 Task: Look for space in Zeitz, Germany from 6th September, 2023 to 15th September, 2023 for 6 adults in price range Rs.8000 to Rs.12000. Place can be entire place or private room with 6 bedrooms having 6 beds and 6 bathrooms. Property type can be house, flat, guest house. Amenities needed are: wifi, TV, free parkinig on premises, gym, breakfast. Booking option can be shelf check-in. Required host language is English.
Action: Mouse moved to (449, 93)
Screenshot: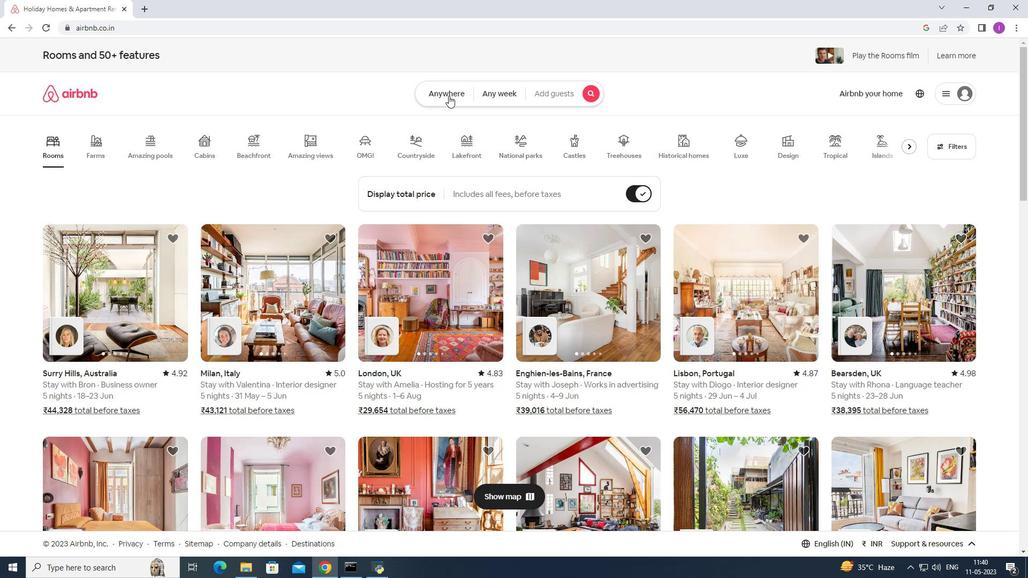 
Action: Mouse pressed left at (449, 93)
Screenshot: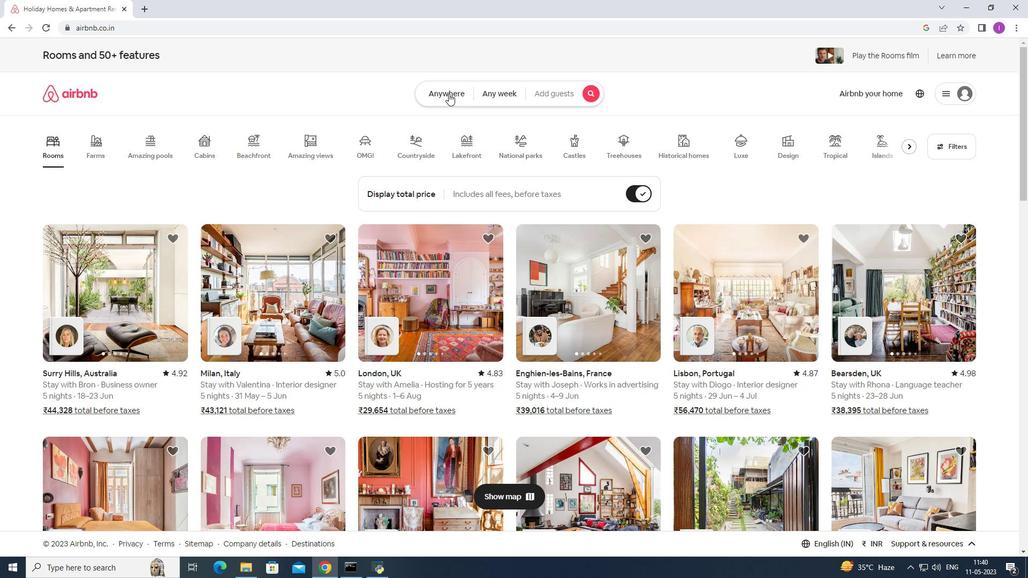 
Action: Mouse moved to (325, 135)
Screenshot: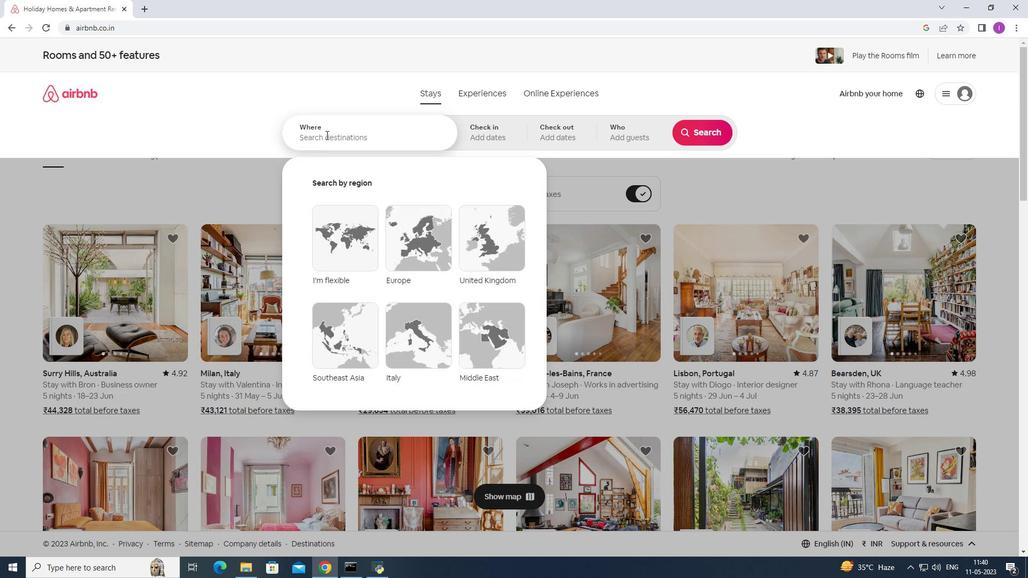 
Action: Mouse pressed left at (325, 135)
Screenshot: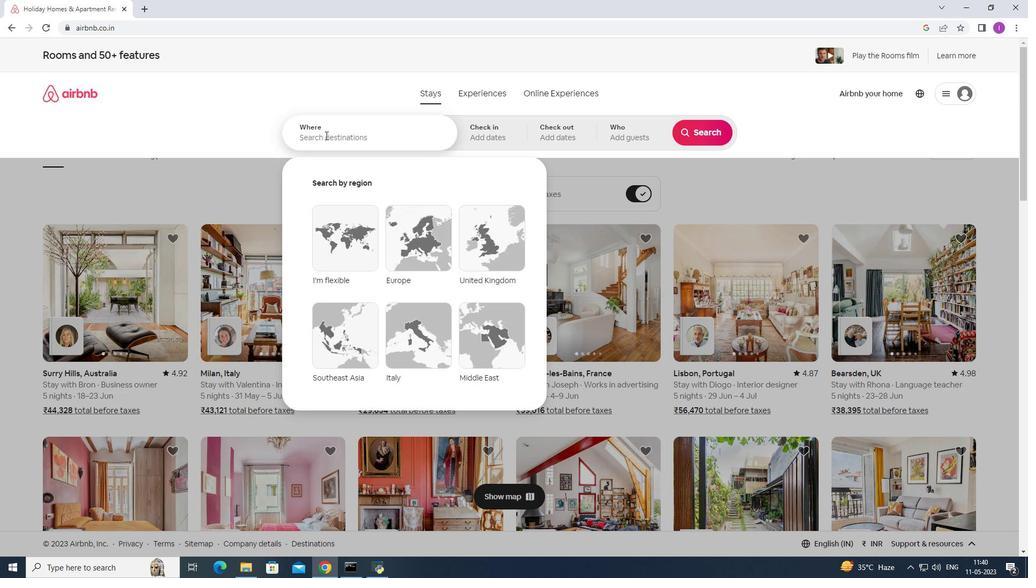 
Action: Mouse moved to (323, 137)
Screenshot: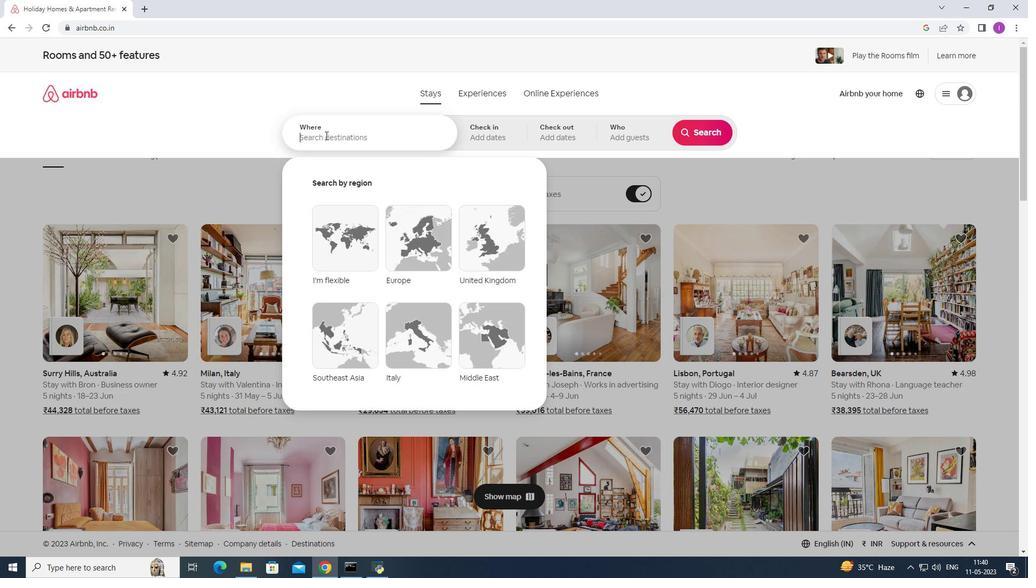 
Action: Key pressed <Key.shift>Zeitz,<Key.shift><Key.shift><Key.shift><Key.shift><Key.shift><Key.shift><Key.shift><Key.shift><Key.shift>B<Key.backspace><Key.shift>Germany
Screenshot: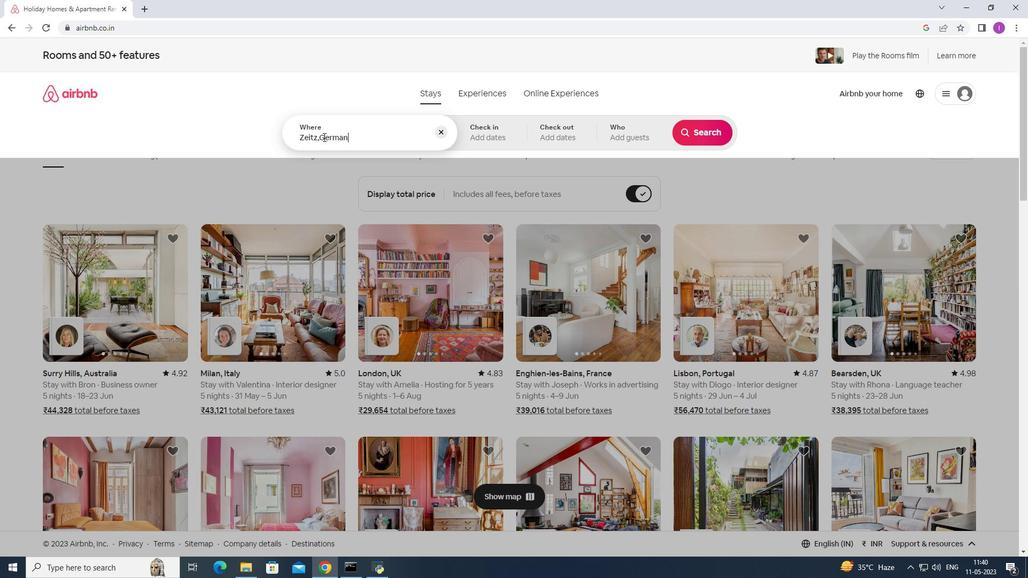 
Action: Mouse moved to (364, 192)
Screenshot: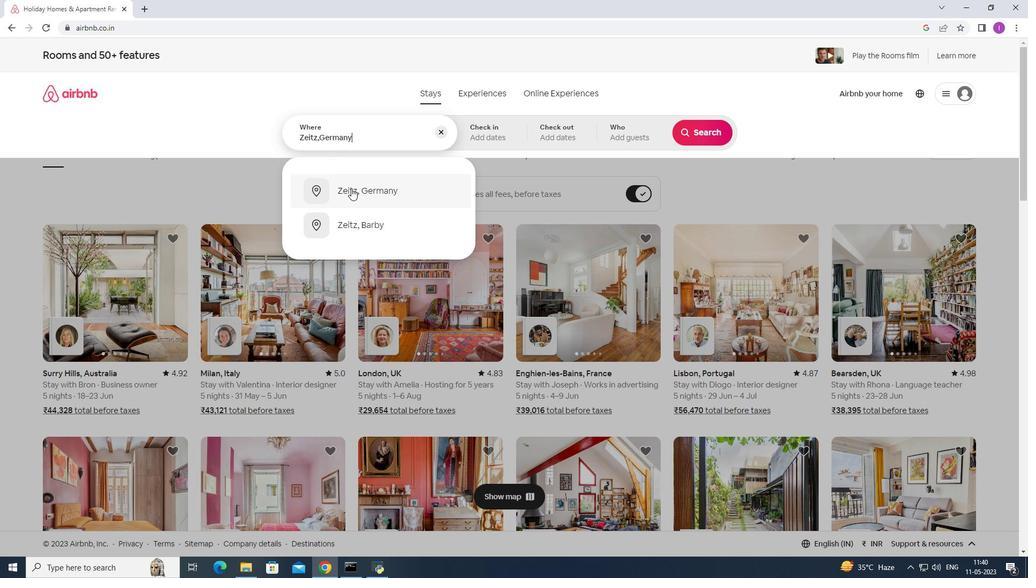 
Action: Mouse pressed left at (364, 192)
Screenshot: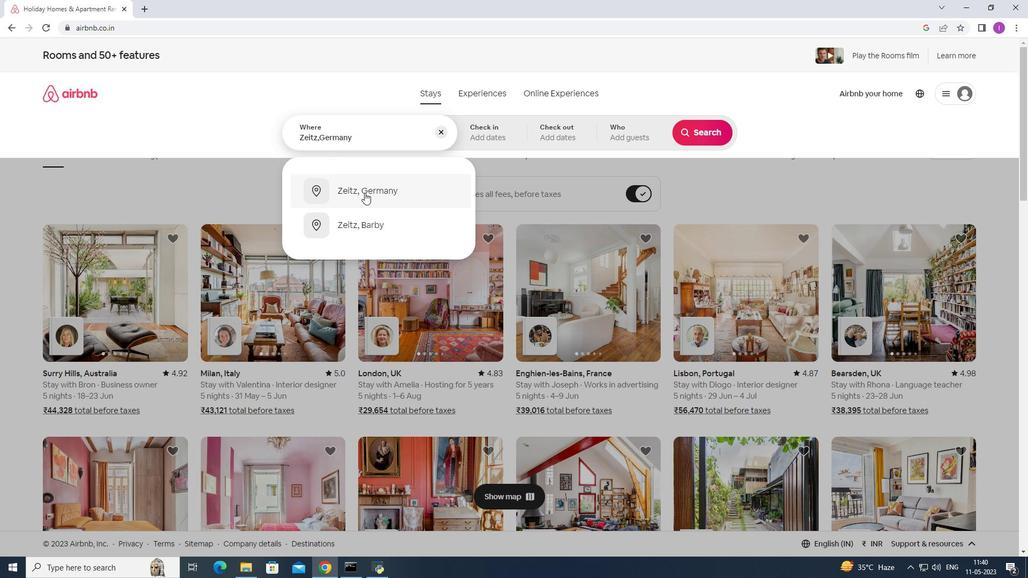 
Action: Mouse moved to (686, 213)
Screenshot: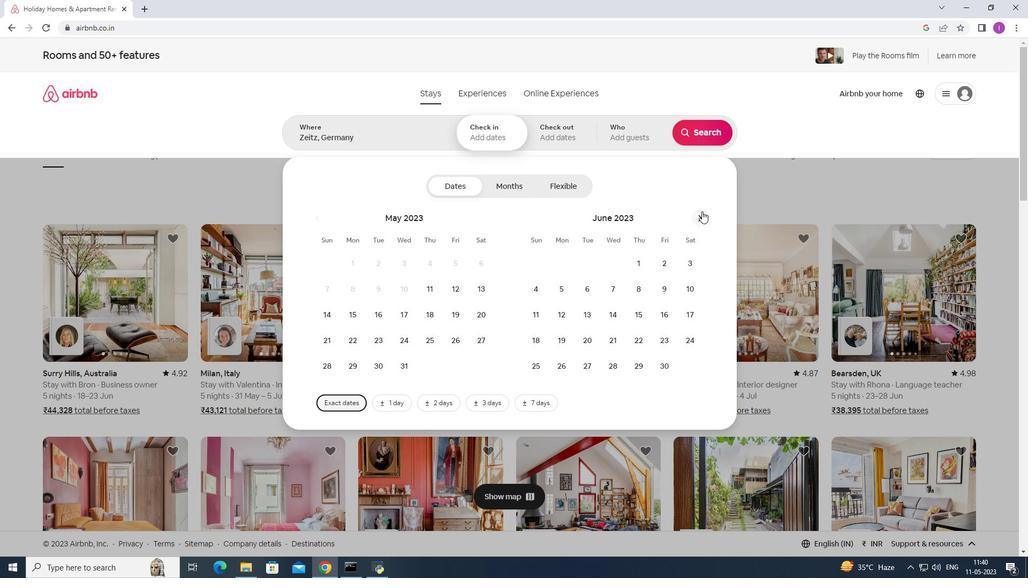 
Action: Mouse pressed left at (686, 213)
Screenshot: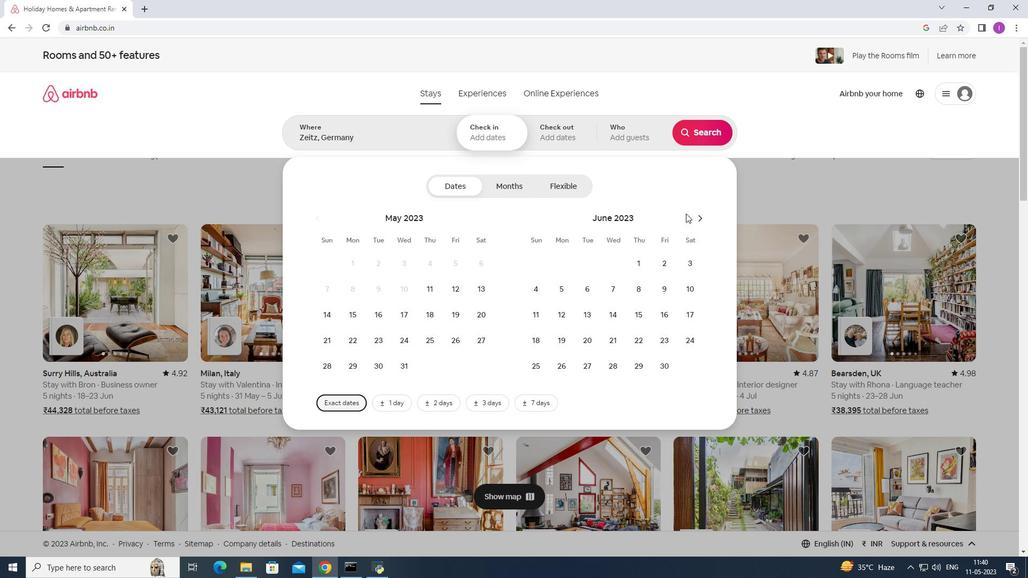 
Action: Mouse moved to (718, 214)
Screenshot: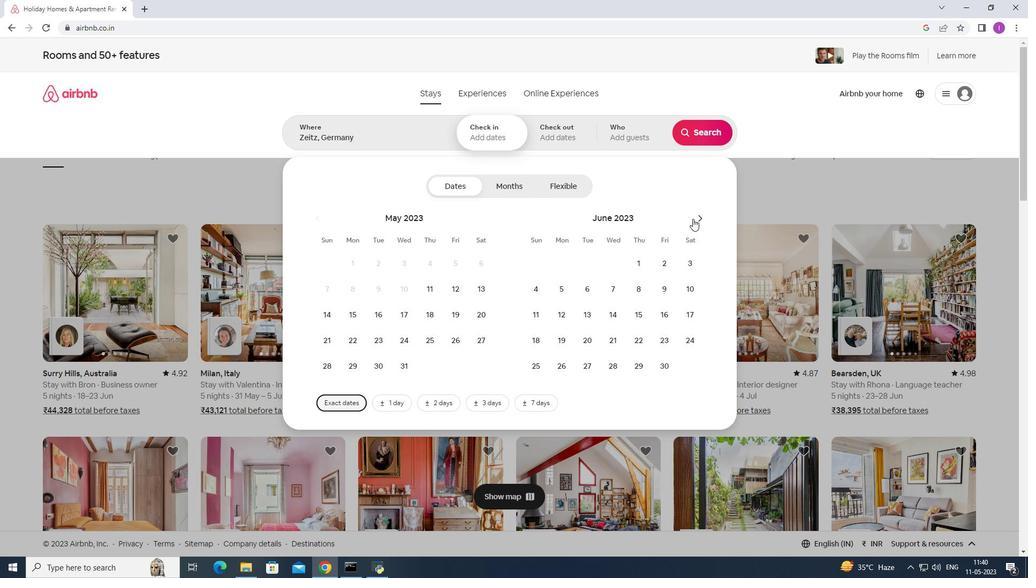
Action: Mouse pressed left at (718, 214)
Screenshot: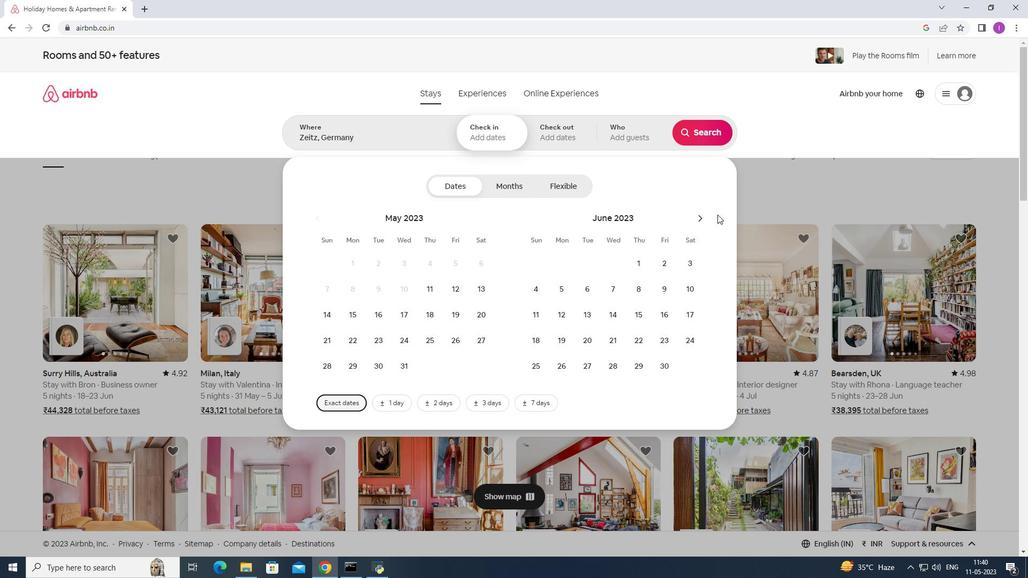 
Action: Mouse pressed left at (718, 214)
Screenshot: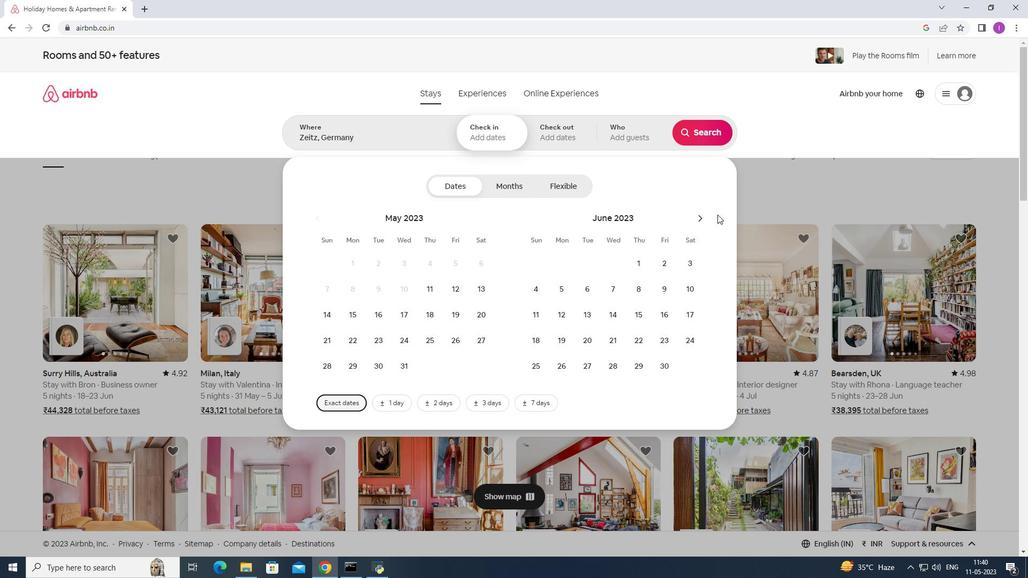 
Action: Mouse moved to (697, 218)
Screenshot: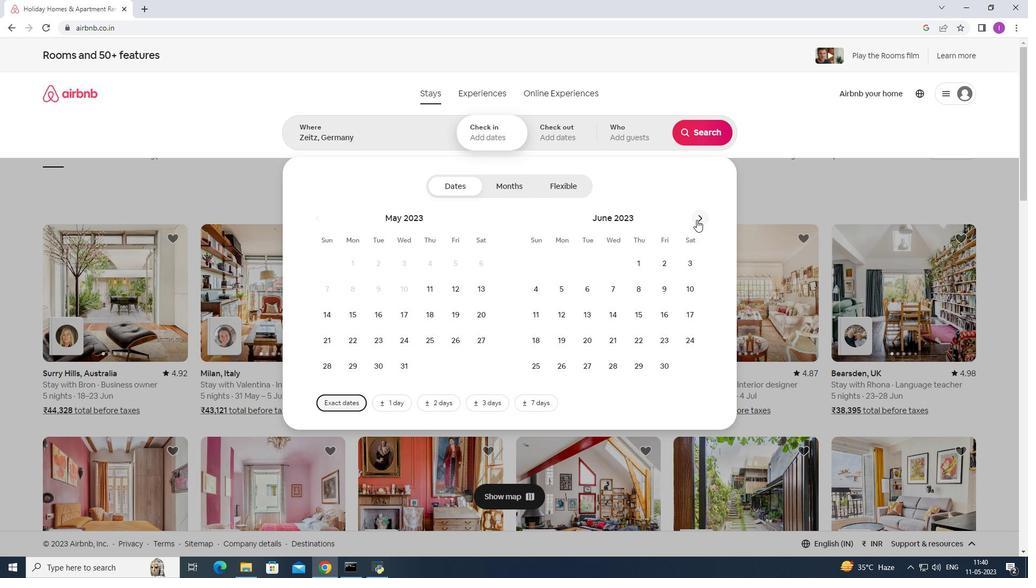 
Action: Mouse pressed left at (697, 218)
Screenshot: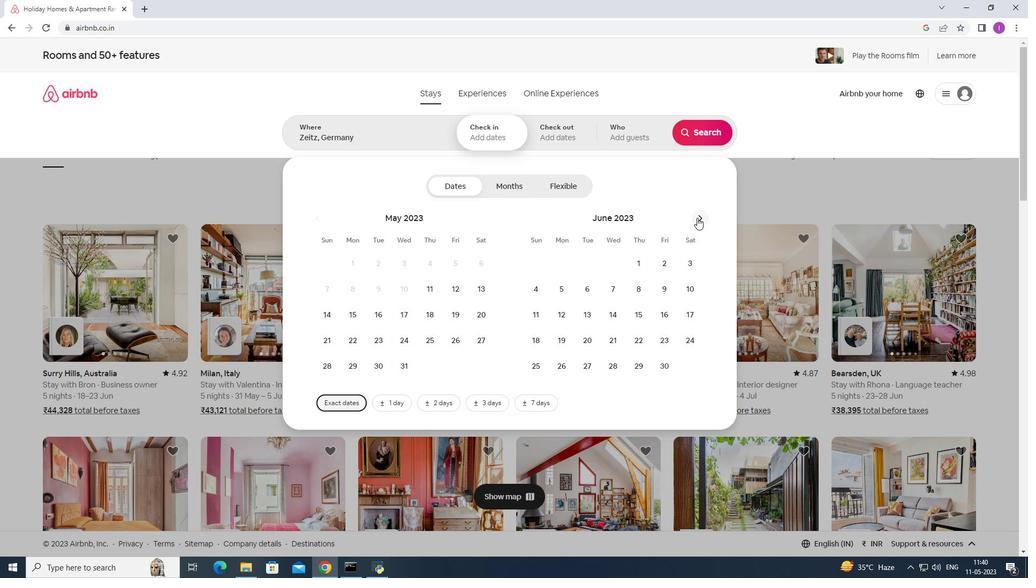 
Action: Mouse pressed left at (697, 218)
Screenshot: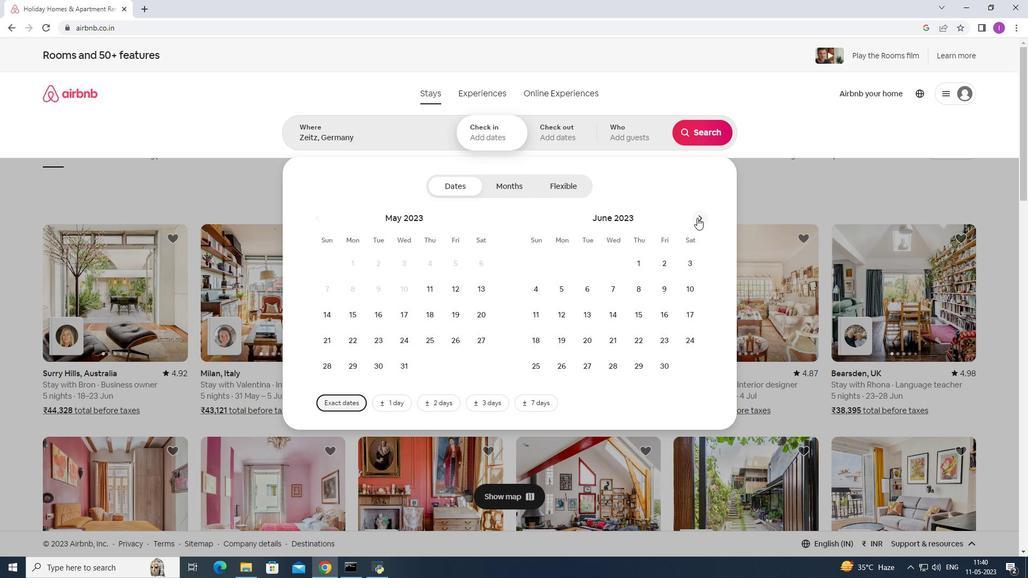 
Action: Mouse pressed left at (697, 218)
Screenshot: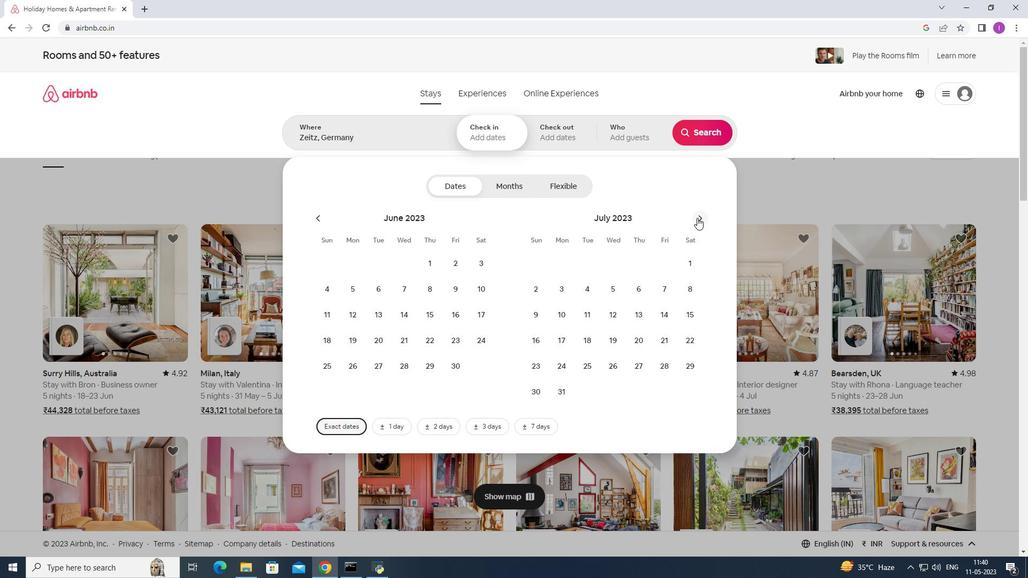 
Action: Mouse moved to (609, 294)
Screenshot: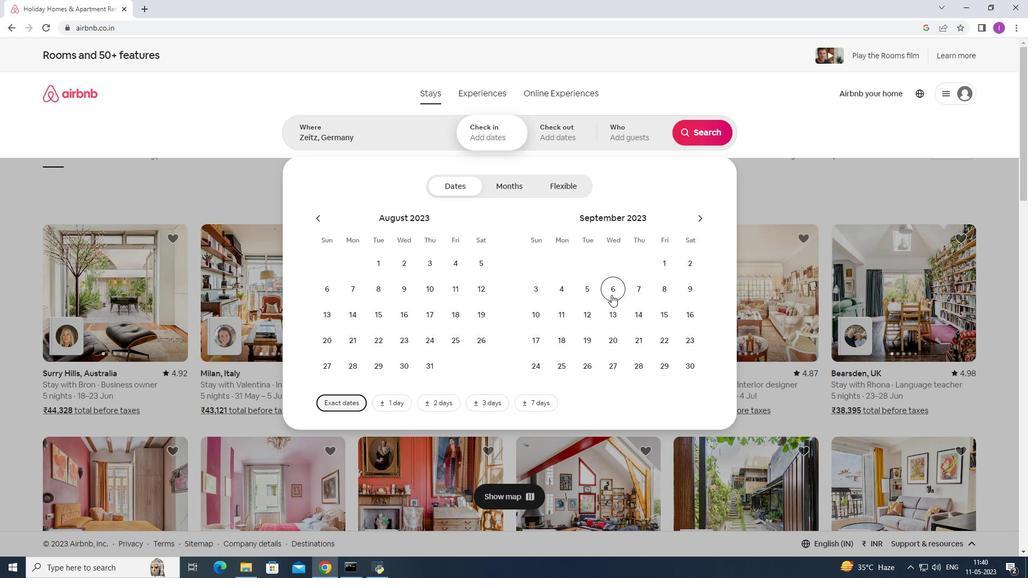 
Action: Mouse pressed left at (609, 294)
Screenshot: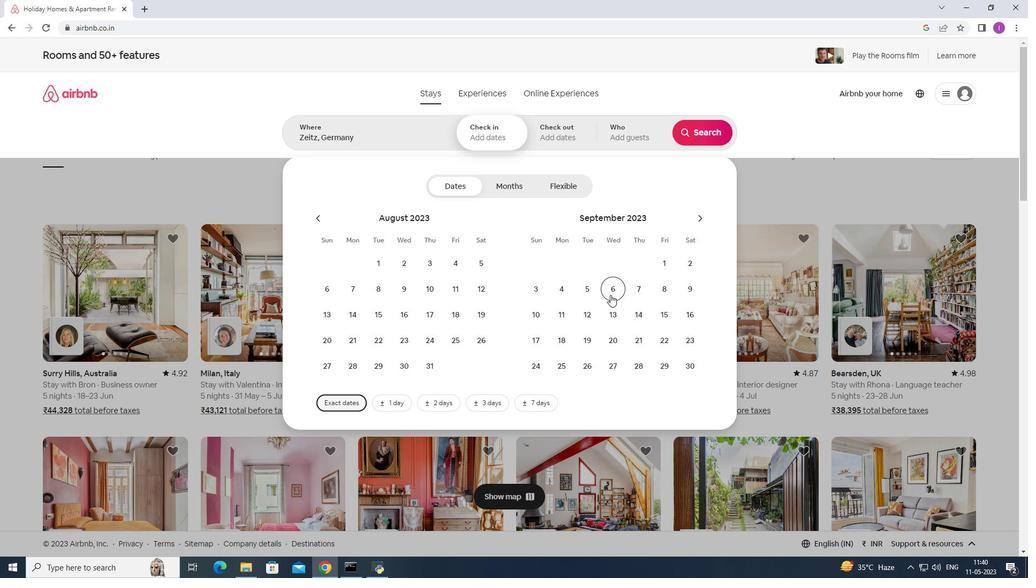 
Action: Mouse moved to (648, 304)
Screenshot: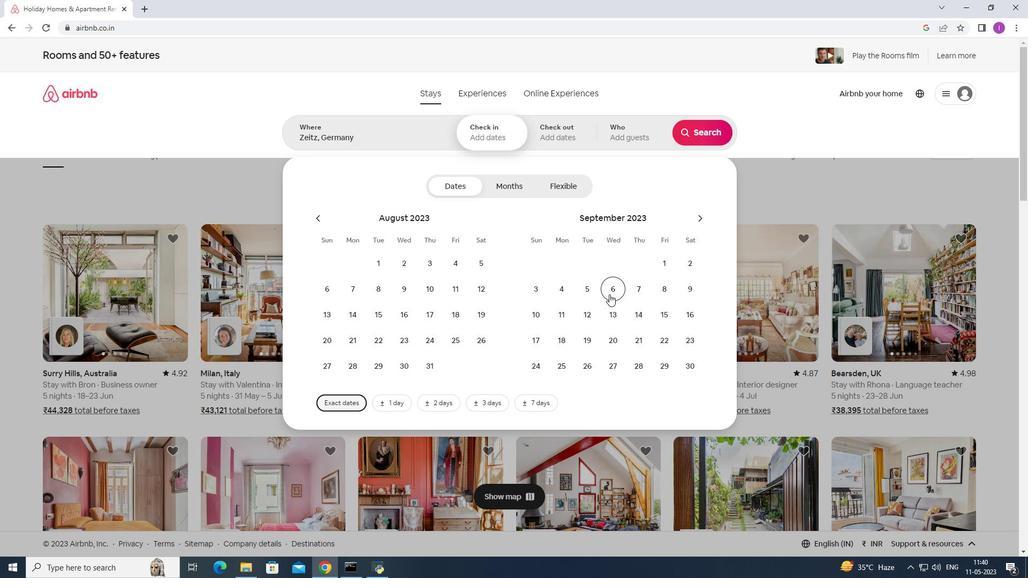 
Action: Mouse pressed left at (648, 304)
Screenshot: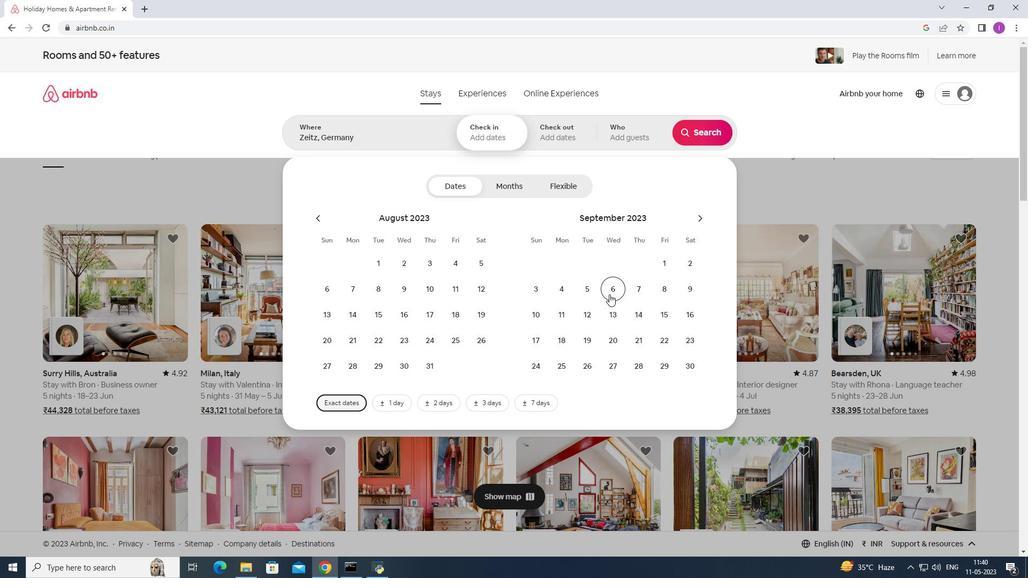 
Action: Mouse moved to (652, 305)
Screenshot: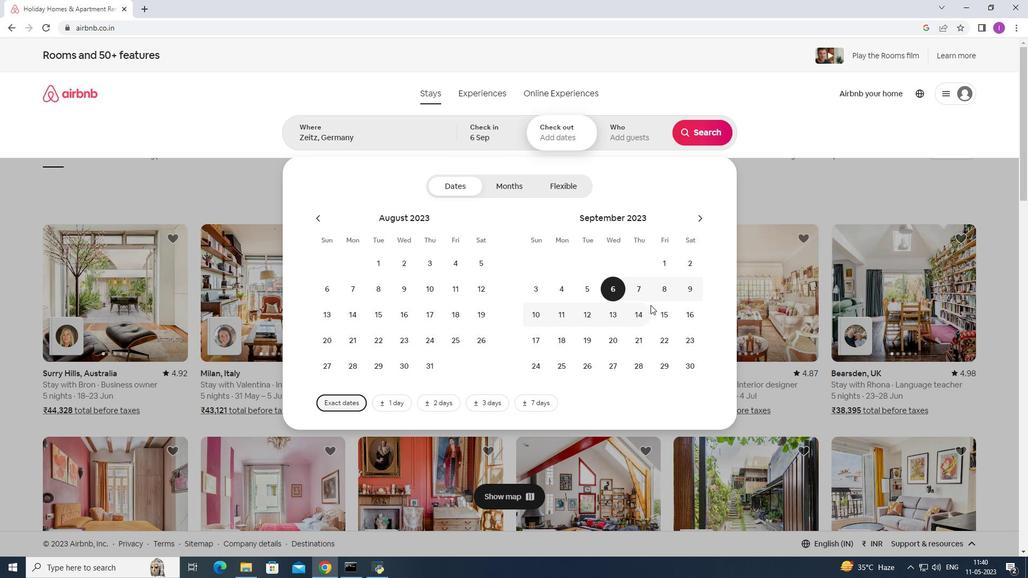 
Action: Mouse pressed left at (652, 305)
Screenshot: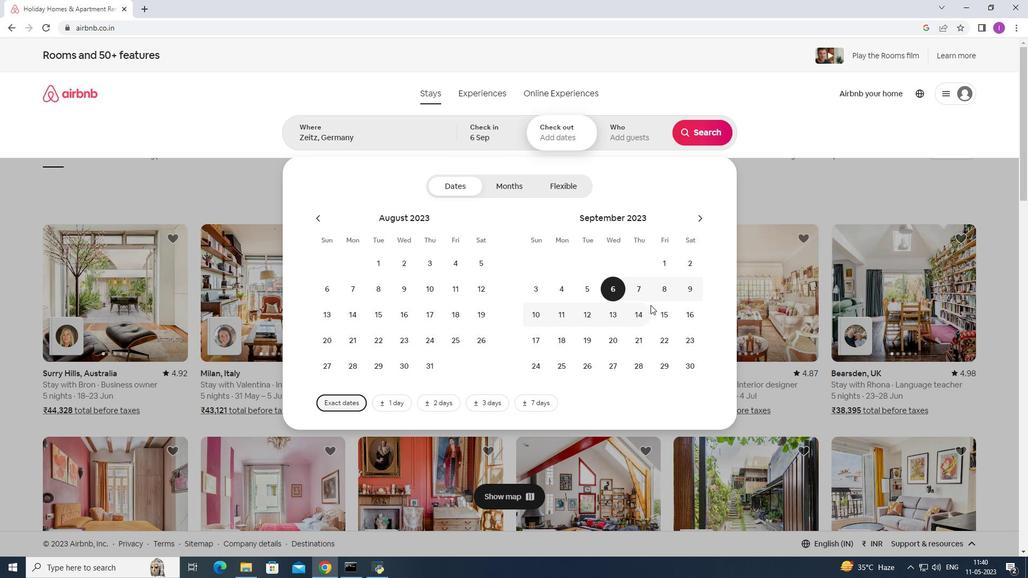 
Action: Mouse moved to (655, 306)
Screenshot: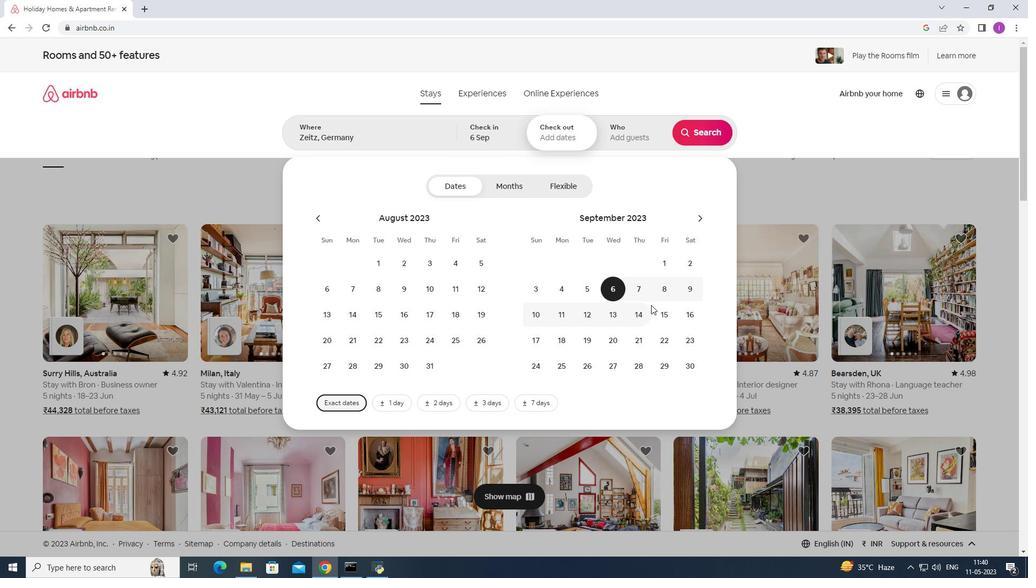 
Action: Mouse pressed left at (654, 306)
Screenshot: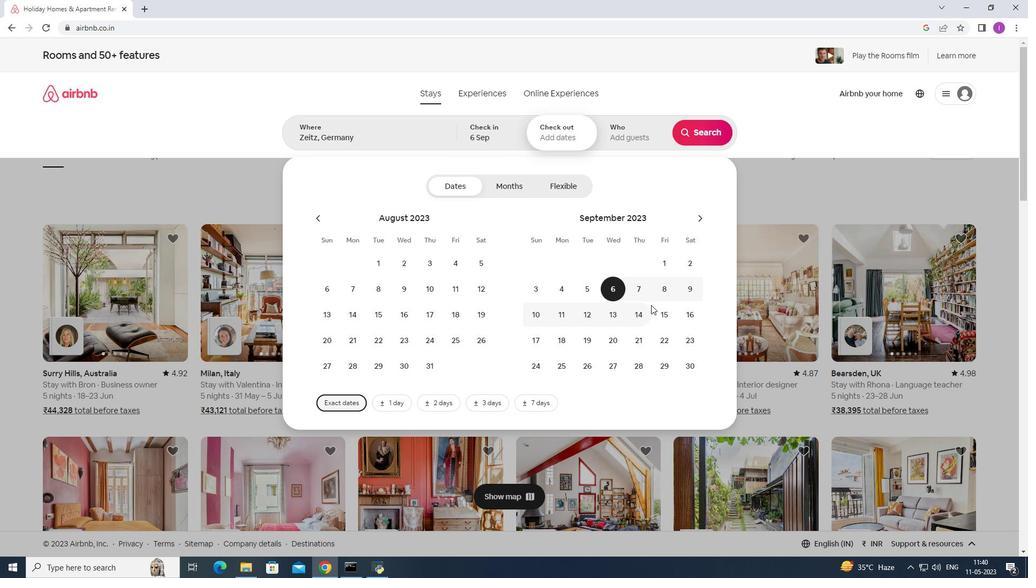 
Action: Mouse moved to (672, 312)
Screenshot: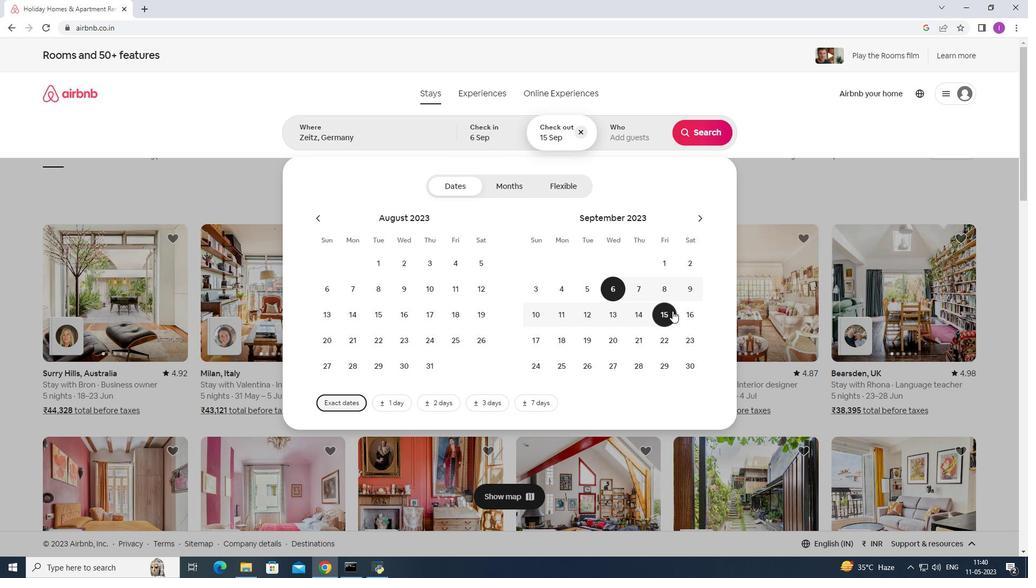 
Action: Mouse pressed left at (672, 312)
Screenshot: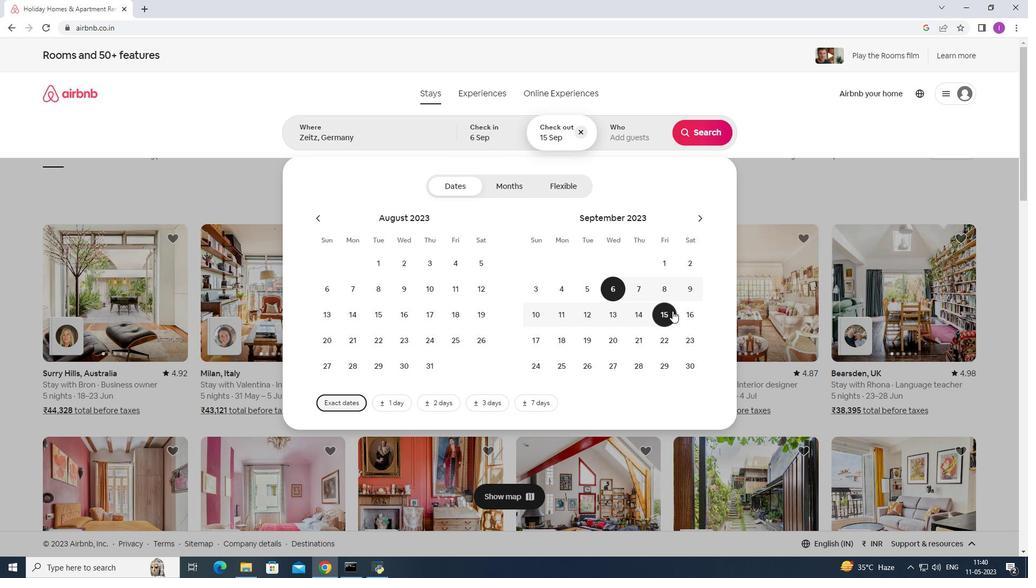 
Action: Mouse moved to (633, 134)
Screenshot: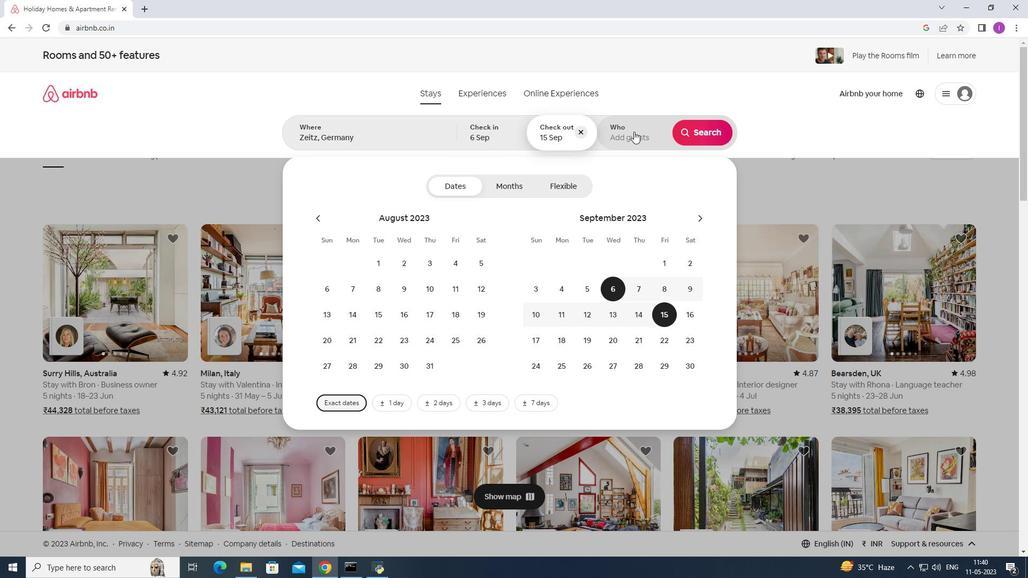 
Action: Mouse pressed left at (633, 134)
Screenshot: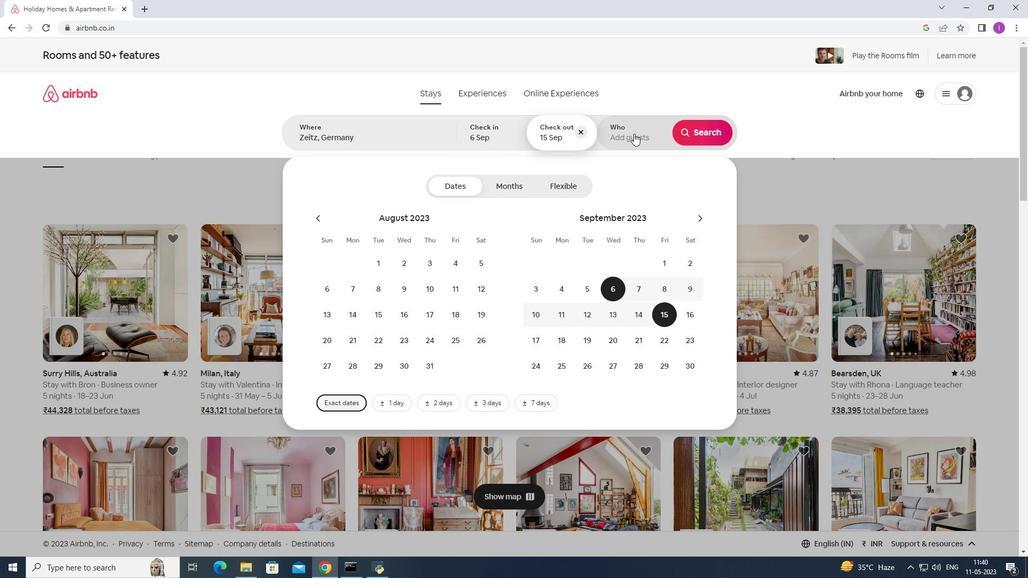 
Action: Mouse moved to (708, 188)
Screenshot: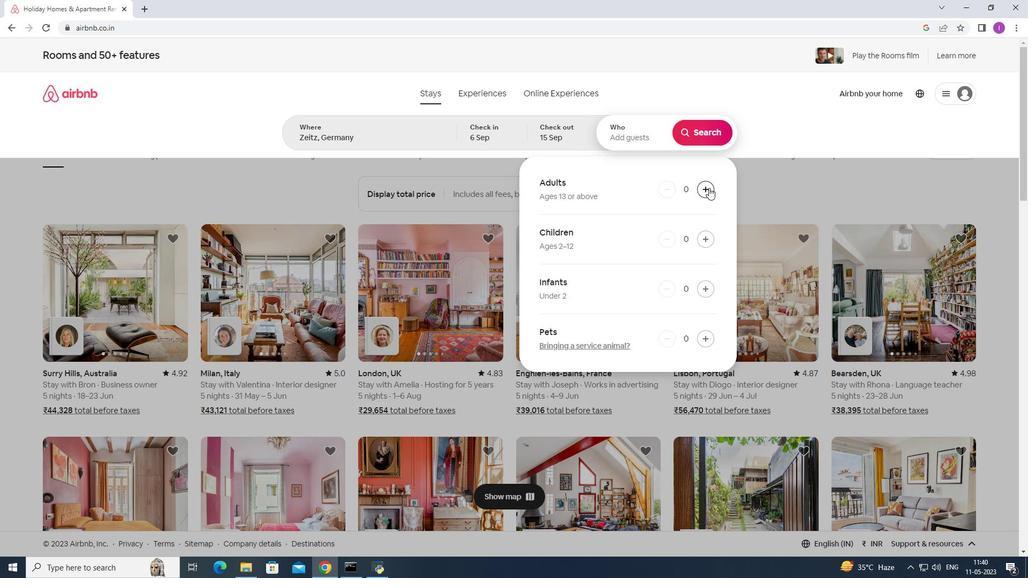 
Action: Mouse pressed left at (708, 188)
Screenshot: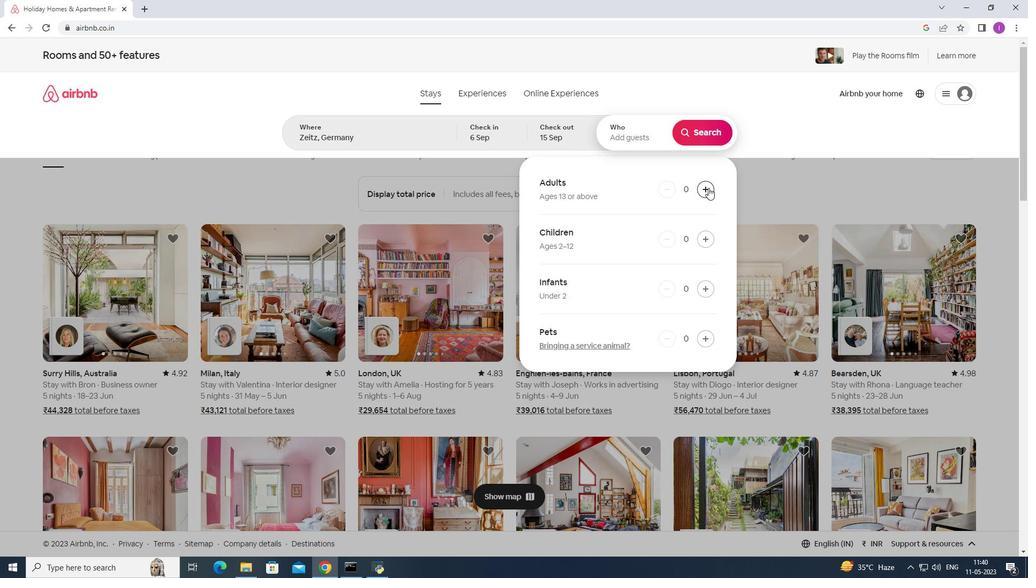 
Action: Mouse pressed left at (708, 188)
Screenshot: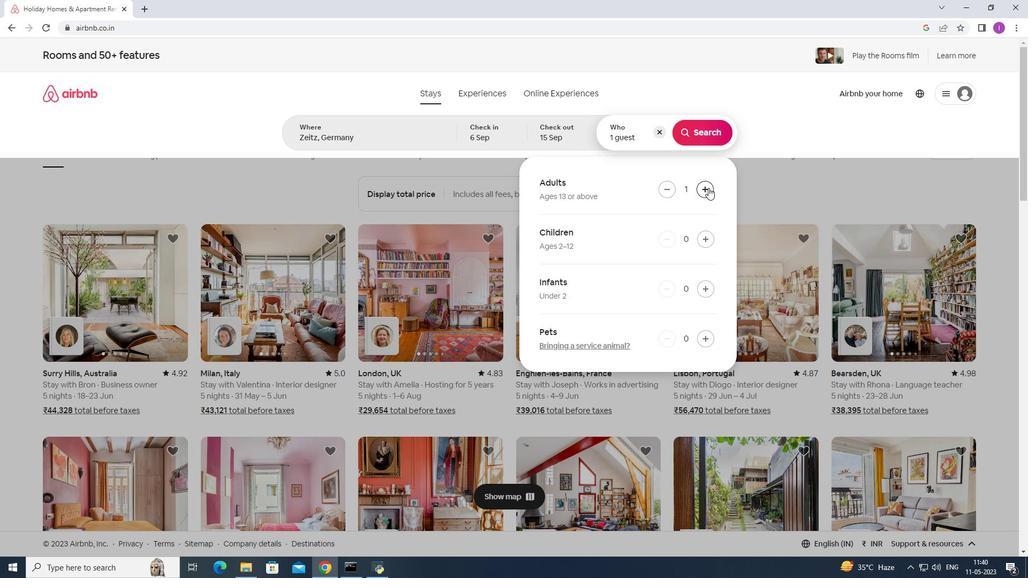 
Action: Mouse moved to (707, 188)
Screenshot: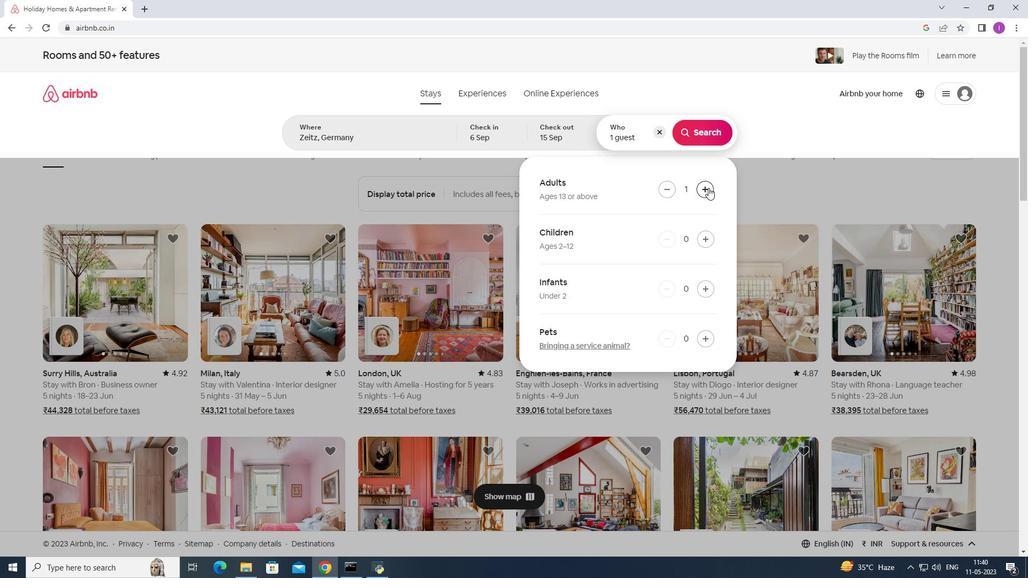 
Action: Mouse pressed left at (707, 188)
Screenshot: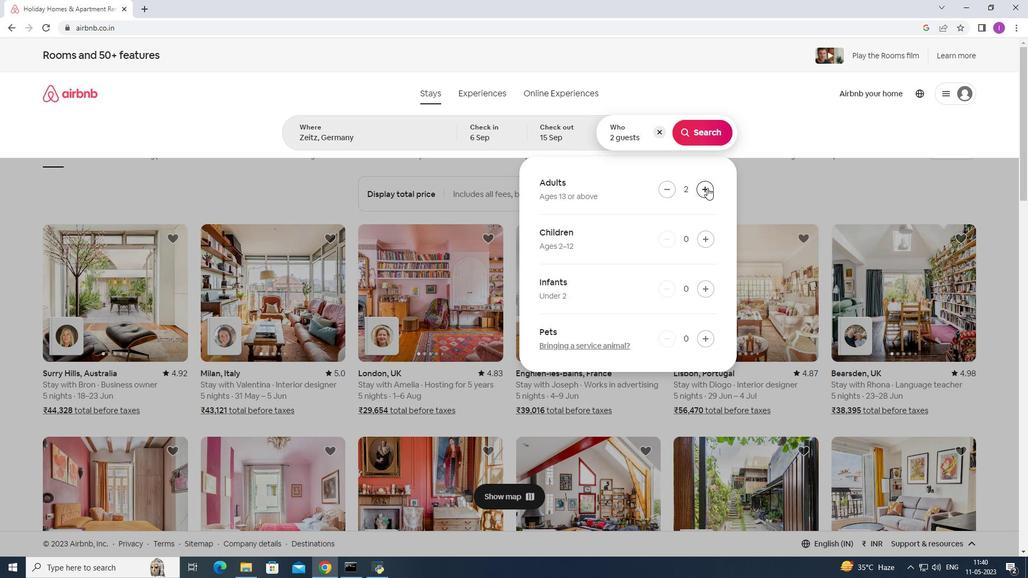 
Action: Mouse pressed left at (707, 188)
Screenshot: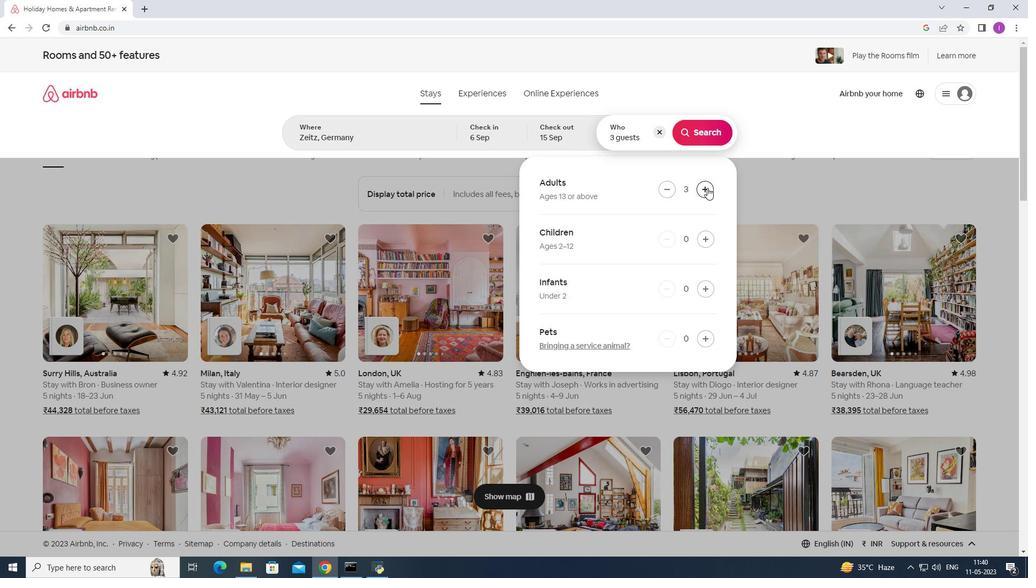 
Action: Mouse moved to (707, 186)
Screenshot: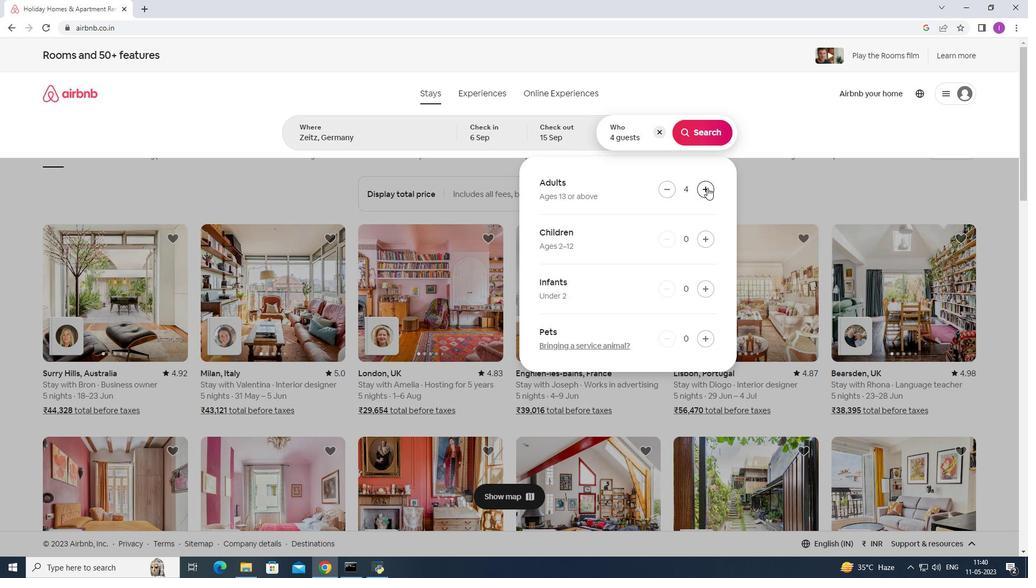 
Action: Mouse pressed left at (707, 186)
Screenshot: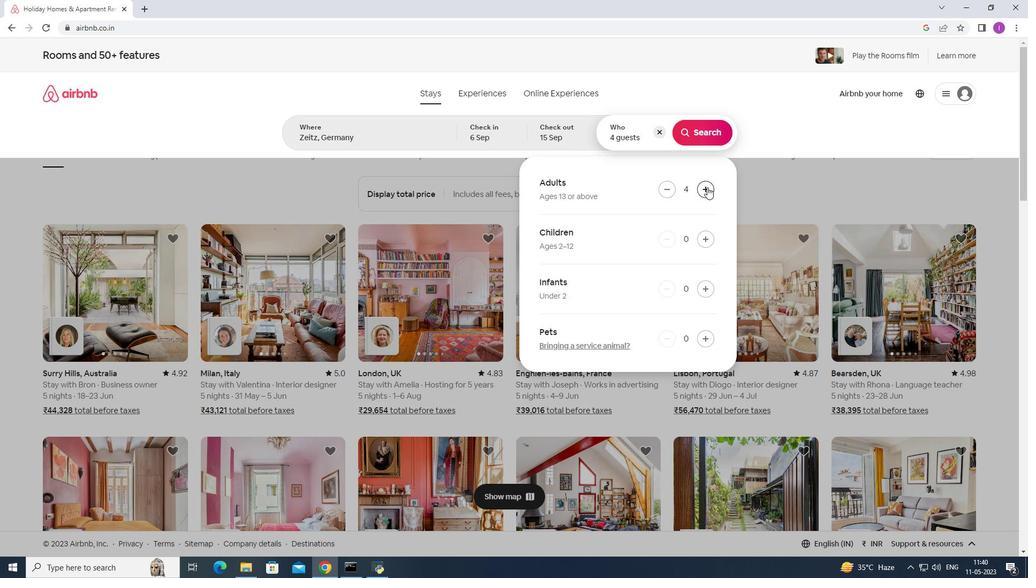 
Action: Mouse pressed left at (707, 186)
Screenshot: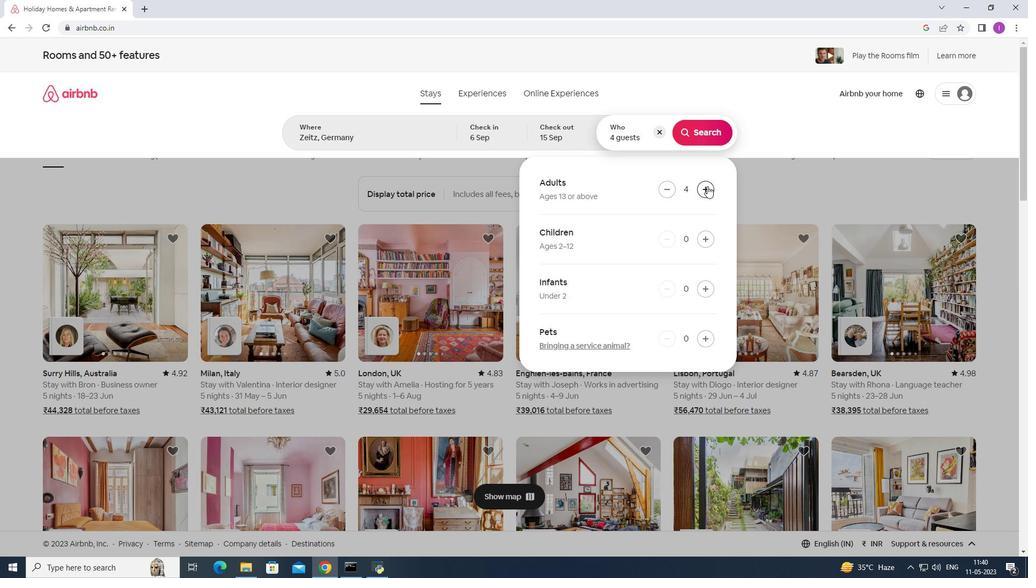 
Action: Mouse pressed left at (707, 186)
Screenshot: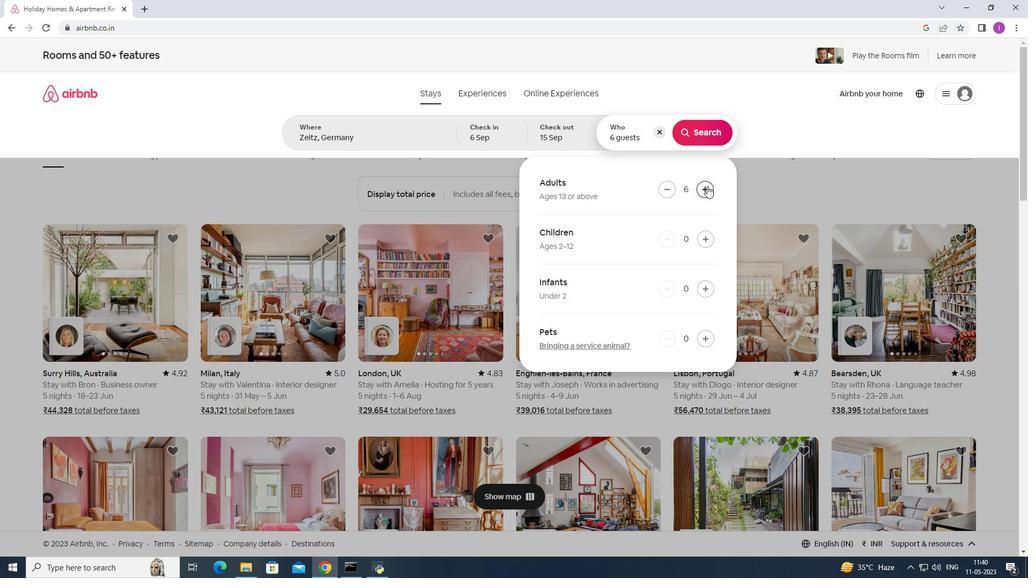 
Action: Mouse moved to (671, 193)
Screenshot: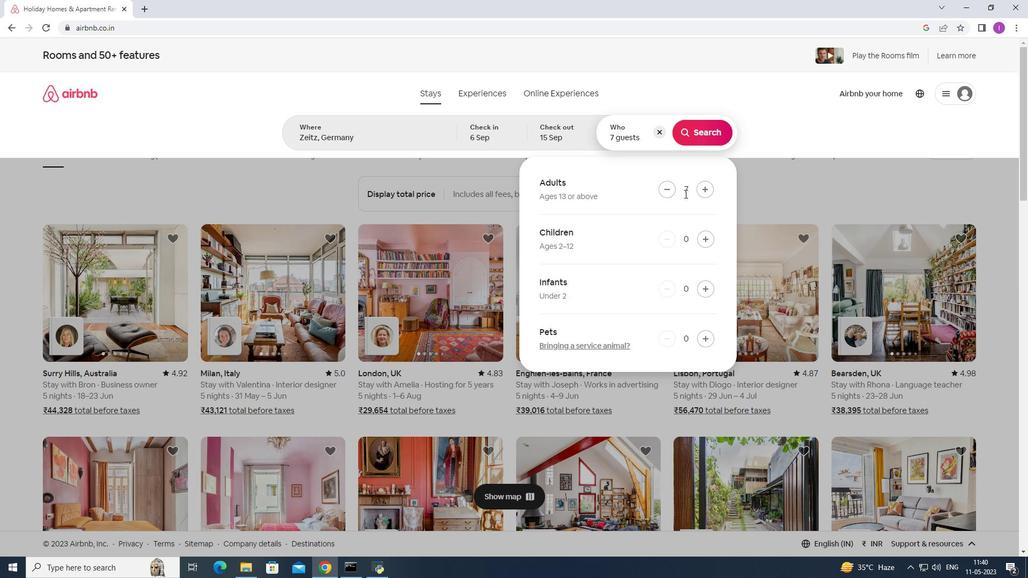 
Action: Mouse pressed left at (671, 193)
Screenshot: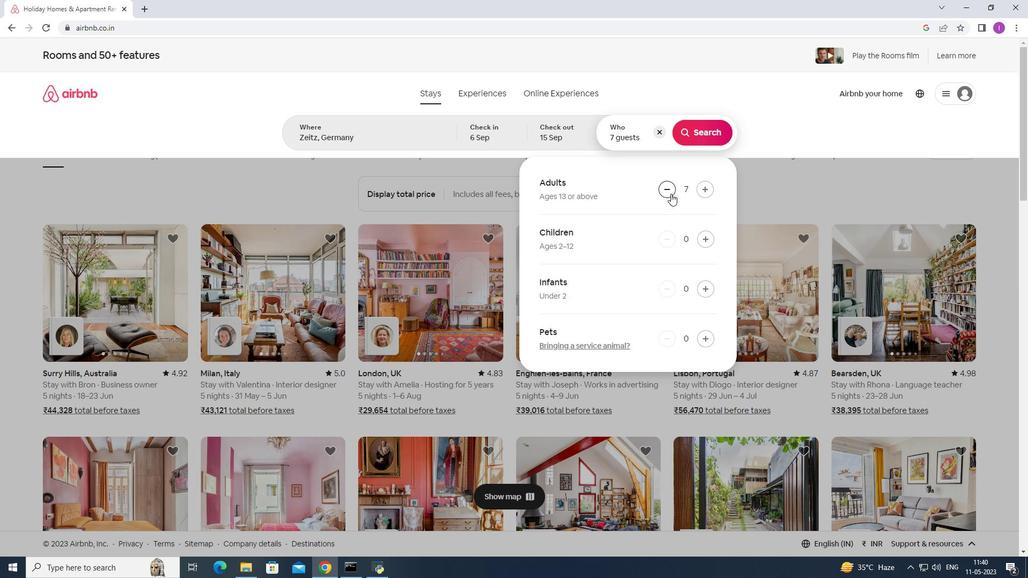 
Action: Mouse moved to (698, 135)
Screenshot: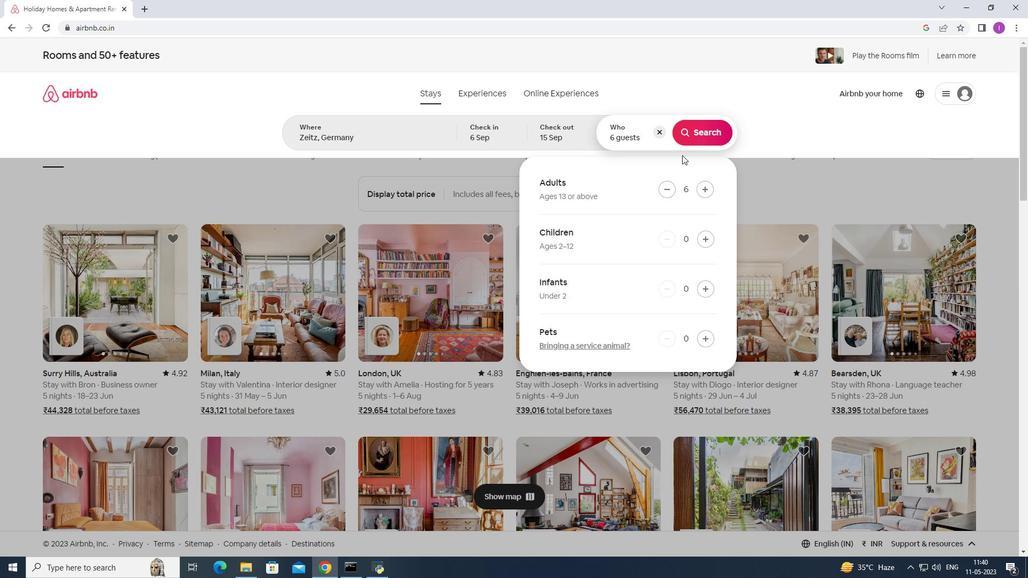 
Action: Mouse pressed left at (698, 135)
Screenshot: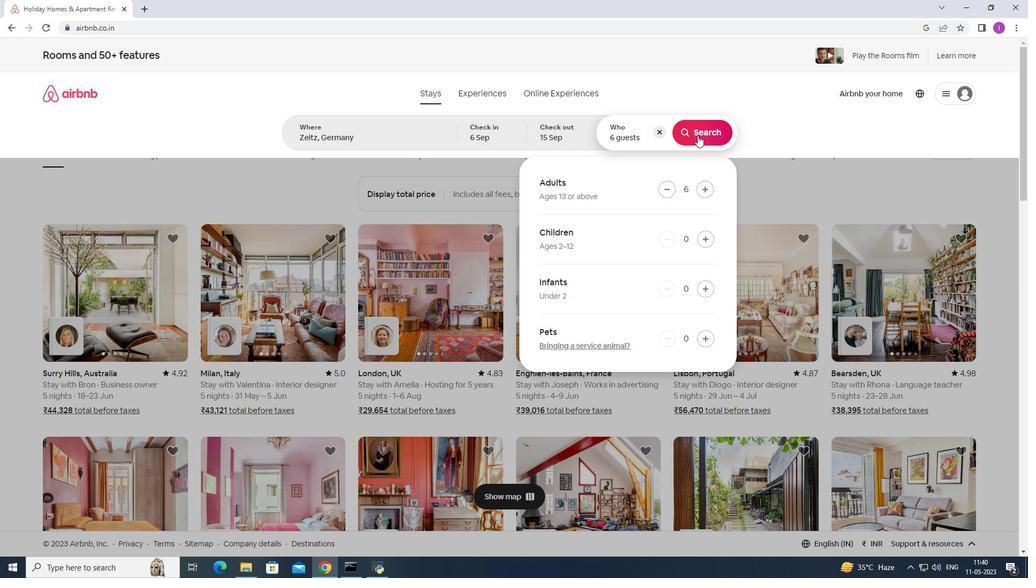 
Action: Mouse moved to (978, 95)
Screenshot: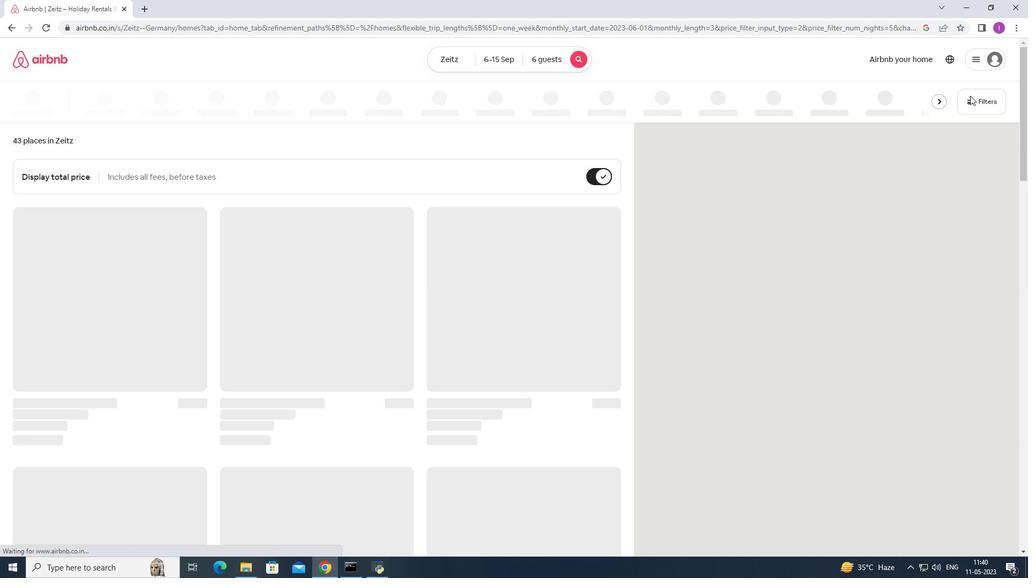 
Action: Mouse pressed left at (978, 95)
Screenshot: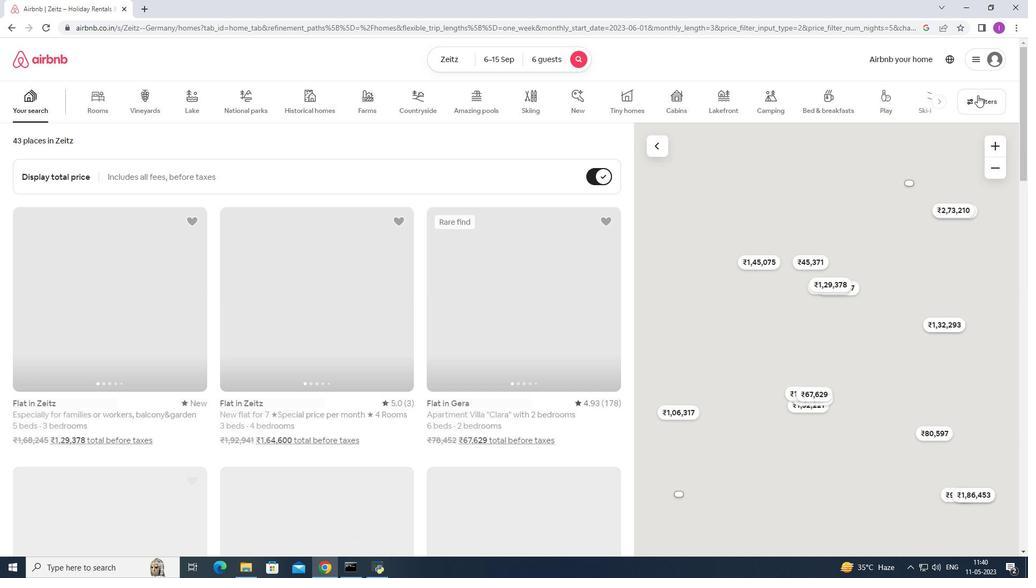 
Action: Mouse moved to (588, 368)
Screenshot: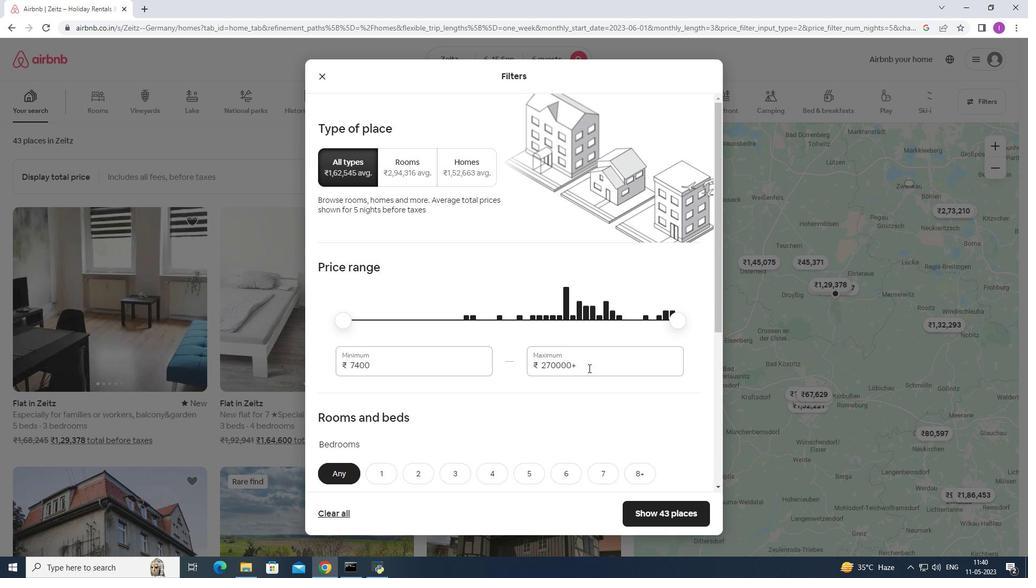 
Action: Mouse pressed left at (588, 368)
Screenshot: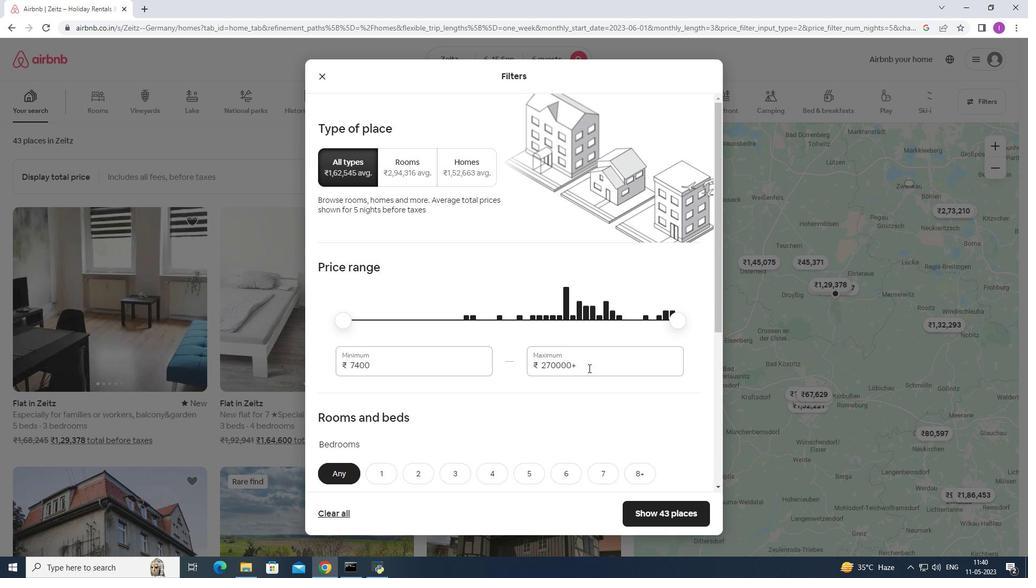 
Action: Mouse moved to (547, 386)
Screenshot: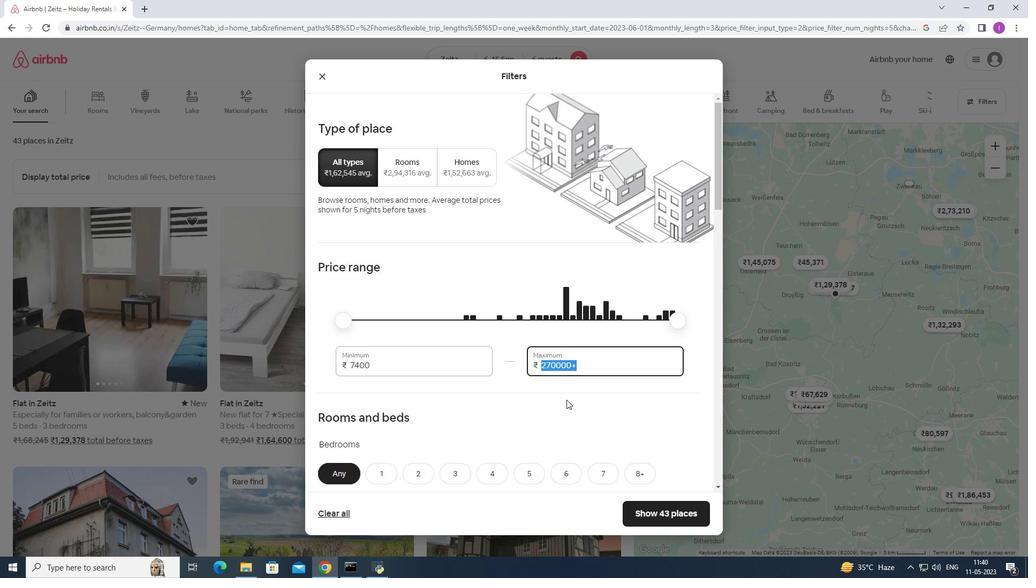
Action: Key pressed 12
Screenshot: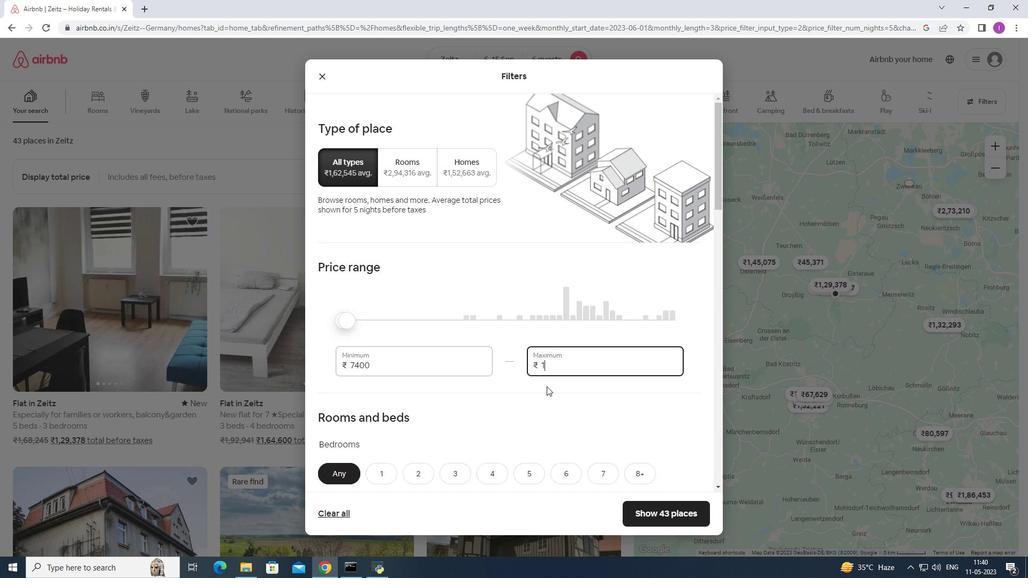 
Action: Mouse moved to (544, 386)
Screenshot: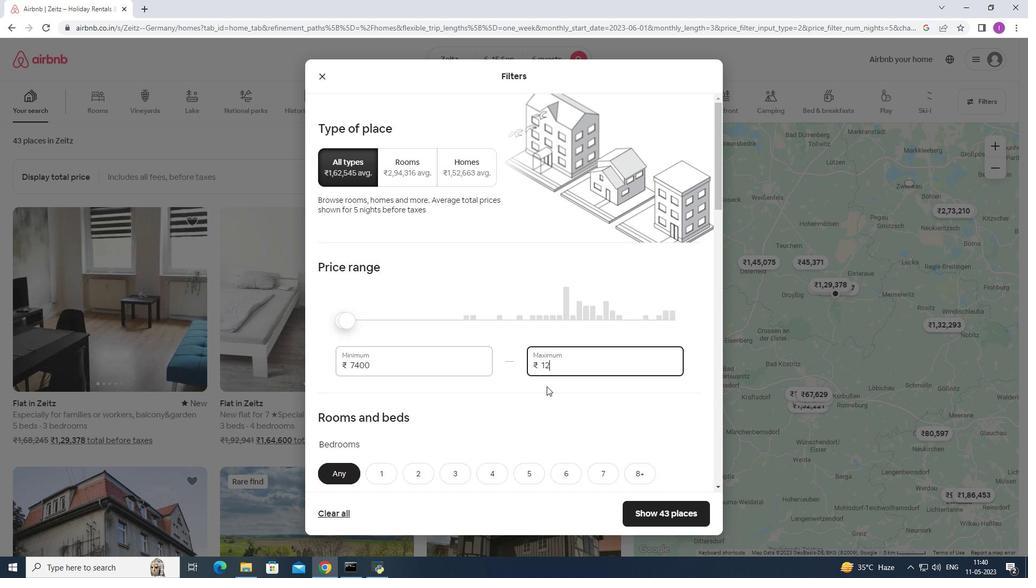 
Action: Key pressed 00
Screenshot: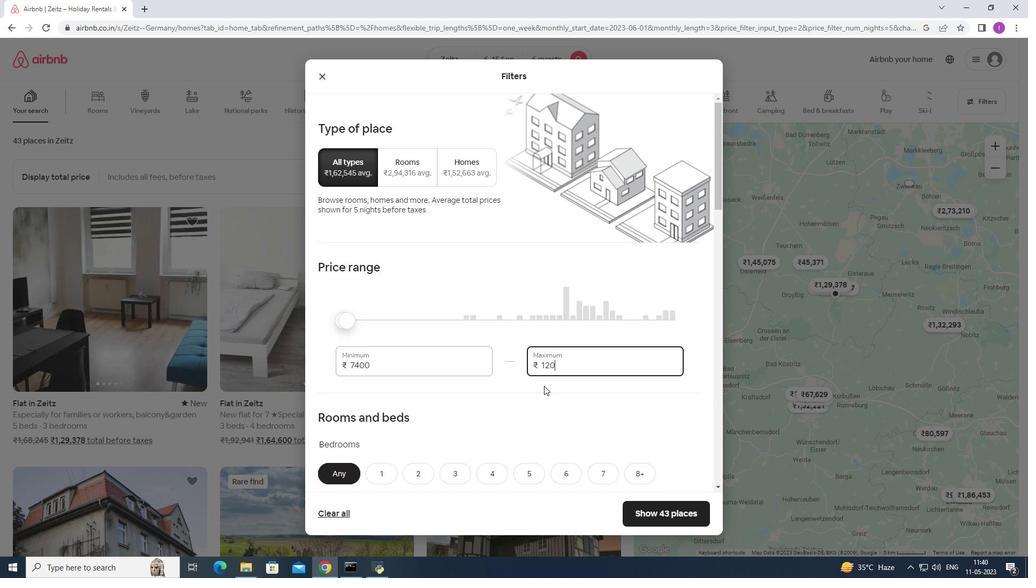 
Action: Mouse moved to (544, 385)
Screenshot: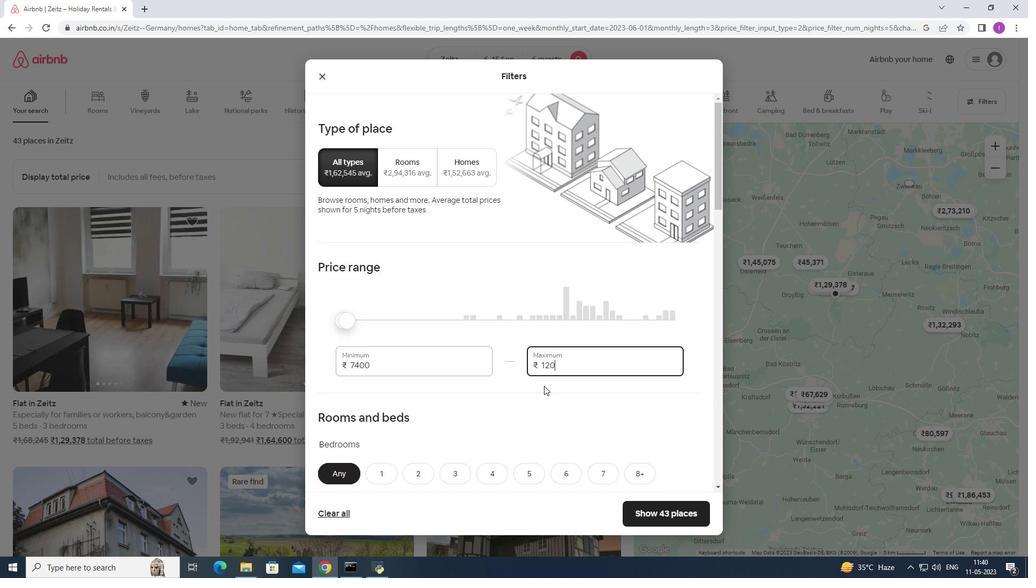 
Action: Key pressed 0
Screenshot: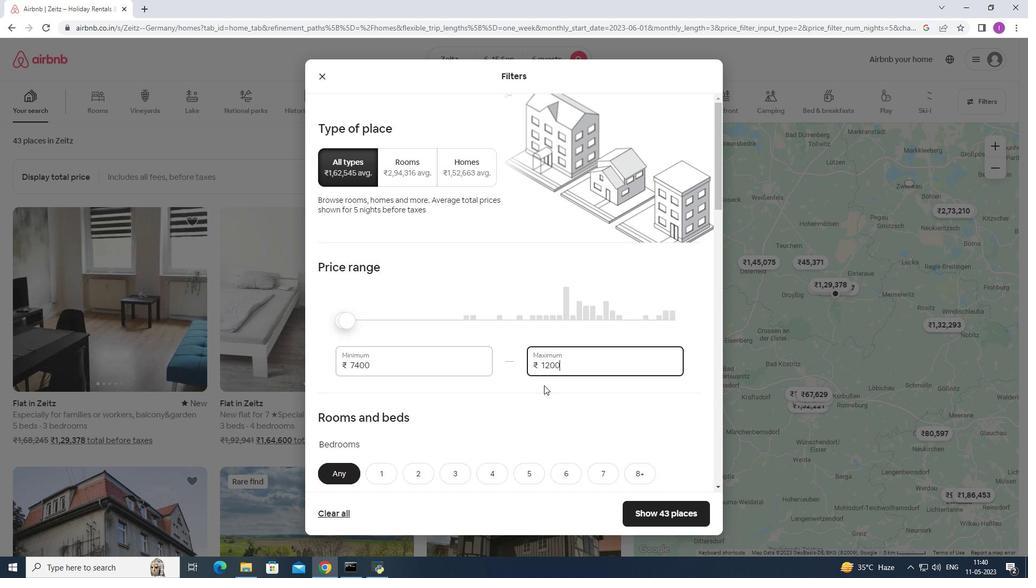 
Action: Mouse moved to (372, 365)
Screenshot: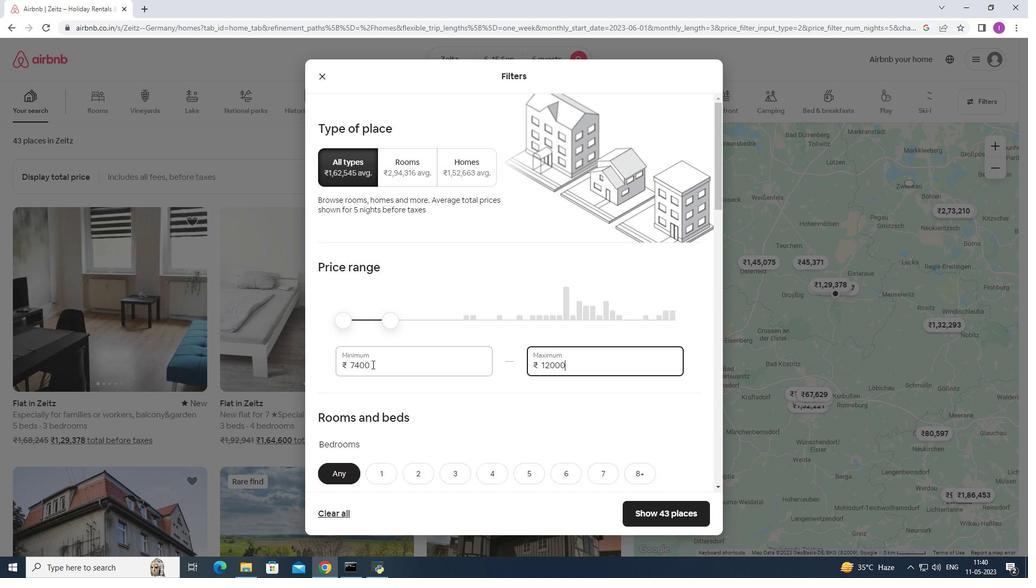 
Action: Mouse pressed left at (372, 365)
Screenshot: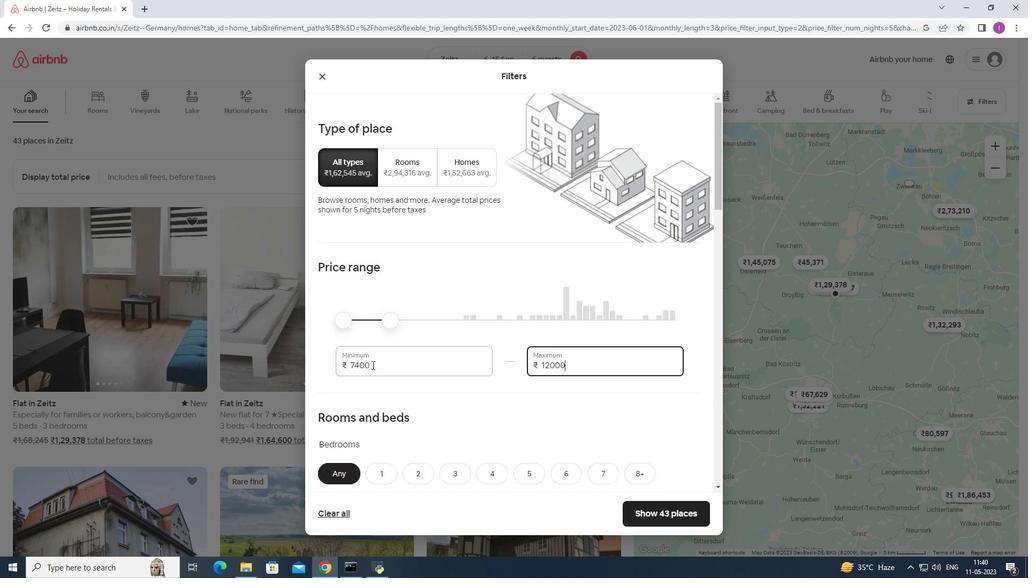 
Action: Mouse moved to (344, 364)
Screenshot: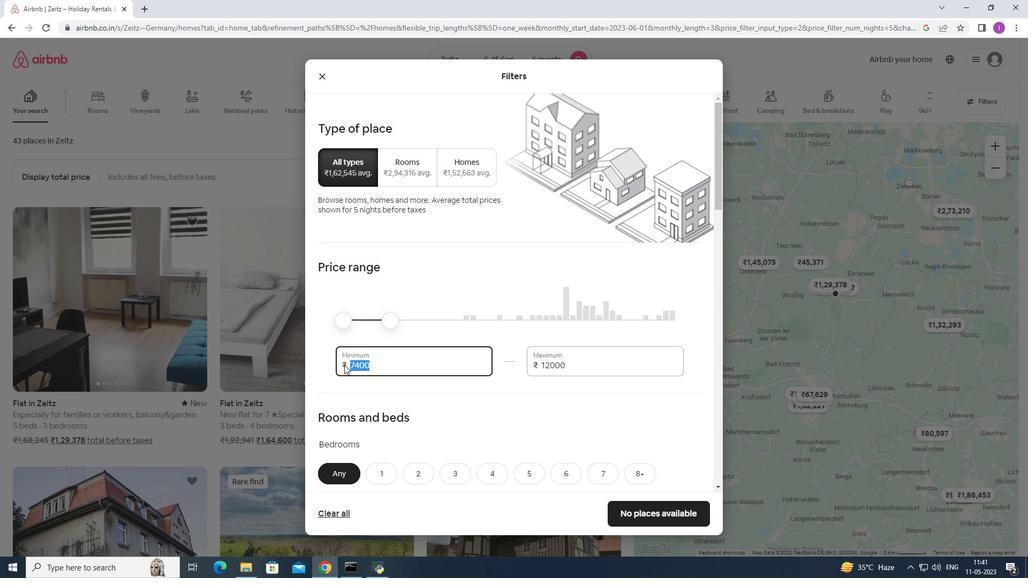 
Action: Key pressed 8000
Screenshot: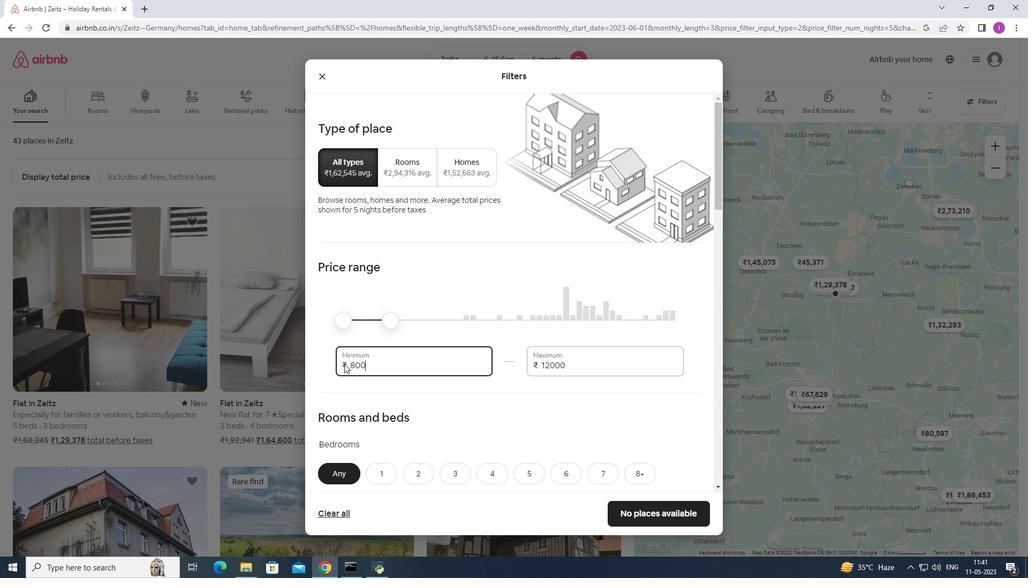 
Action: Mouse moved to (347, 365)
Screenshot: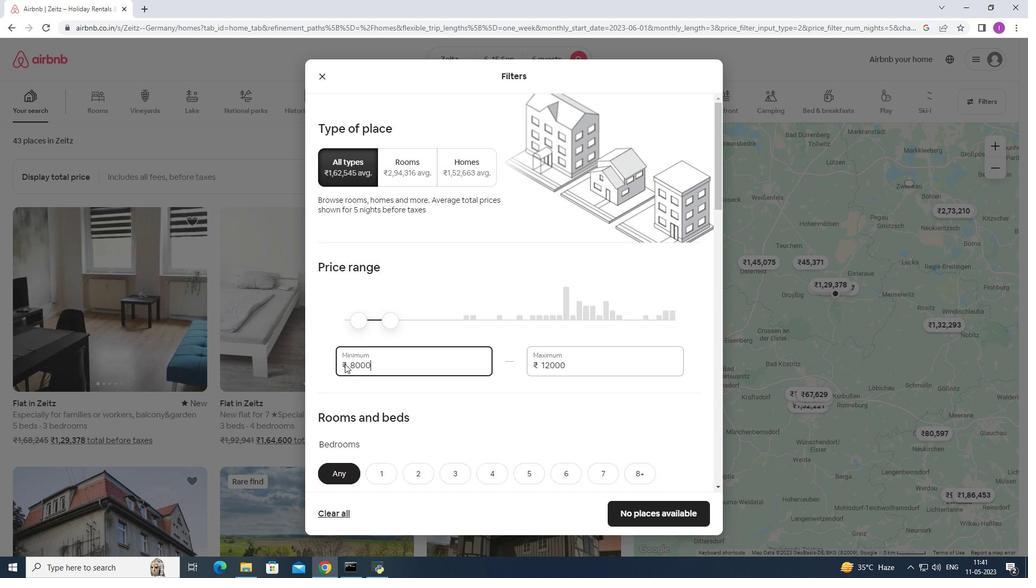 
Action: Mouse scrolled (347, 365) with delta (0, 0)
Screenshot: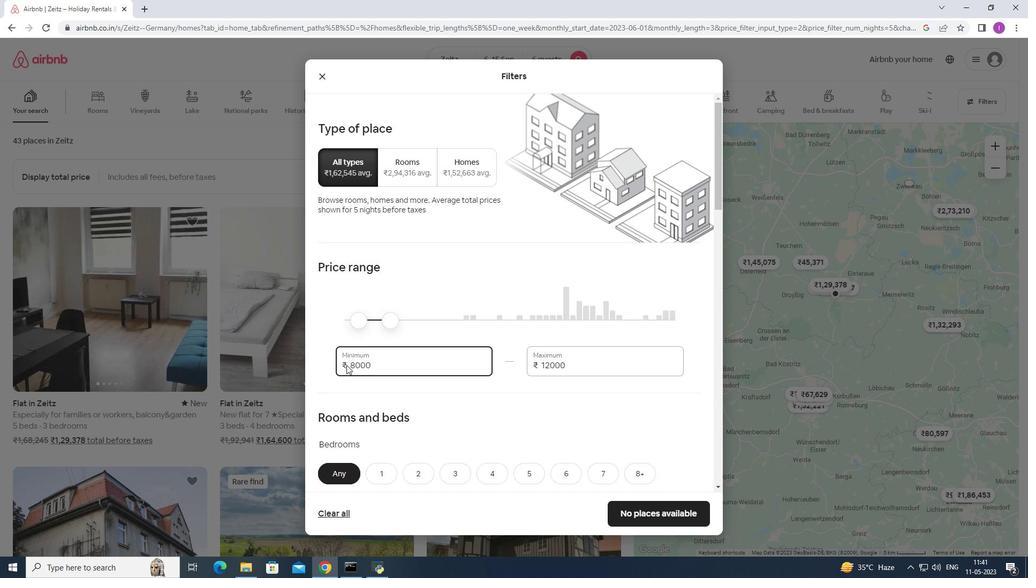
Action: Mouse scrolled (347, 365) with delta (0, 0)
Screenshot: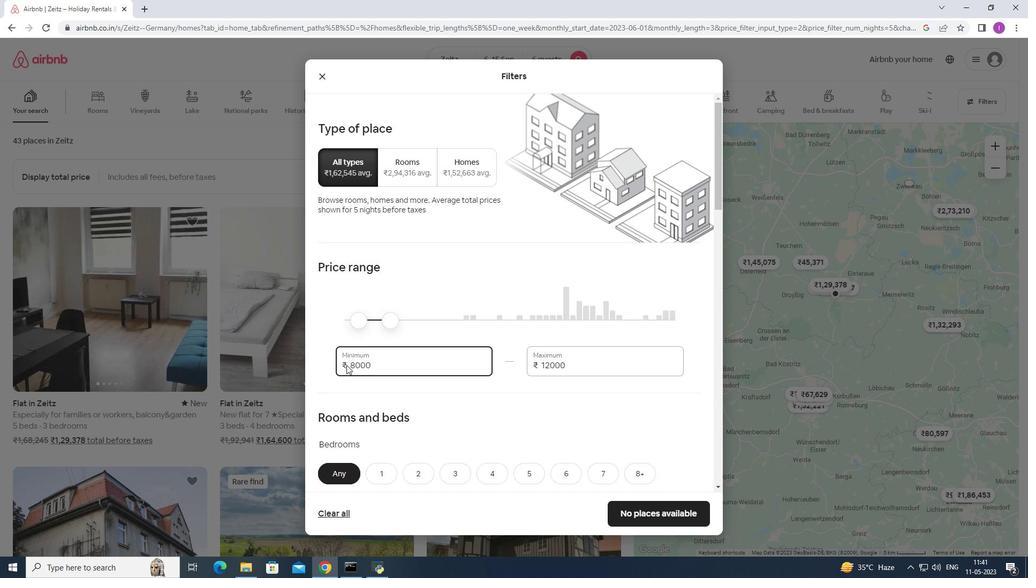 
Action: Mouse scrolled (347, 365) with delta (0, 0)
Screenshot: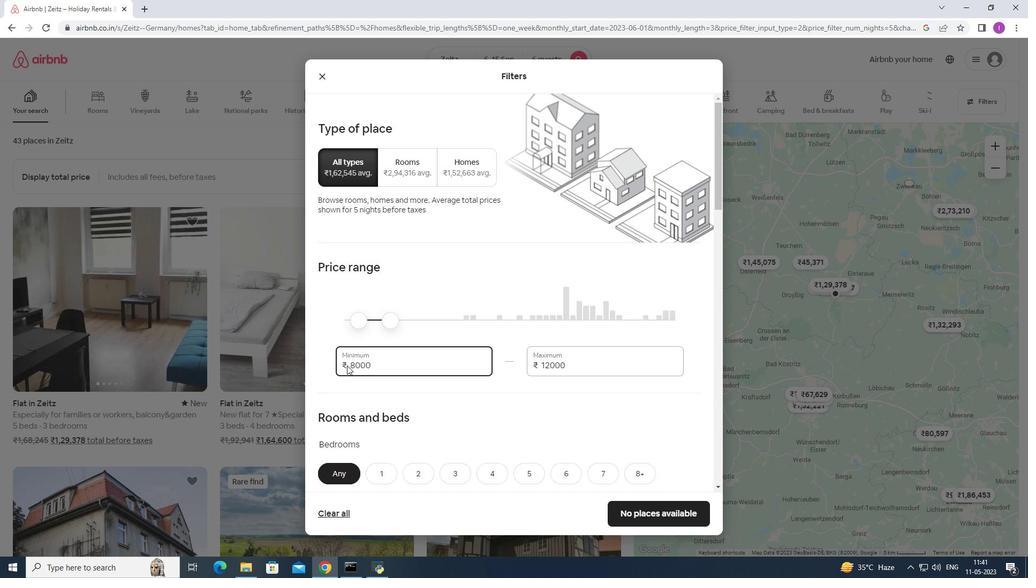 
Action: Mouse moved to (556, 309)
Screenshot: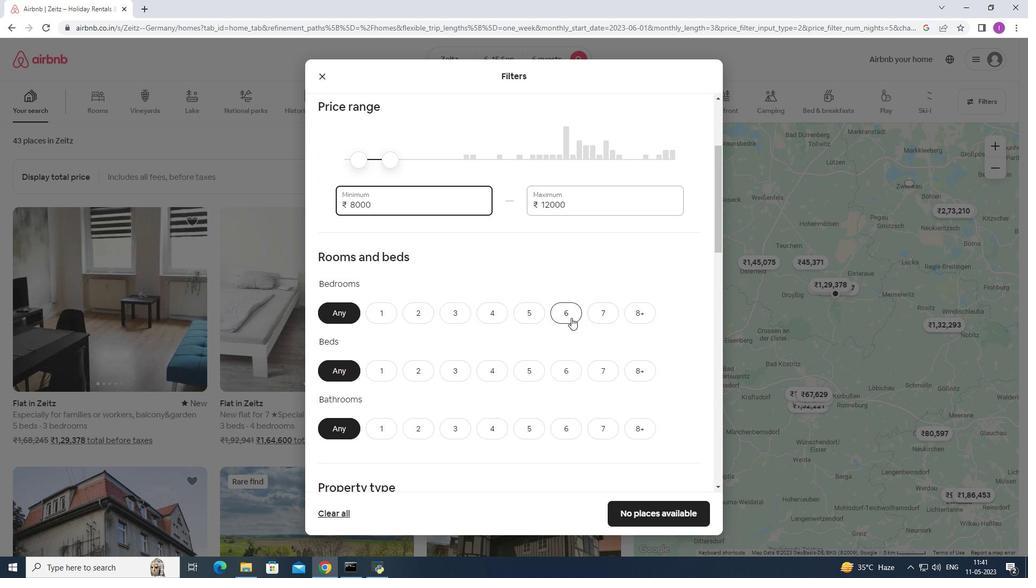 
Action: Mouse pressed left at (556, 309)
Screenshot: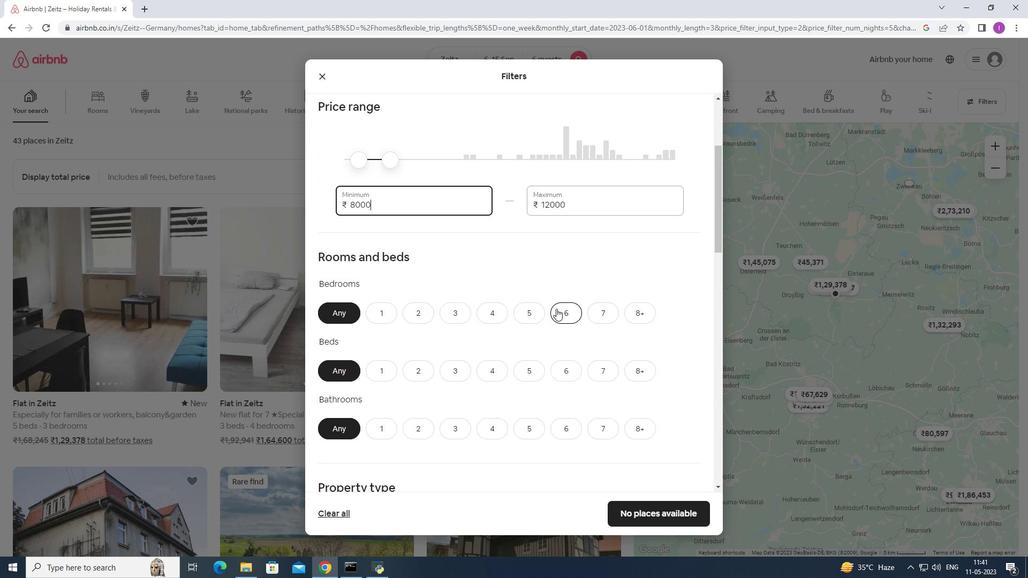 
Action: Mouse moved to (569, 369)
Screenshot: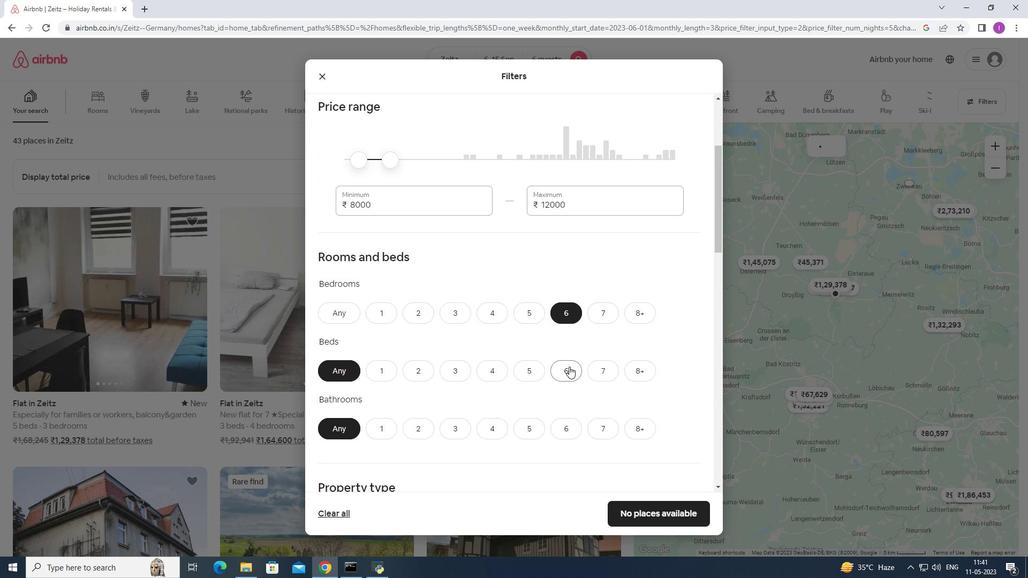 
Action: Mouse pressed left at (569, 369)
Screenshot: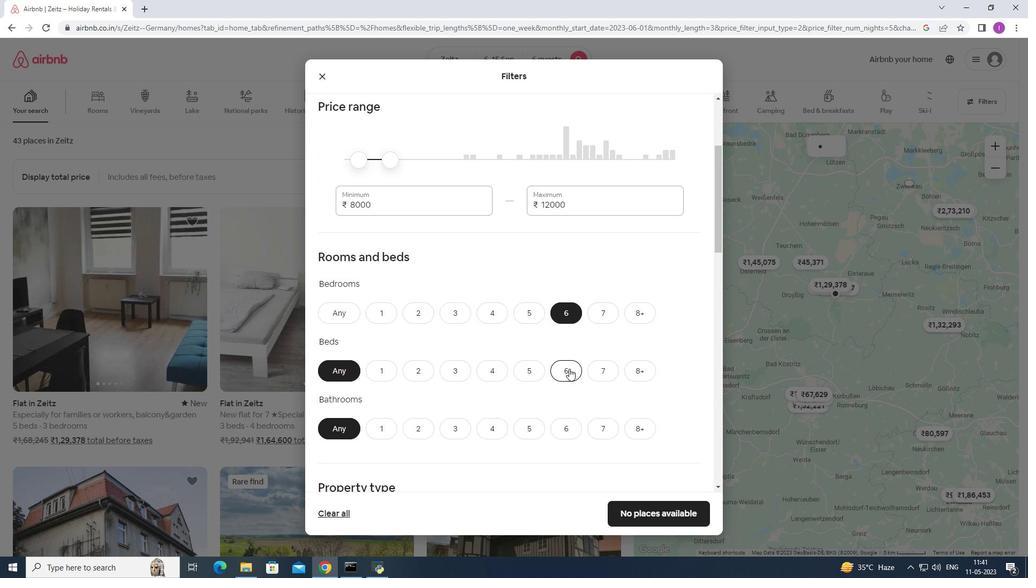
Action: Mouse moved to (564, 427)
Screenshot: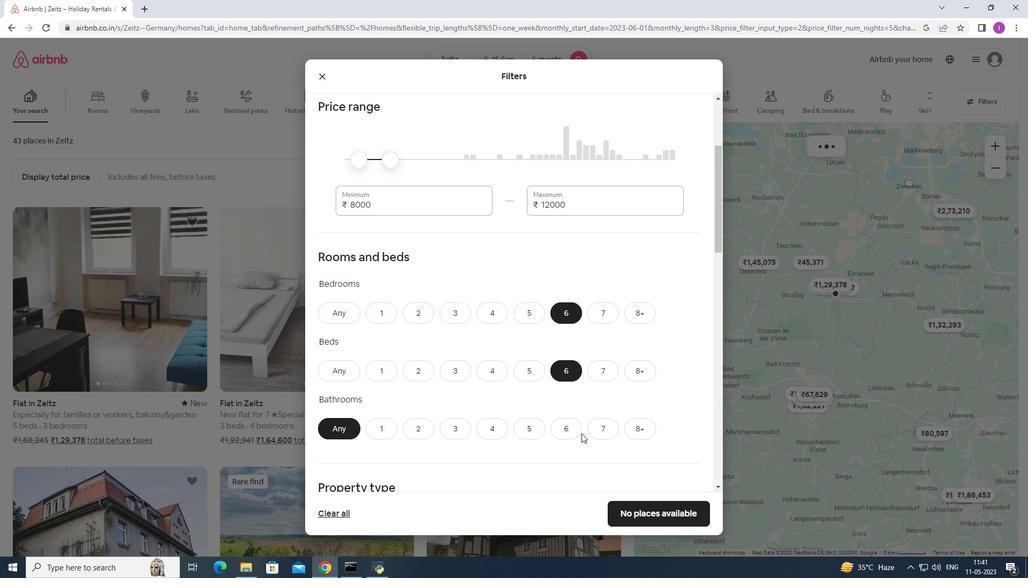 
Action: Mouse pressed left at (564, 427)
Screenshot: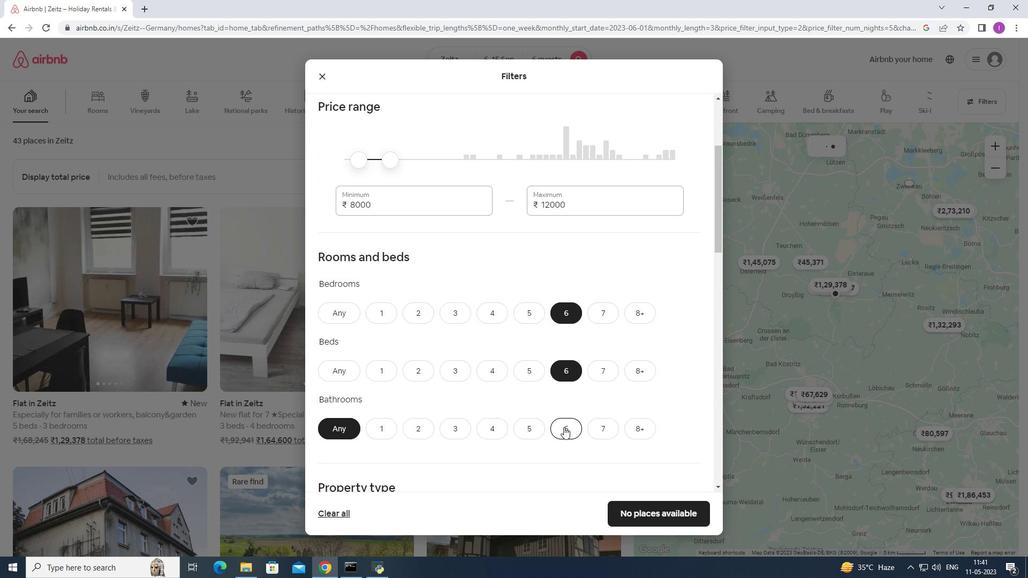 
Action: Mouse moved to (546, 394)
Screenshot: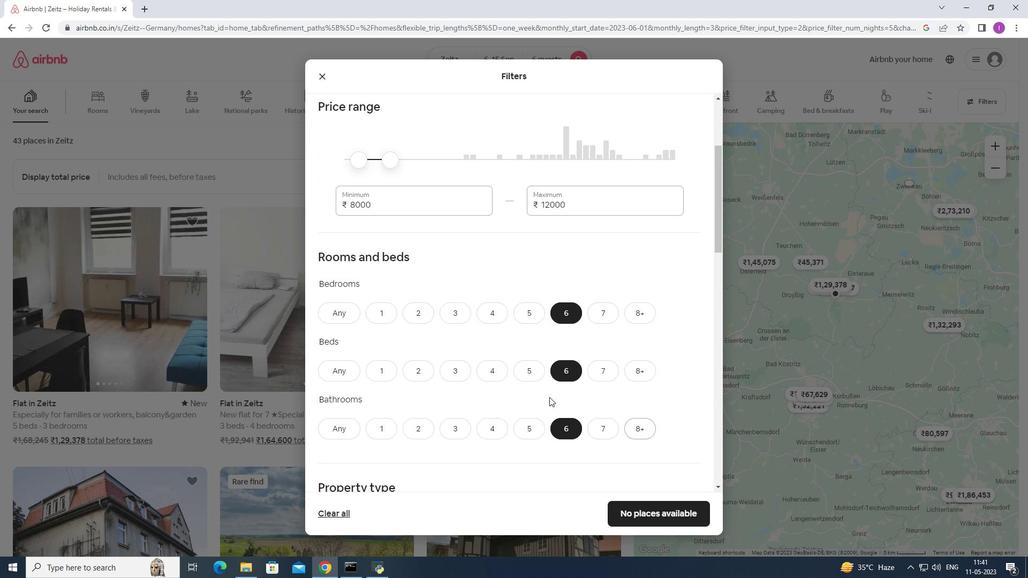 
Action: Mouse scrolled (546, 393) with delta (0, 0)
Screenshot: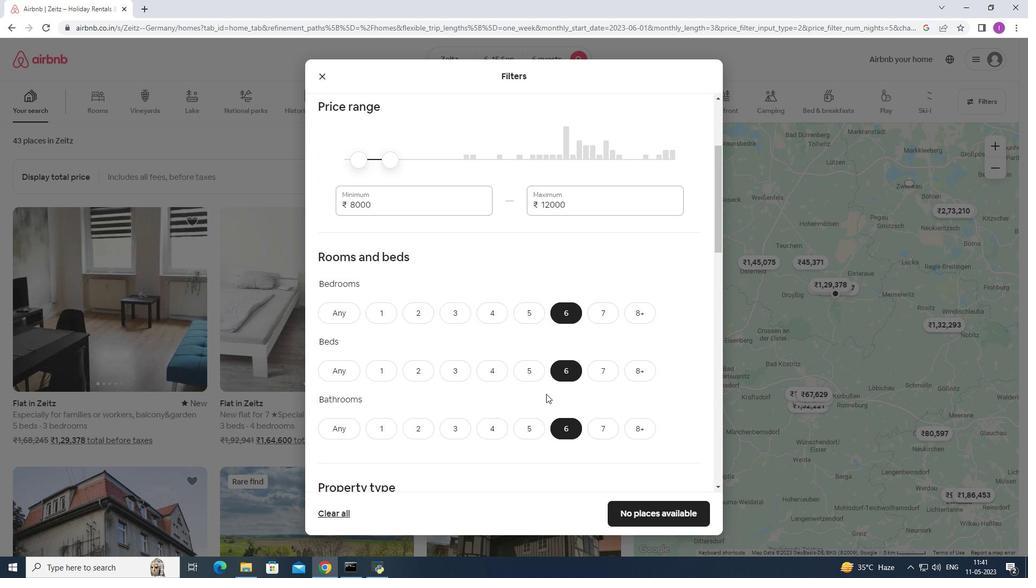 
Action: Mouse scrolled (546, 393) with delta (0, 0)
Screenshot: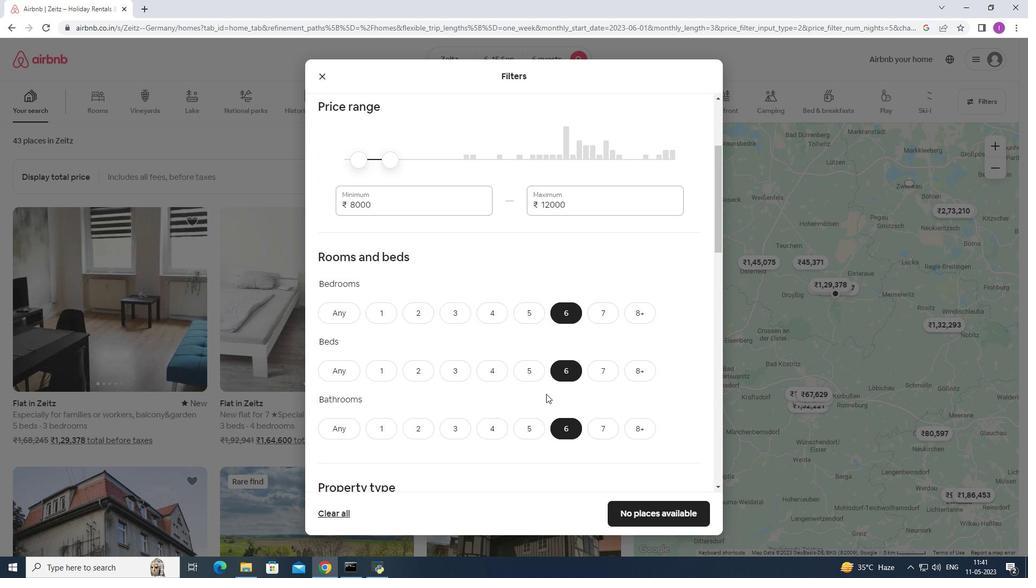 
Action: Mouse moved to (546, 393)
Screenshot: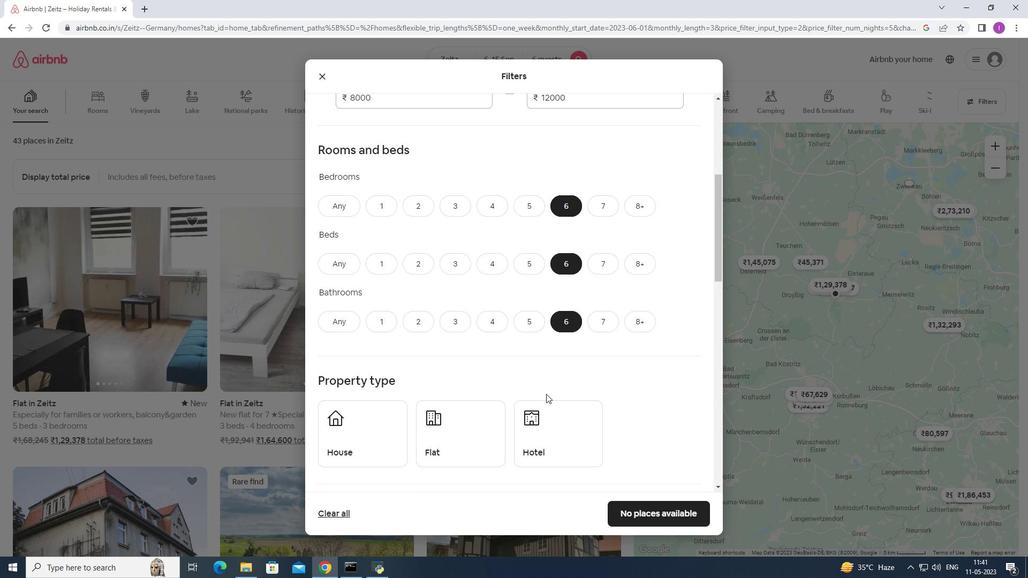 
Action: Mouse scrolled (546, 393) with delta (0, 0)
Screenshot: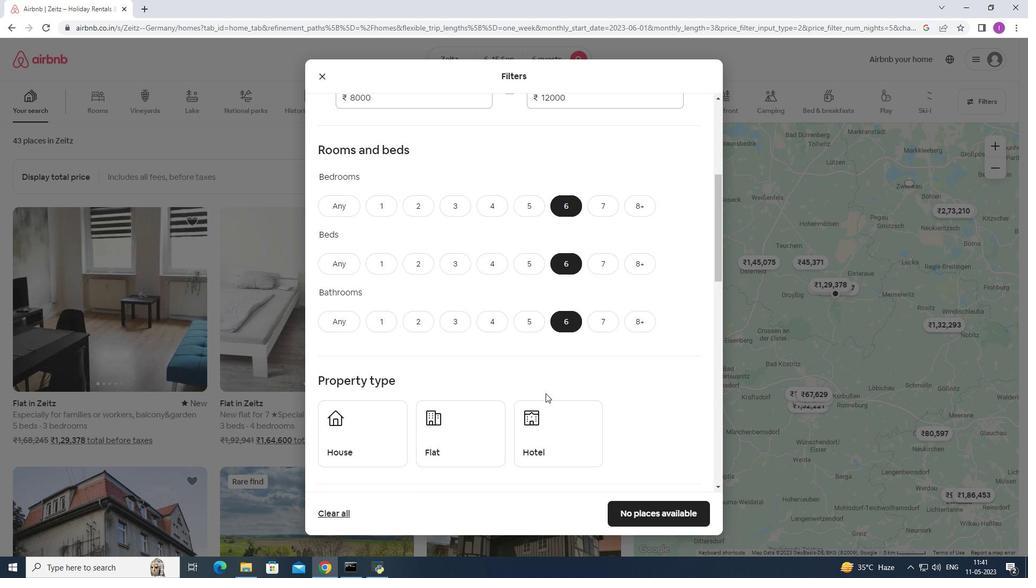 
Action: Mouse moved to (398, 381)
Screenshot: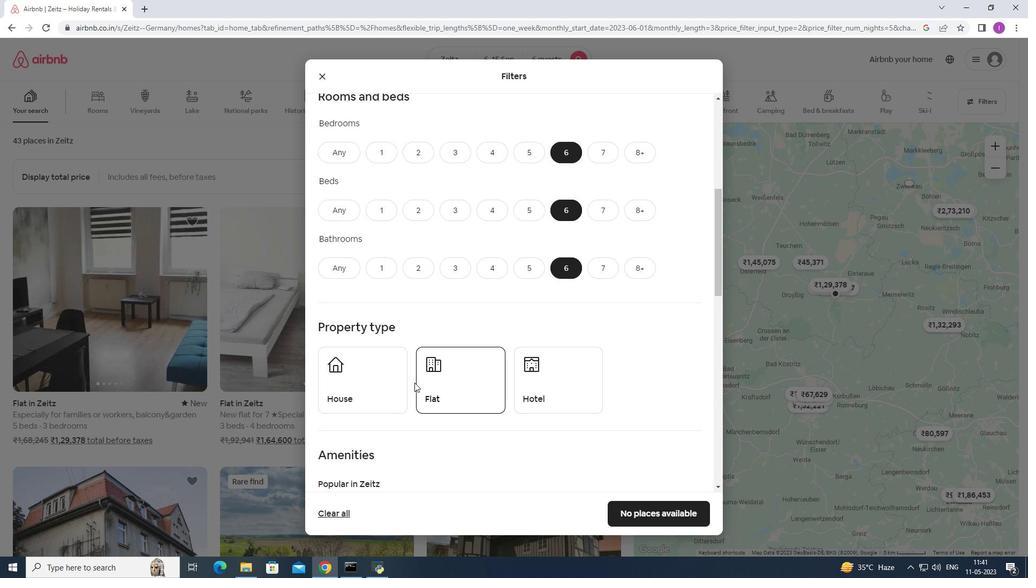 
Action: Mouse pressed left at (398, 381)
Screenshot: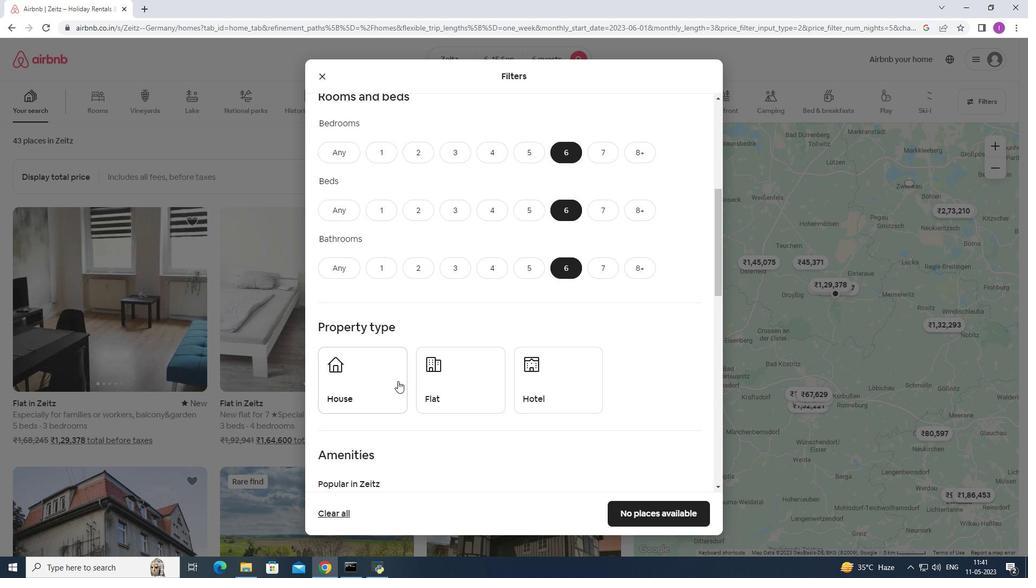 
Action: Mouse moved to (476, 384)
Screenshot: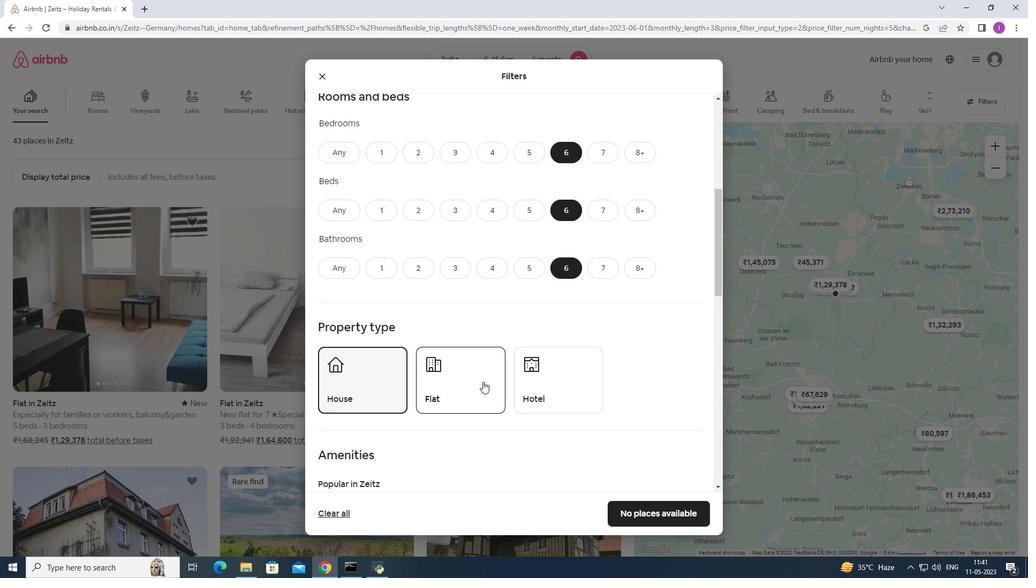 
Action: Mouse pressed left at (476, 384)
Screenshot: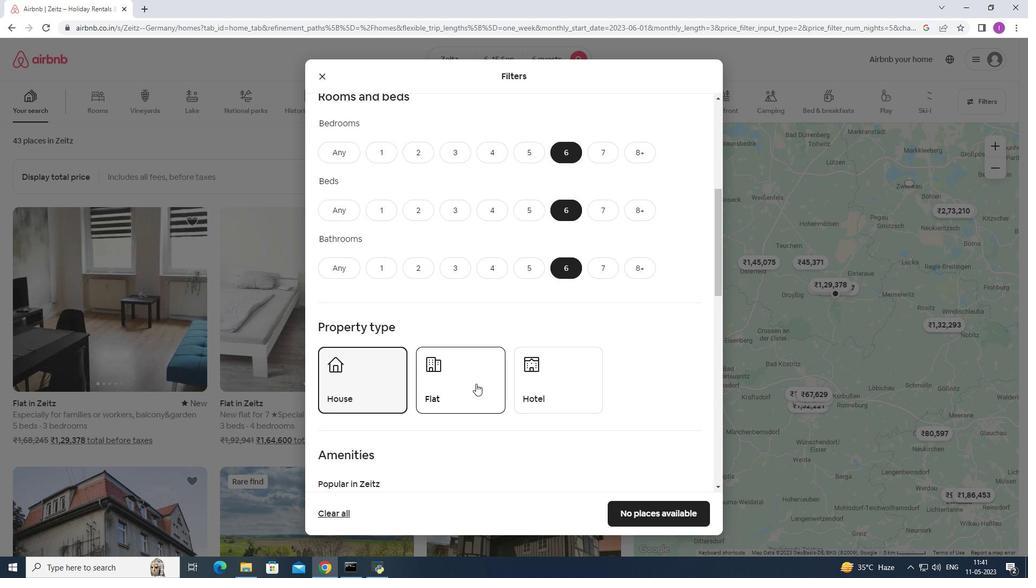 
Action: Mouse moved to (571, 391)
Screenshot: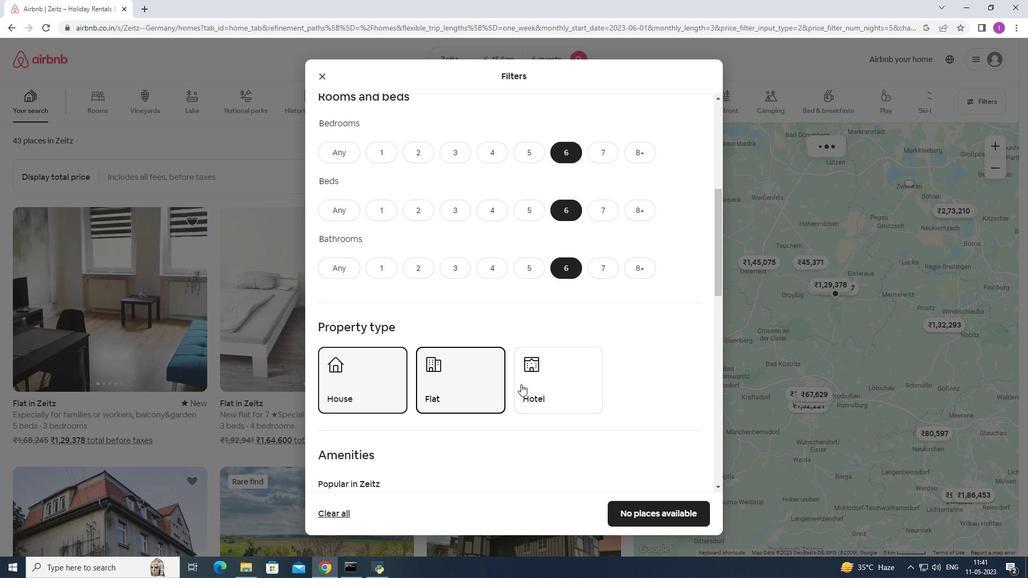 
Action: Mouse pressed left at (571, 391)
Screenshot: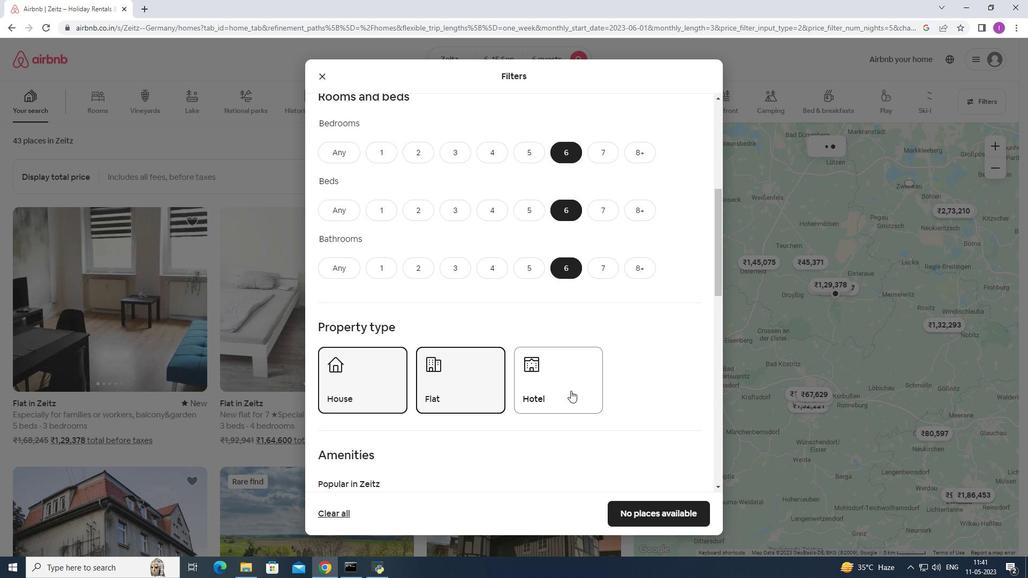 
Action: Mouse moved to (546, 391)
Screenshot: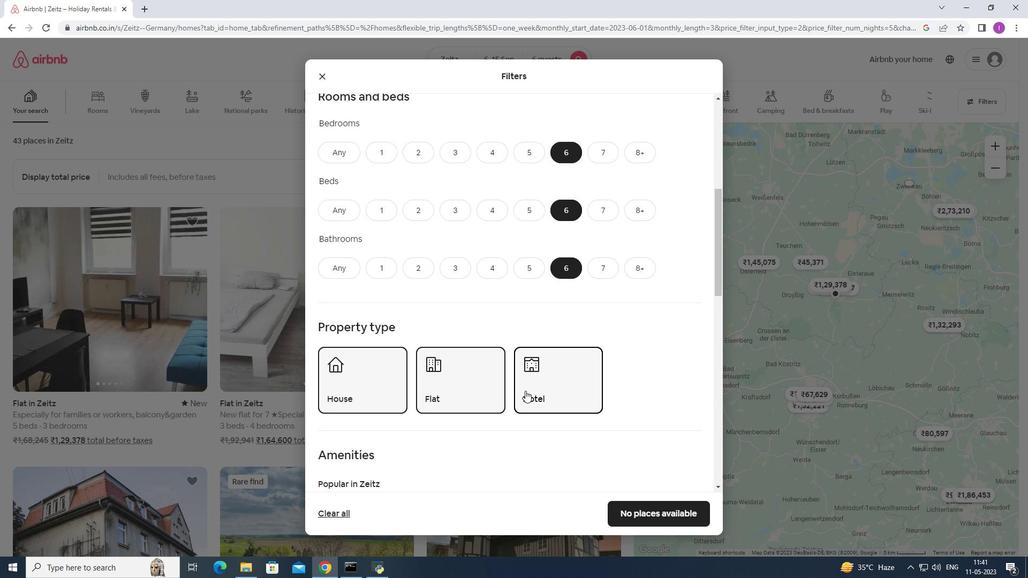 
Action: Mouse pressed left at (546, 391)
Screenshot: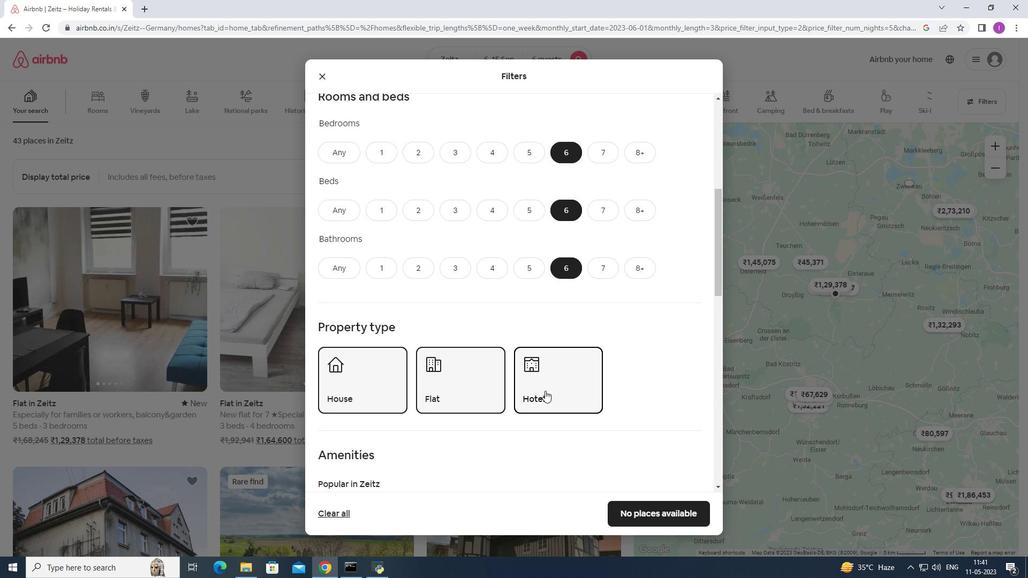 
Action: Mouse moved to (436, 422)
Screenshot: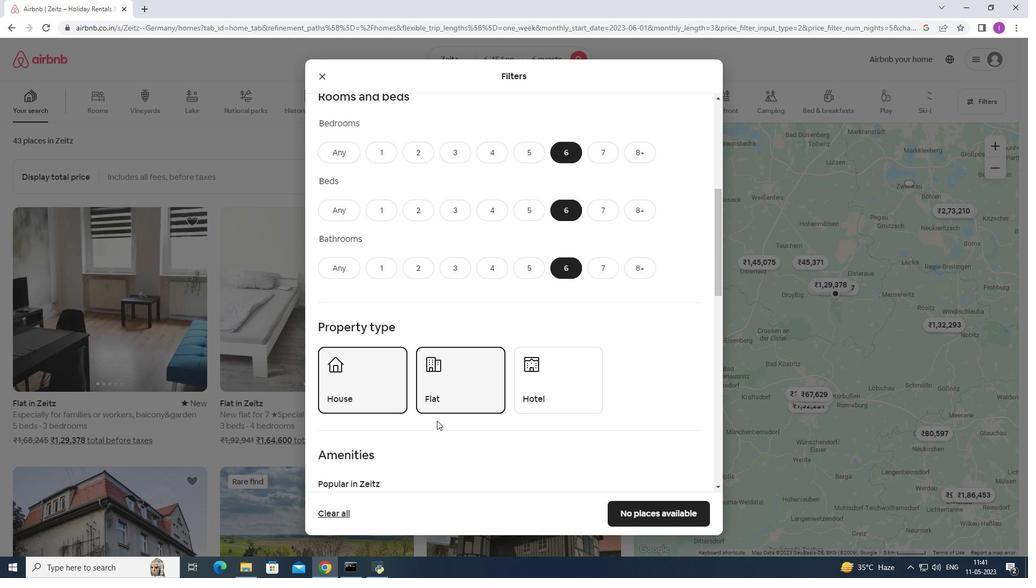 
Action: Mouse scrolled (436, 421) with delta (0, 0)
Screenshot: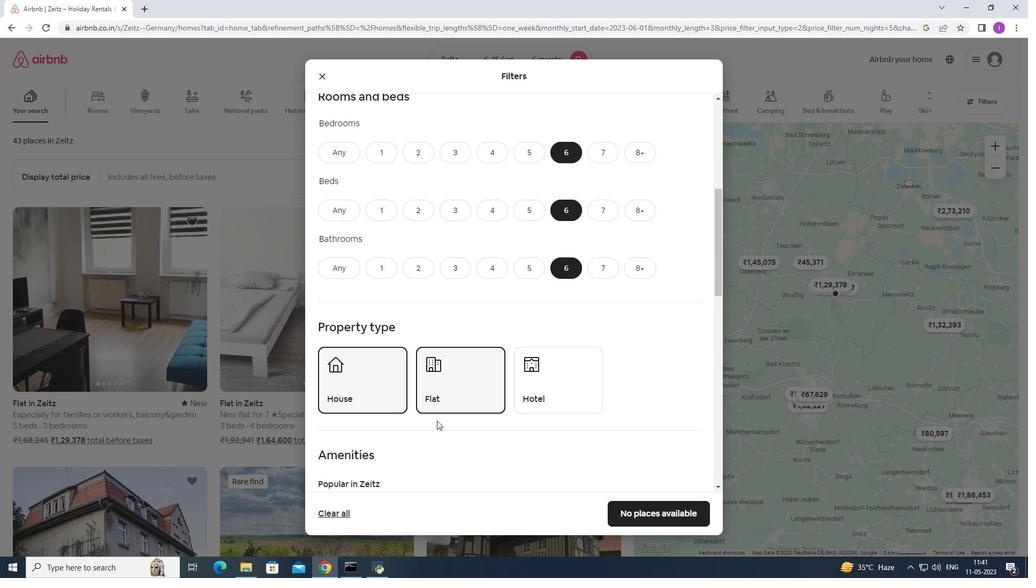 
Action: Mouse scrolled (436, 421) with delta (0, 0)
Screenshot: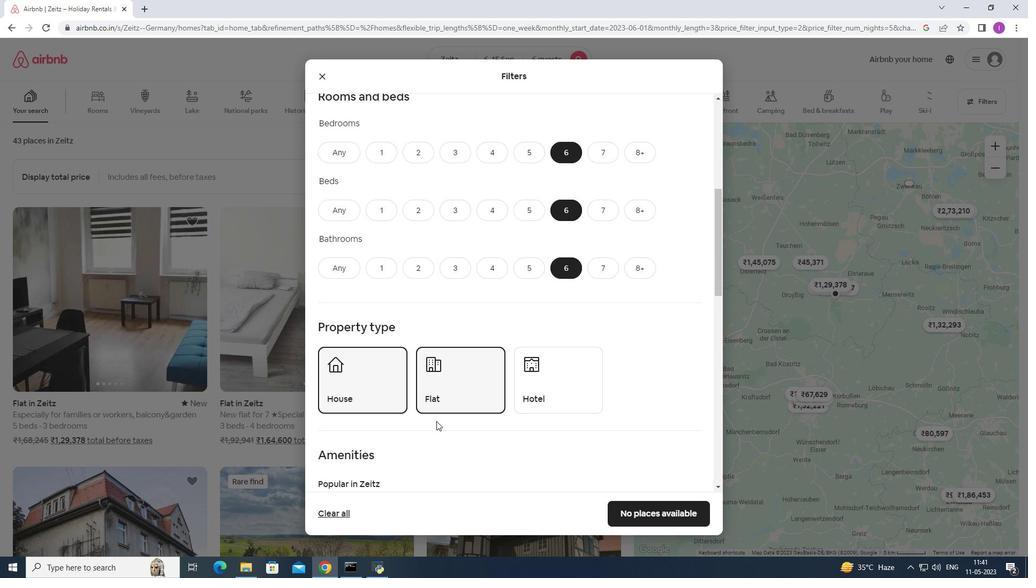 
Action: Mouse scrolled (436, 421) with delta (0, 0)
Screenshot: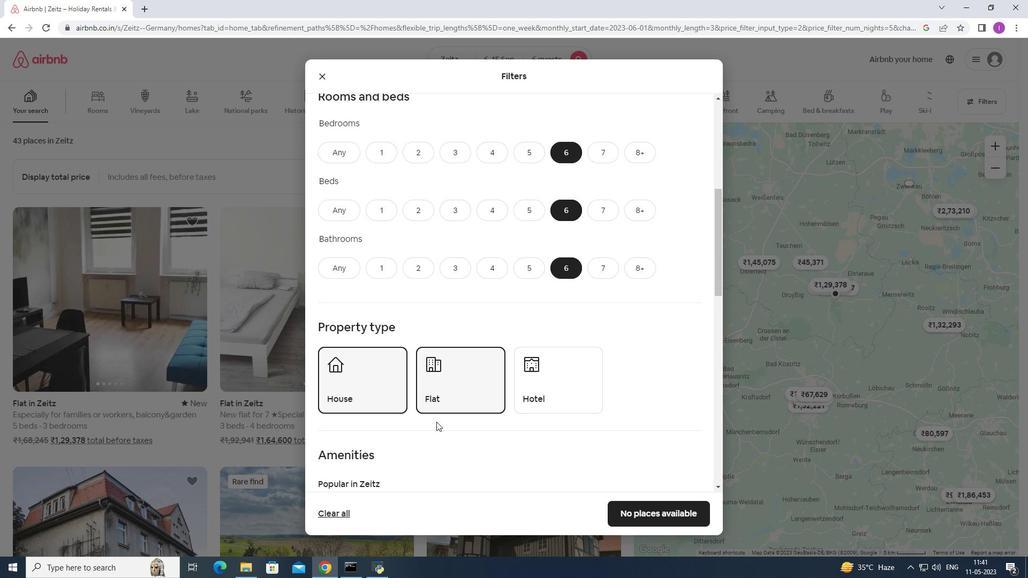 
Action: Mouse moved to (342, 344)
Screenshot: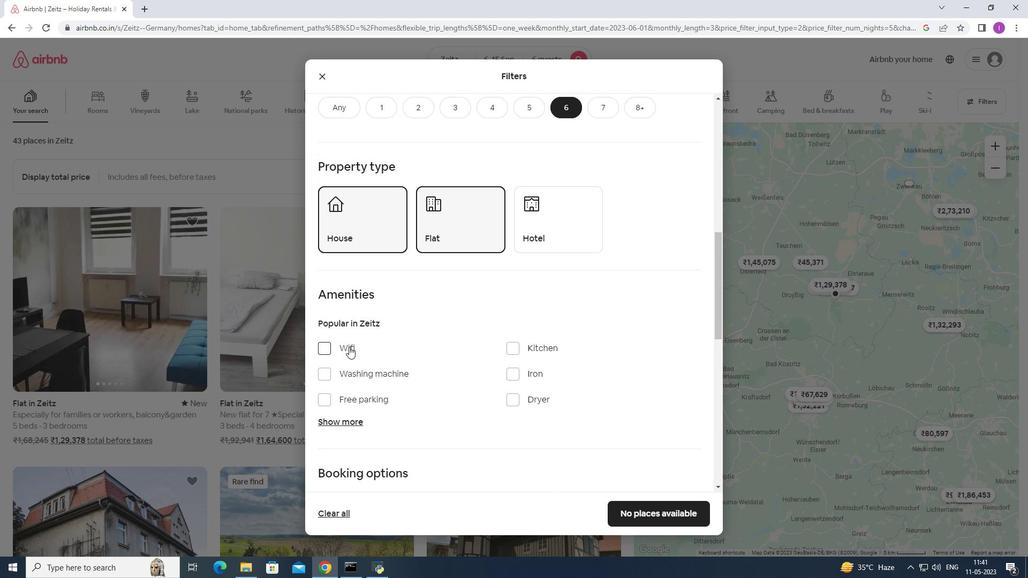 
Action: Mouse pressed left at (342, 344)
Screenshot: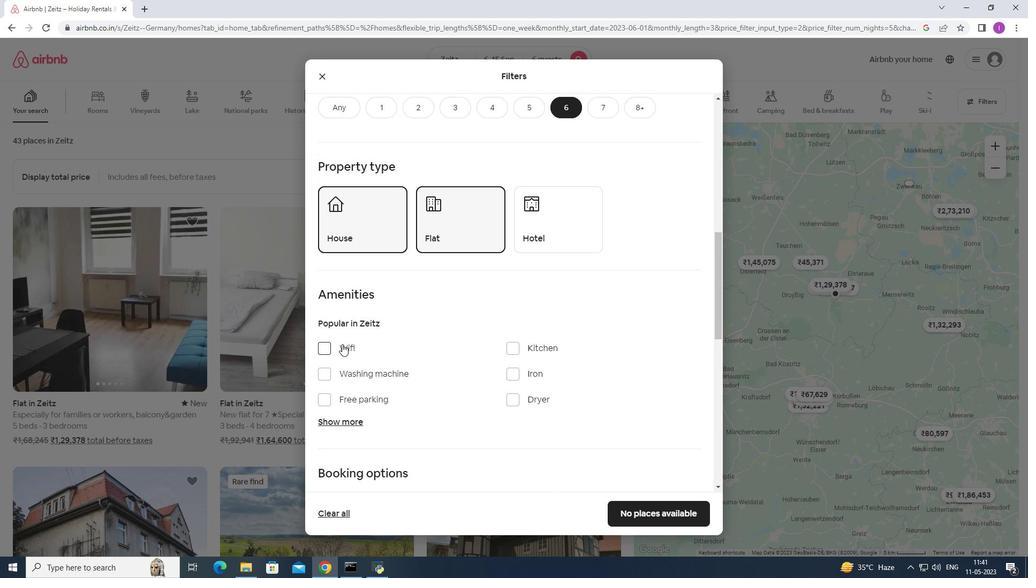 
Action: Mouse moved to (347, 400)
Screenshot: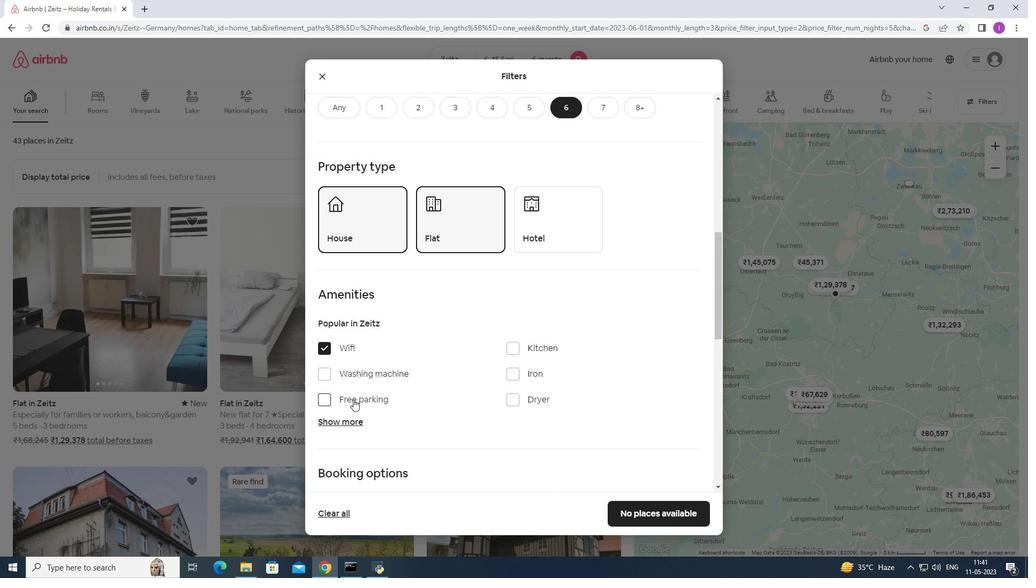 
Action: Mouse pressed left at (347, 400)
Screenshot: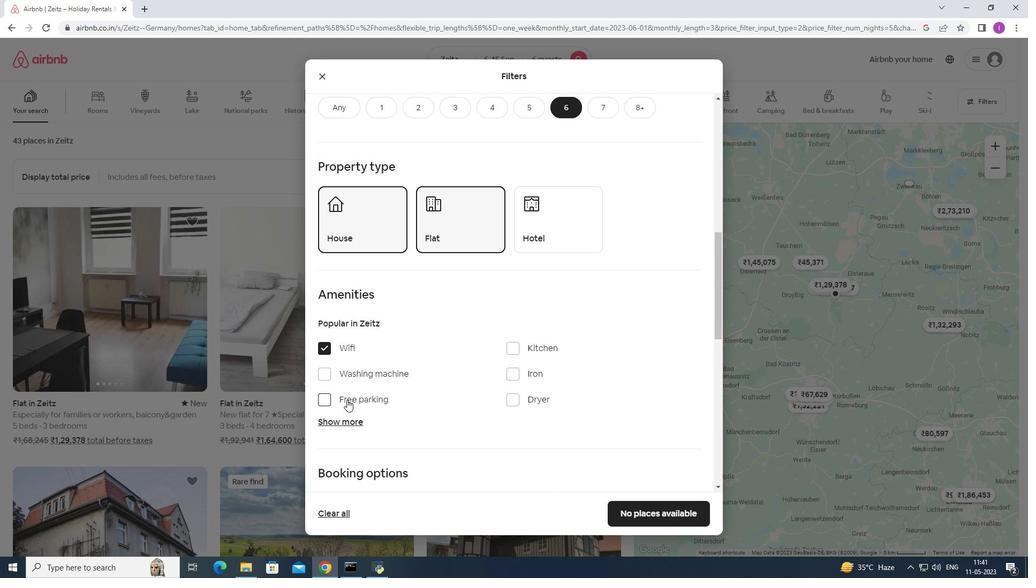 
Action: Mouse moved to (341, 414)
Screenshot: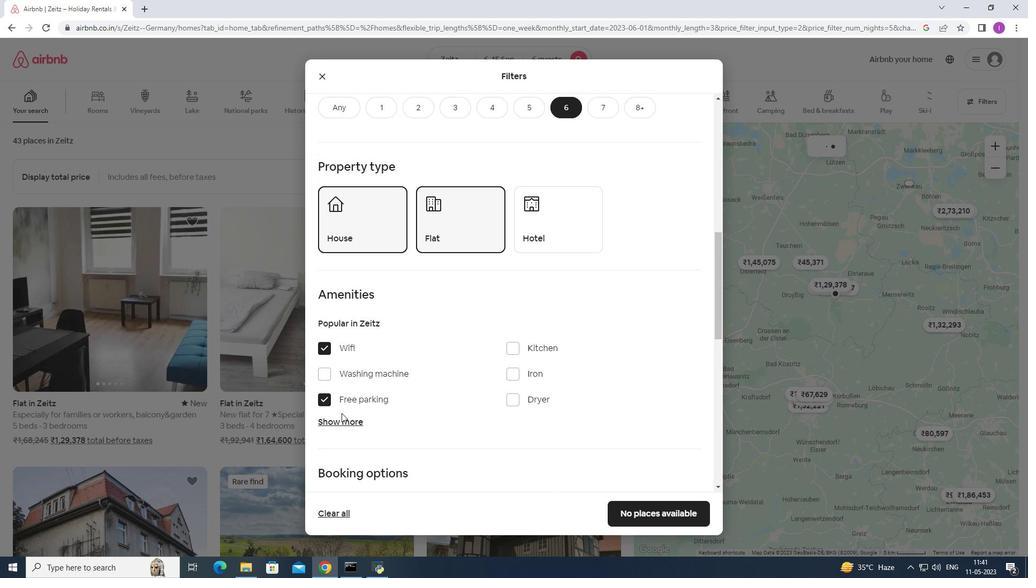 
Action: Mouse pressed left at (341, 414)
Screenshot: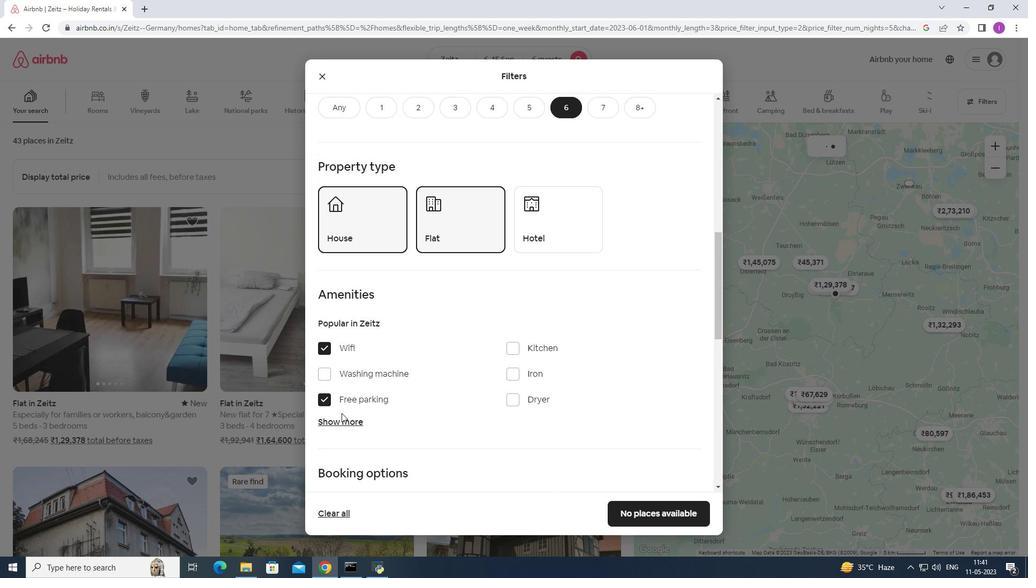 
Action: Mouse moved to (352, 421)
Screenshot: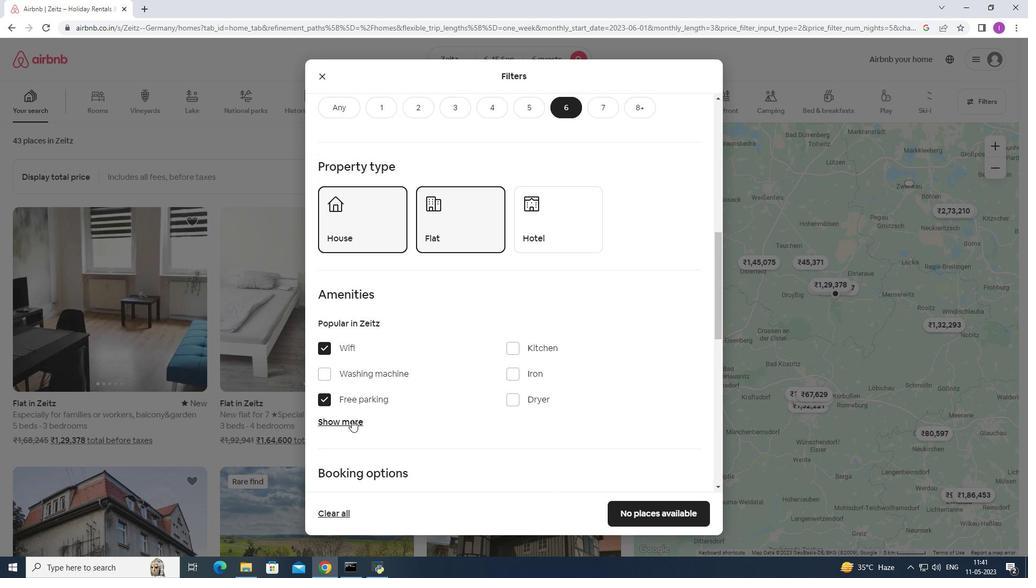 
Action: Mouse pressed left at (352, 421)
Screenshot: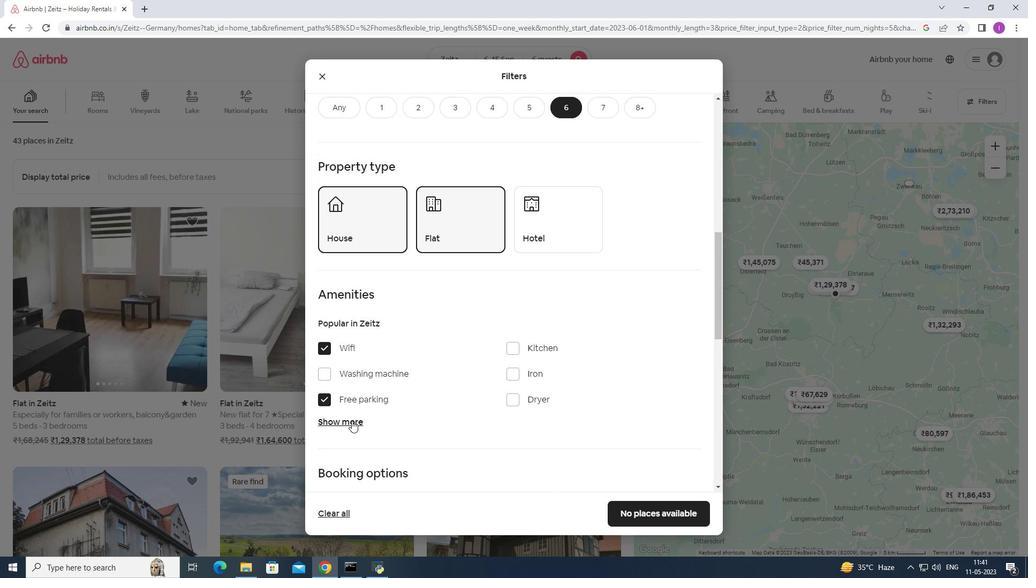 
Action: Mouse moved to (422, 415)
Screenshot: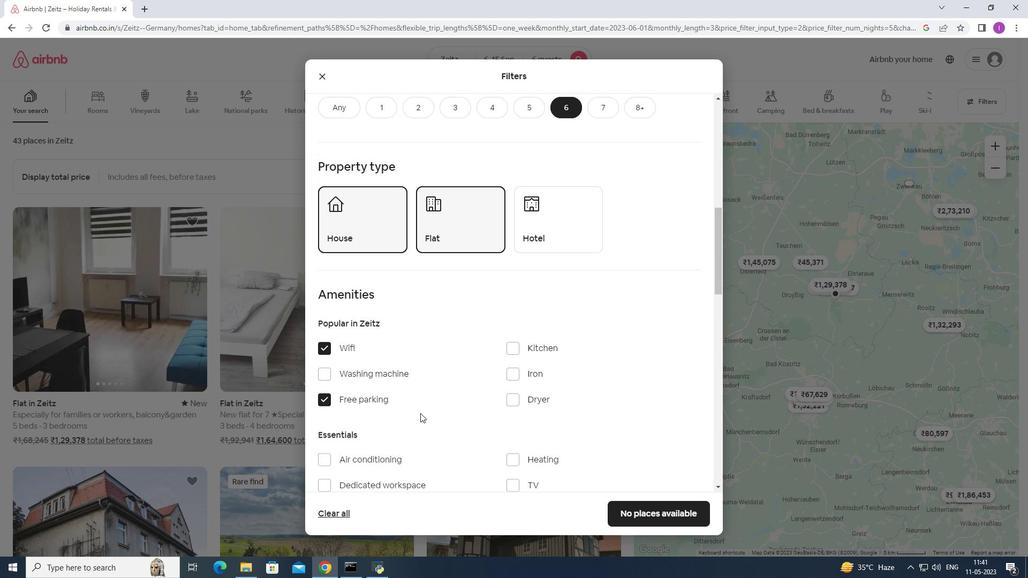 
Action: Mouse scrolled (422, 415) with delta (0, 0)
Screenshot: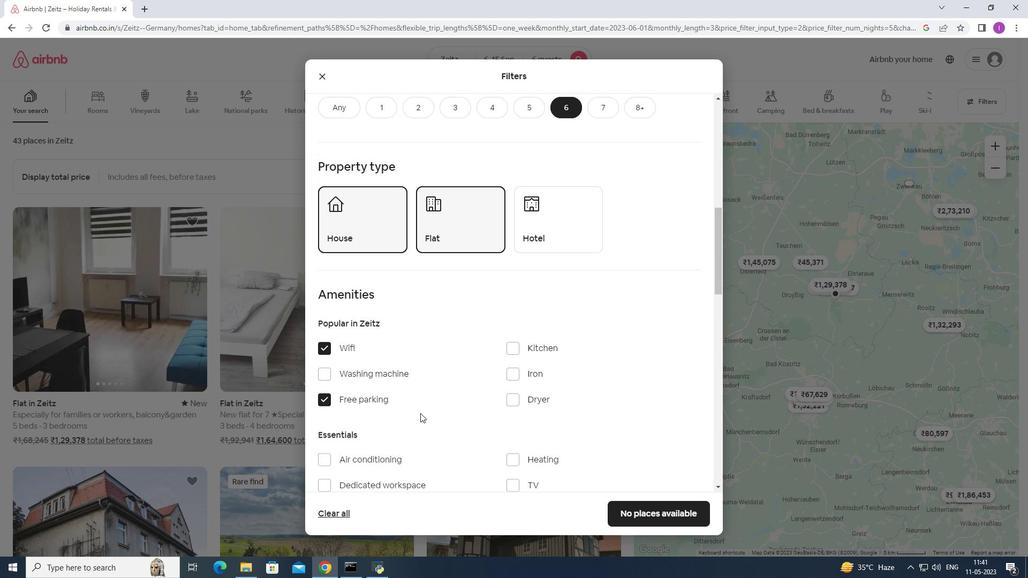 
Action: Mouse moved to (423, 416)
Screenshot: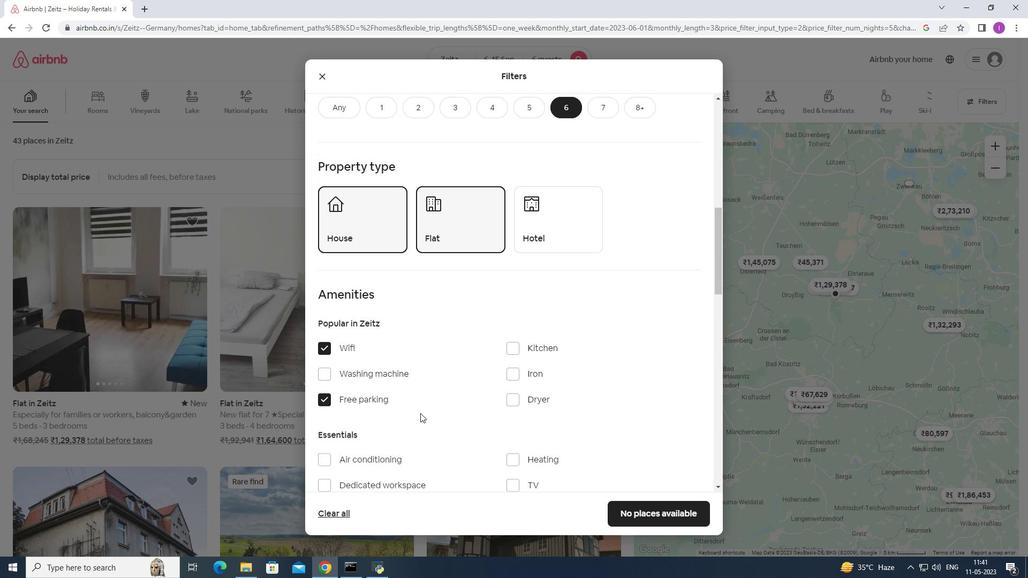 
Action: Mouse scrolled (423, 416) with delta (0, 0)
Screenshot: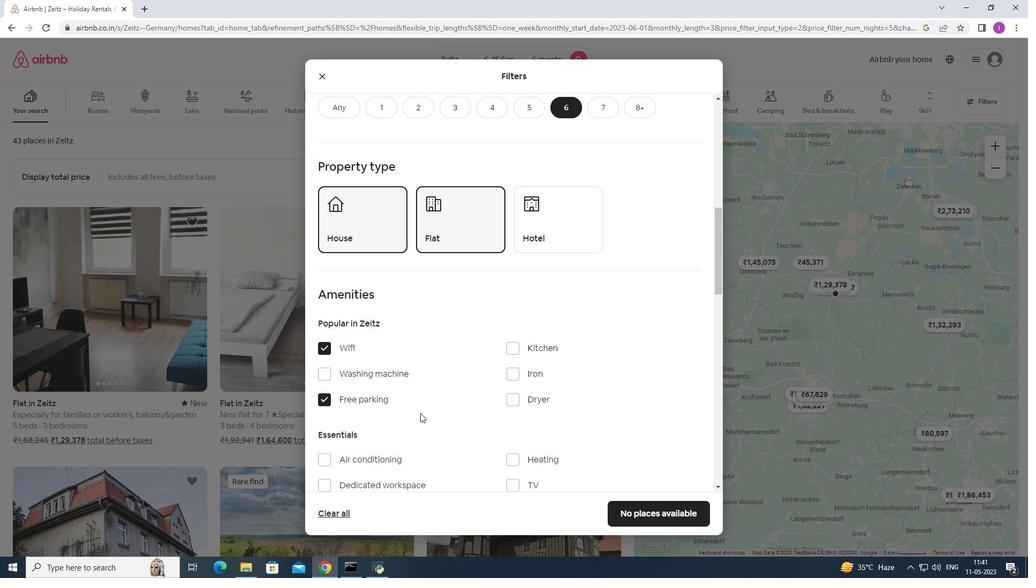 
Action: Mouse scrolled (423, 416) with delta (0, 0)
Screenshot: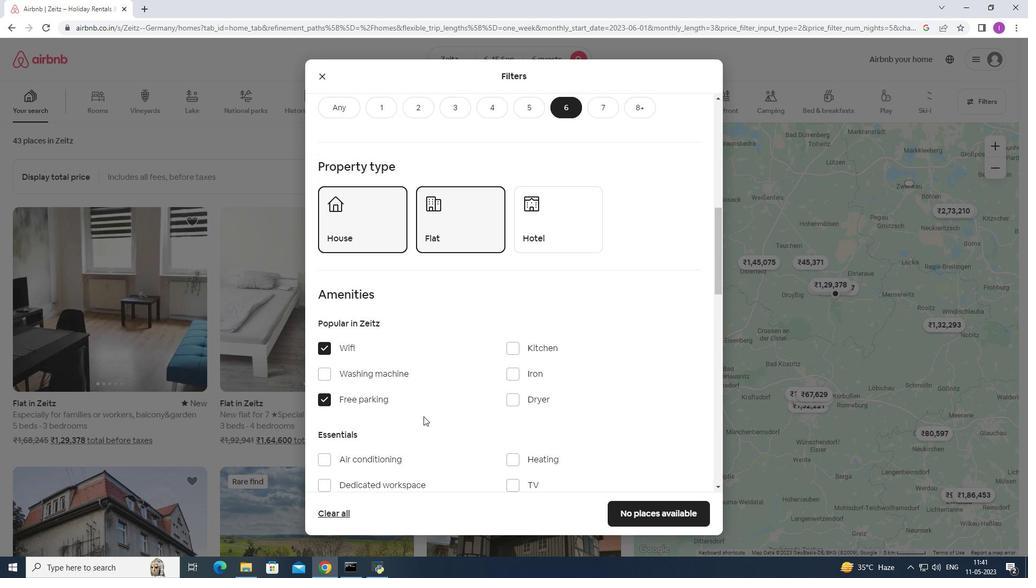 
Action: Mouse moved to (515, 326)
Screenshot: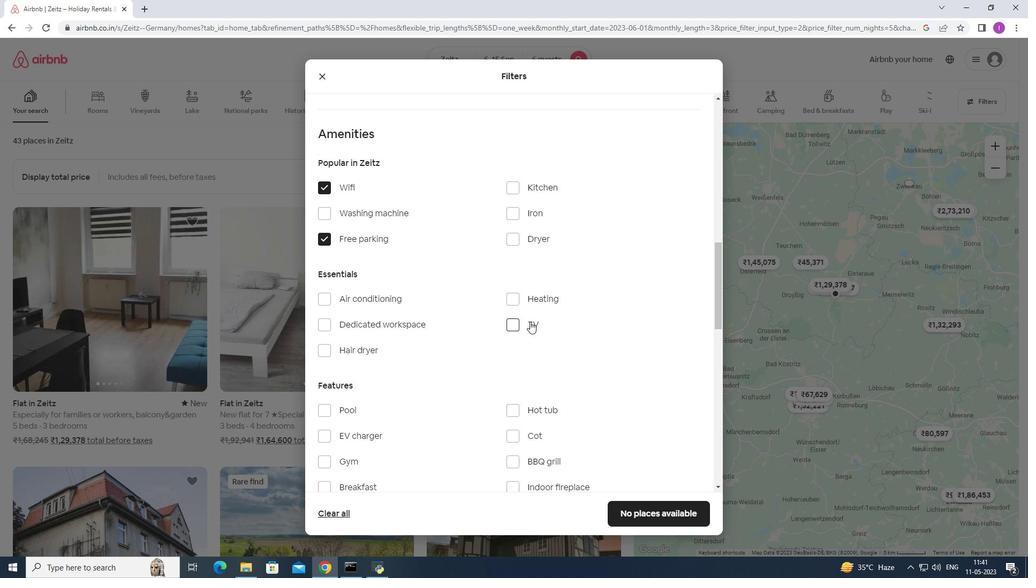 
Action: Mouse pressed left at (515, 326)
Screenshot: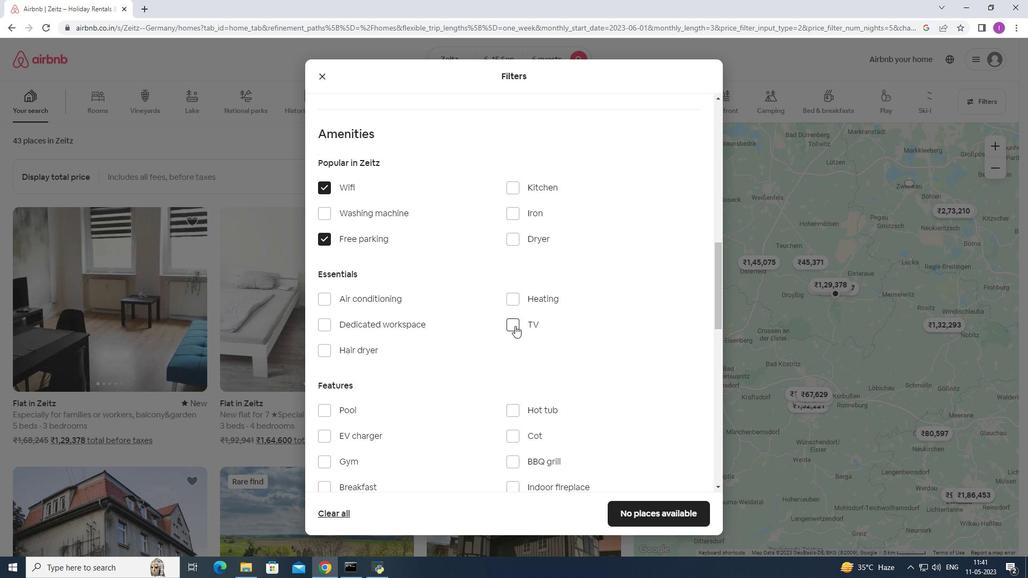 
Action: Mouse moved to (437, 437)
Screenshot: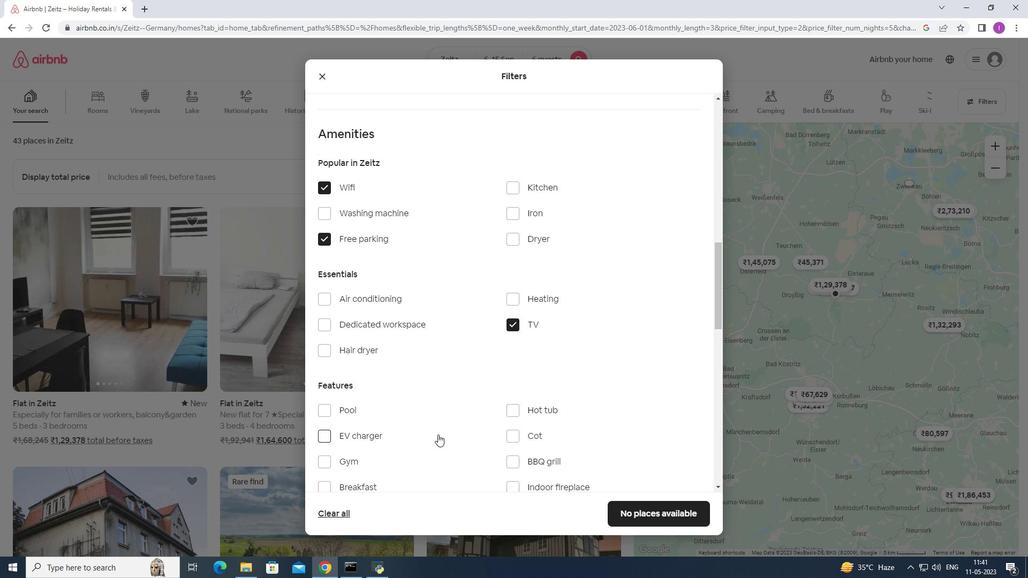 
Action: Mouse scrolled (437, 436) with delta (0, 0)
Screenshot: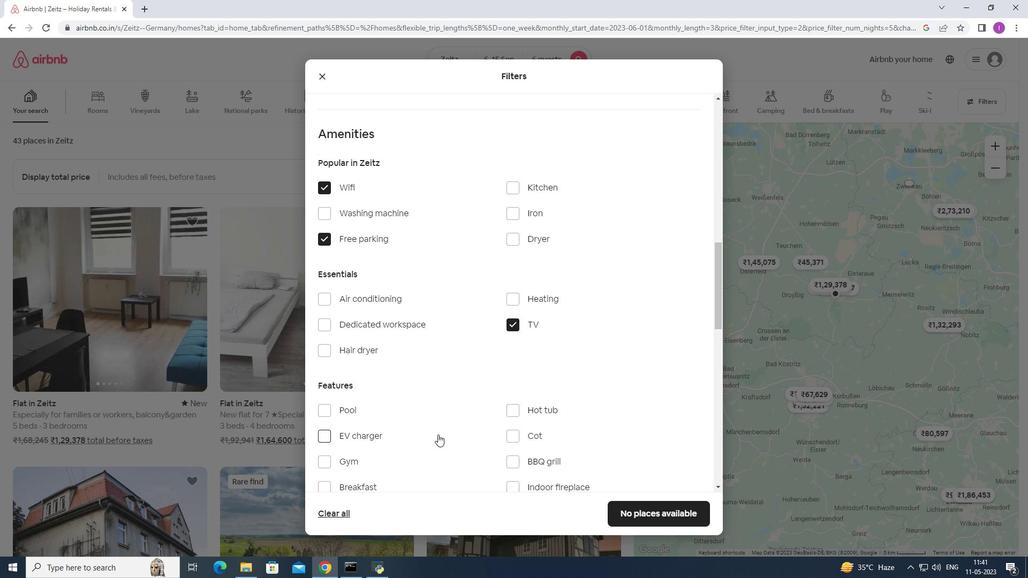 
Action: Mouse moved to (436, 437)
Screenshot: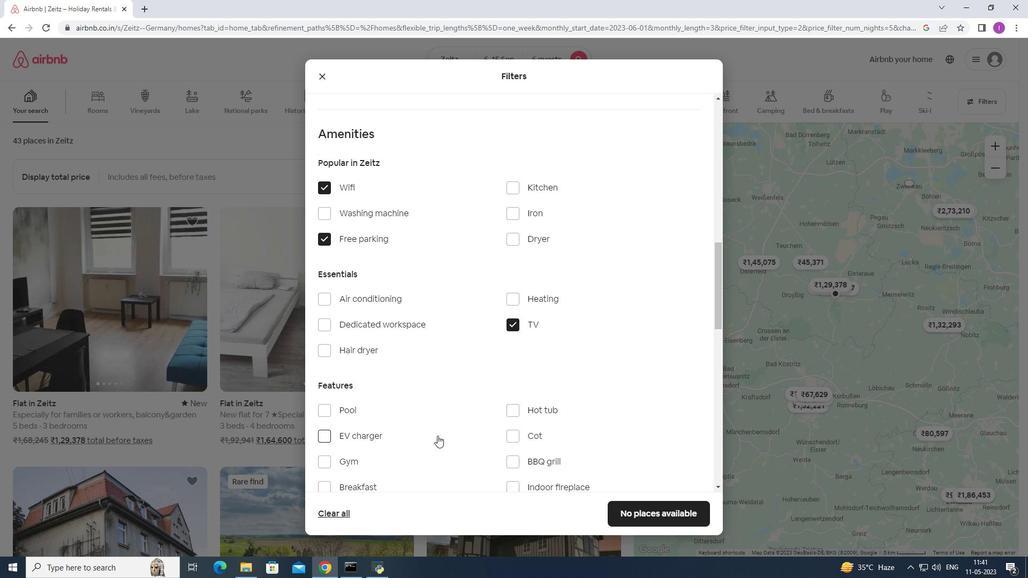 
Action: Mouse scrolled (436, 437) with delta (0, 0)
Screenshot: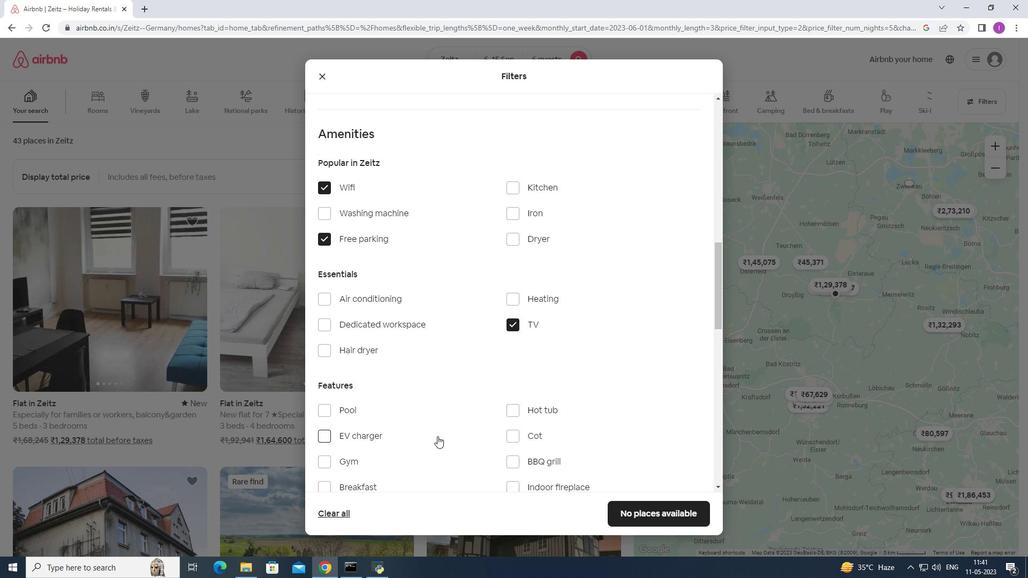 
Action: Mouse moved to (324, 357)
Screenshot: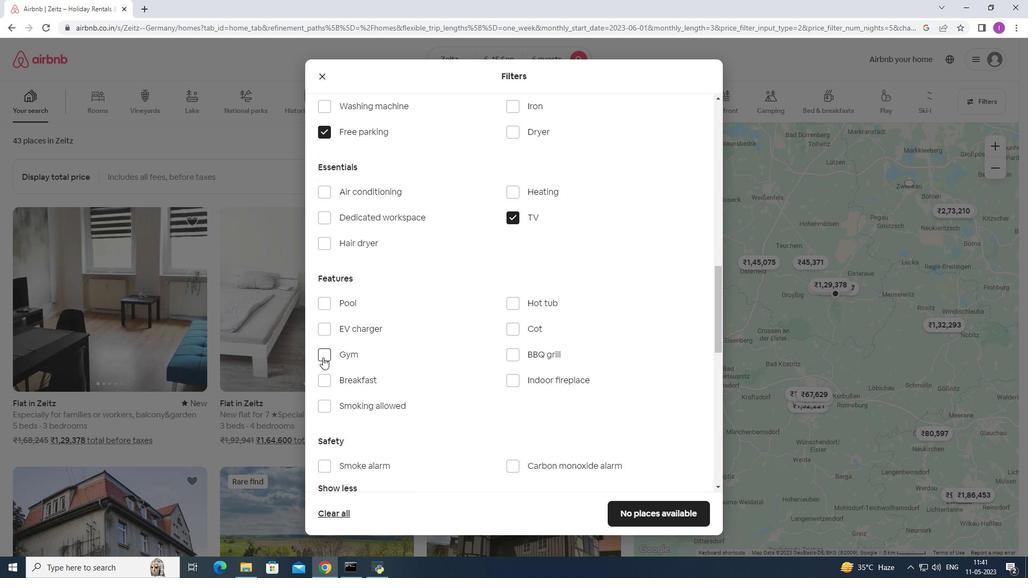 
Action: Mouse pressed left at (324, 357)
Screenshot: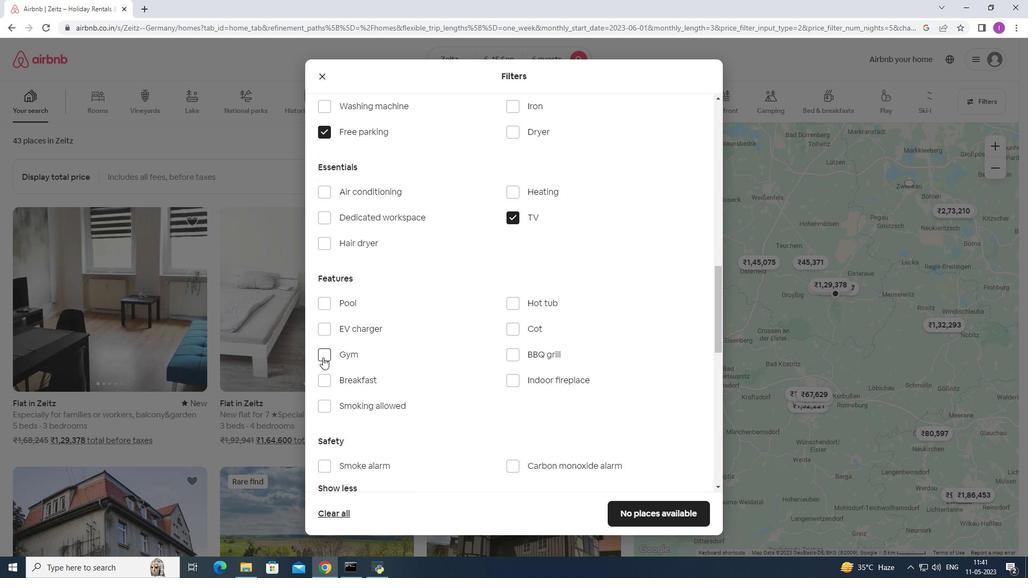 
Action: Mouse moved to (332, 382)
Screenshot: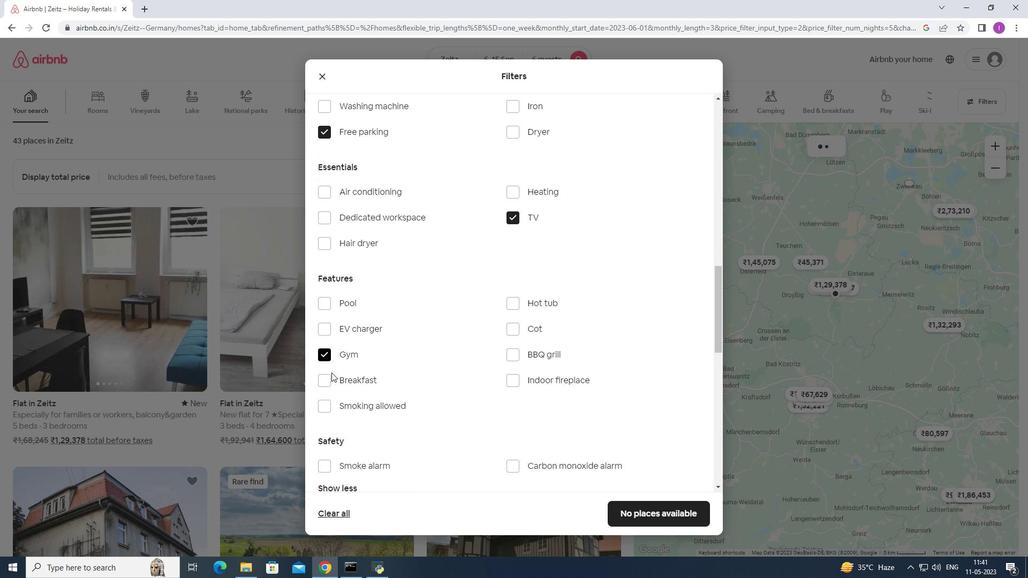 
Action: Mouse pressed left at (332, 382)
Screenshot: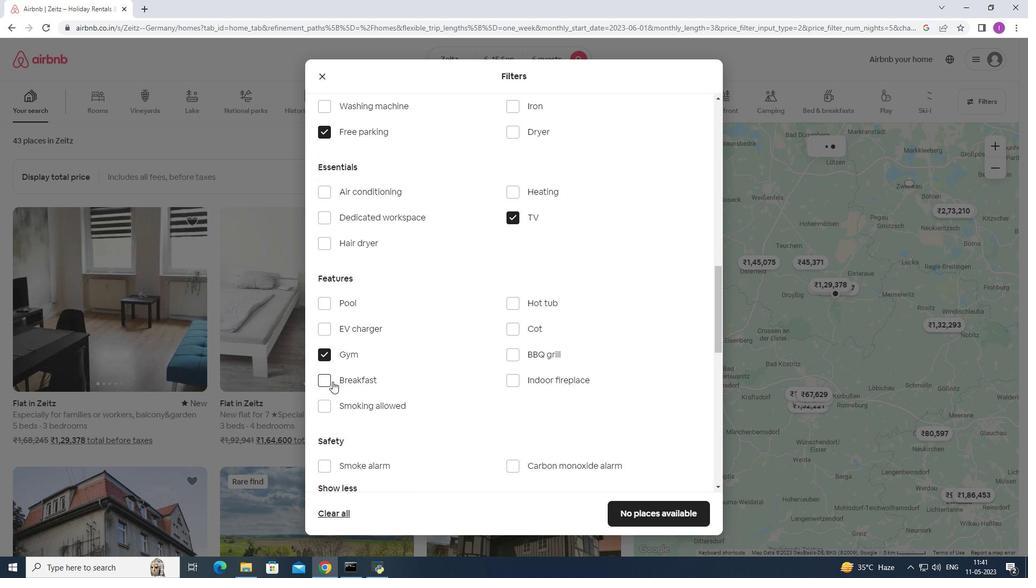 
Action: Mouse moved to (369, 385)
Screenshot: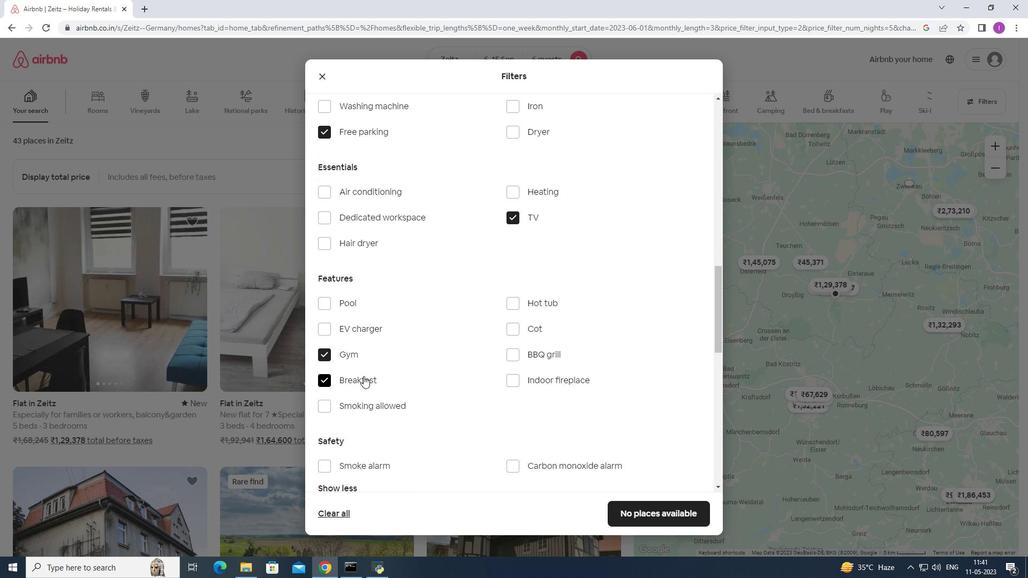 
Action: Mouse scrolled (367, 381) with delta (0, 0)
Screenshot: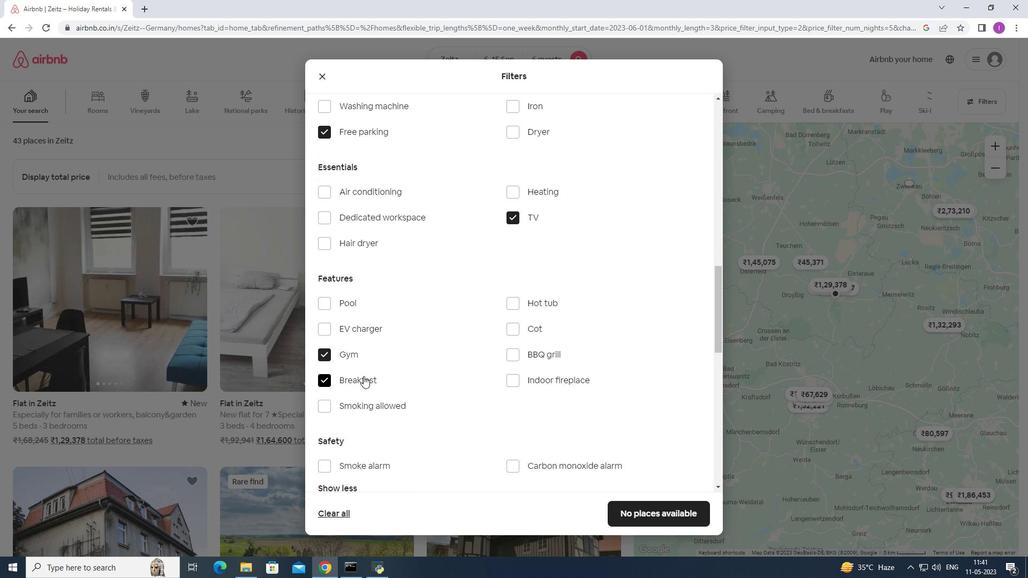 
Action: Mouse moved to (372, 389)
Screenshot: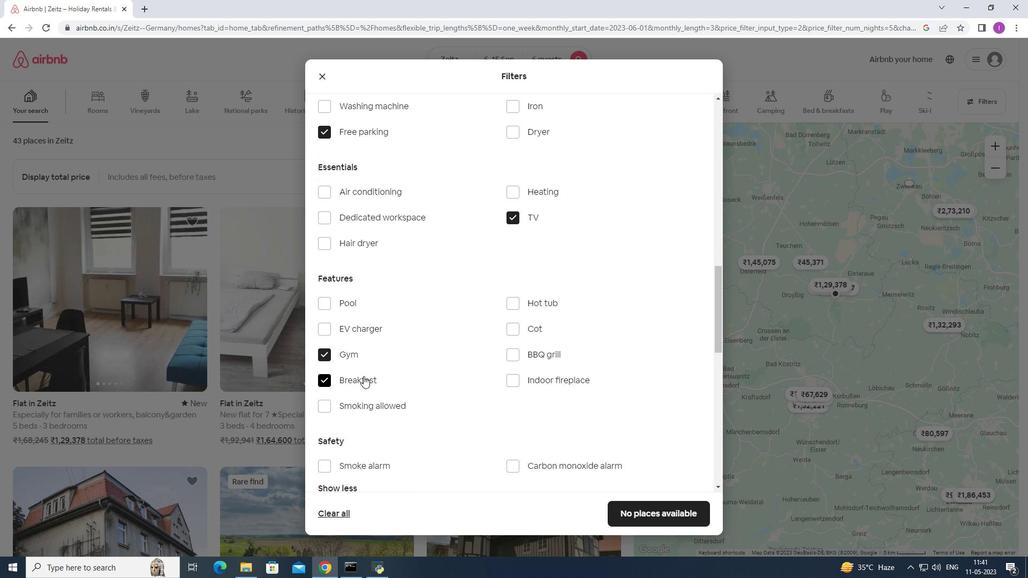 
Action: Mouse scrolled (372, 388) with delta (0, 0)
Screenshot: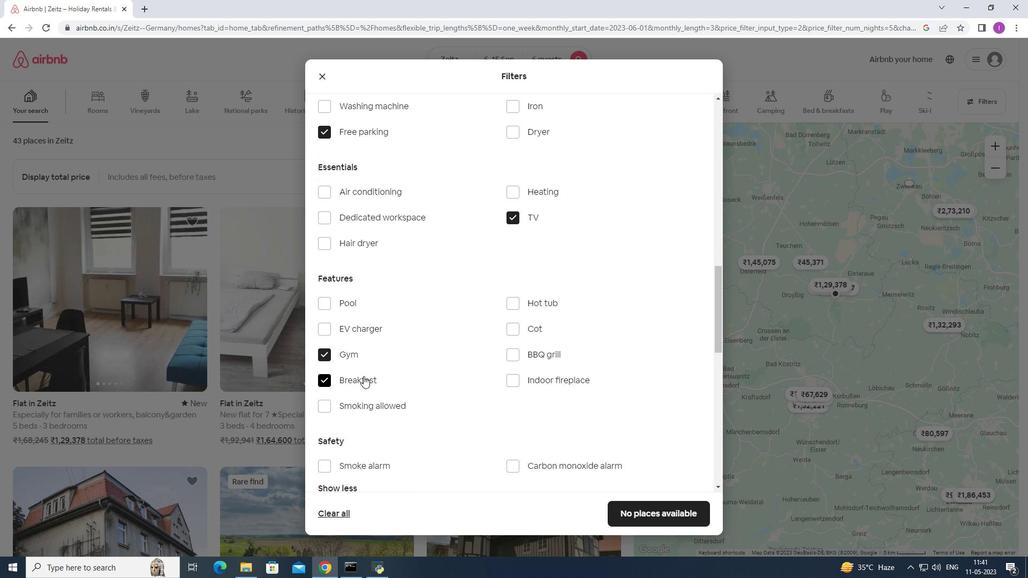 
Action: Mouse moved to (372, 389)
Screenshot: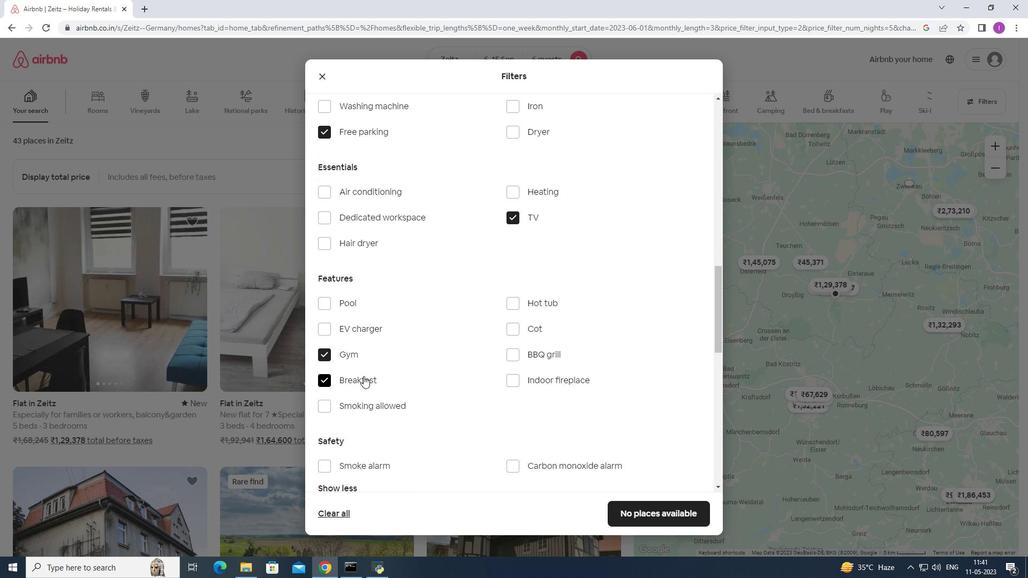 
Action: Mouse scrolled (372, 388) with delta (0, 0)
Screenshot: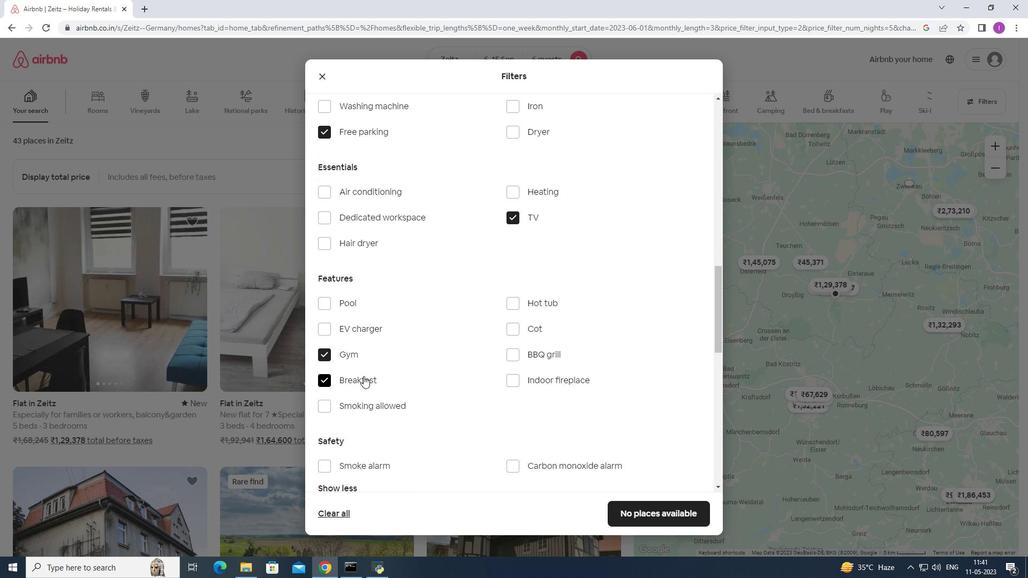 
Action: Mouse scrolled (372, 388) with delta (0, 0)
Screenshot: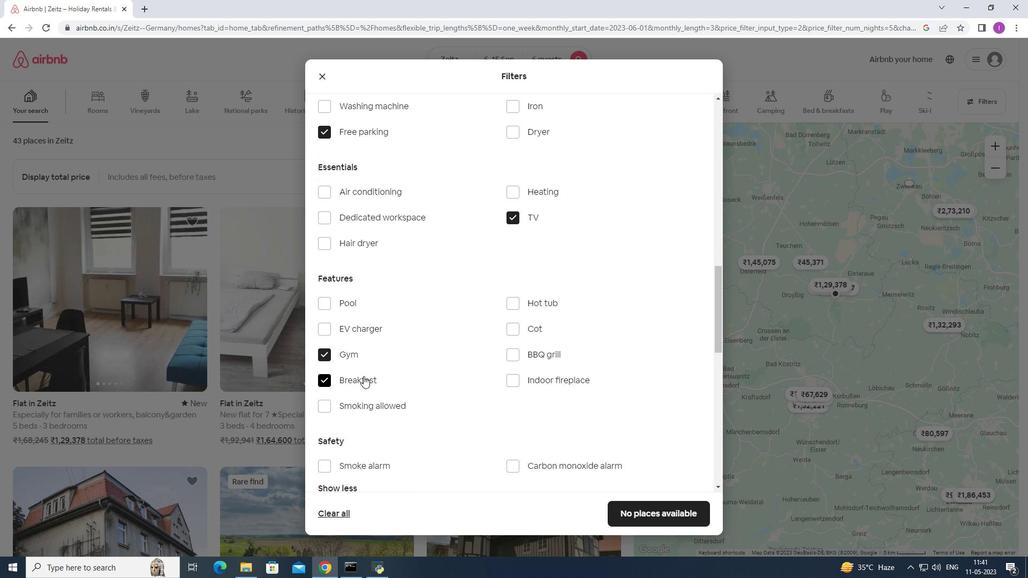 
Action: Mouse moved to (372, 389)
Screenshot: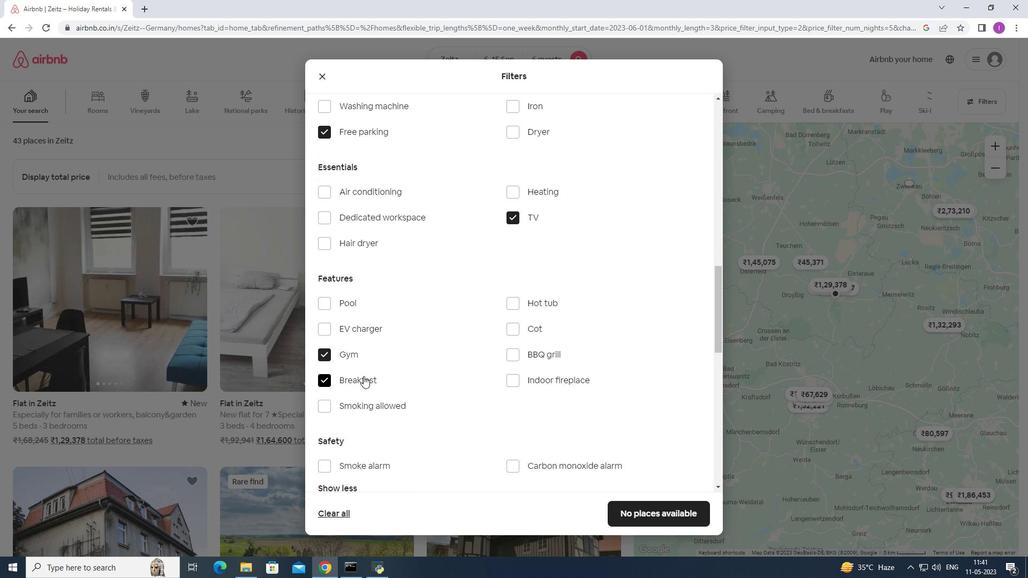 
Action: Mouse scrolled (372, 388) with delta (0, 0)
Screenshot: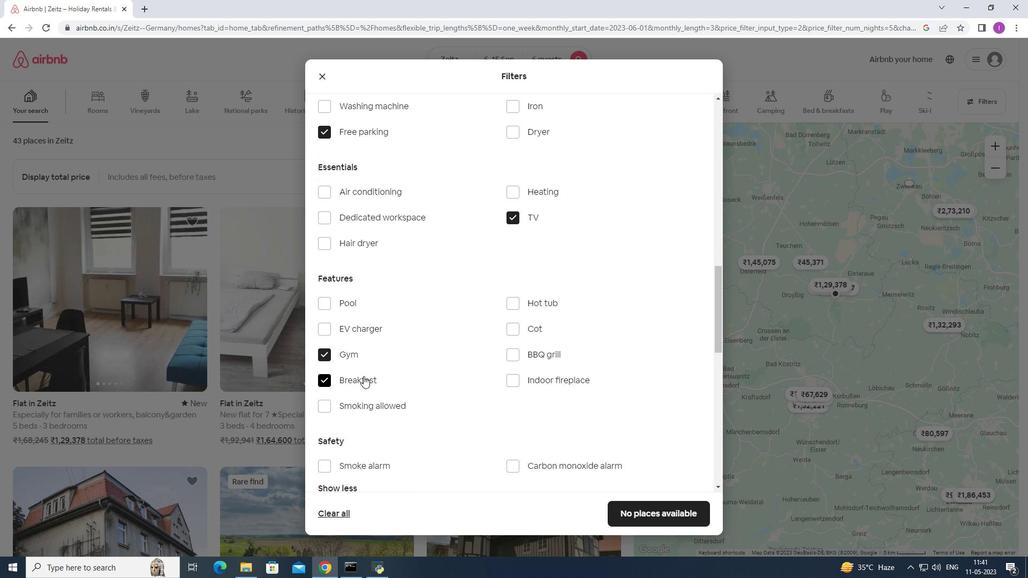 
Action: Mouse moved to (685, 345)
Screenshot: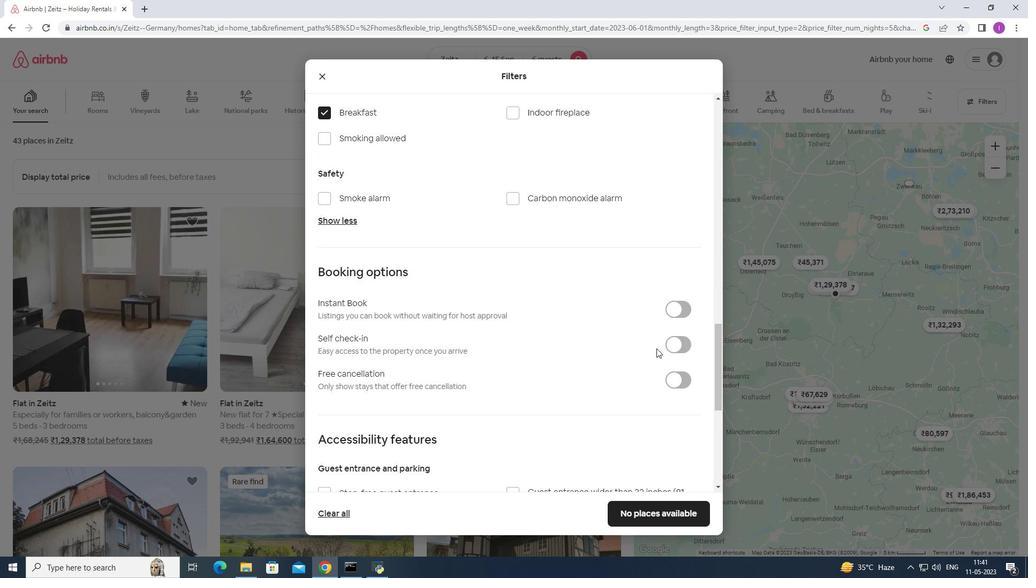 
Action: Mouse pressed left at (685, 345)
Screenshot: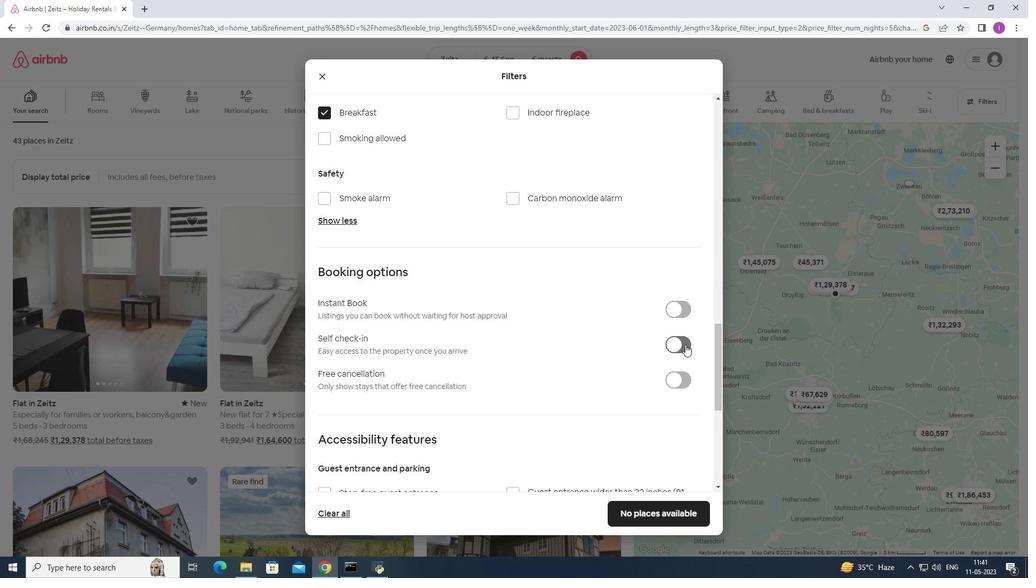 
Action: Mouse moved to (506, 399)
Screenshot: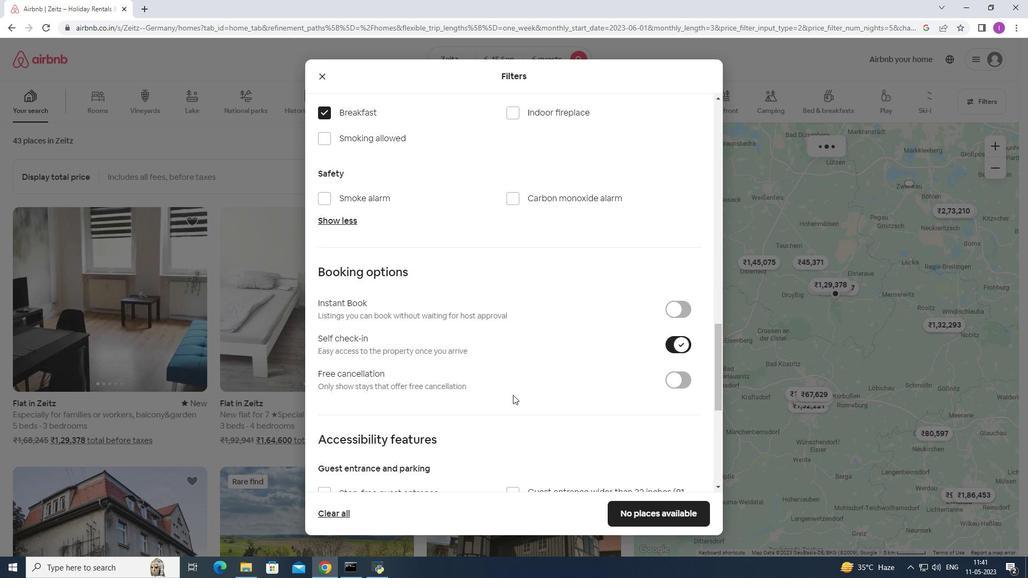 
Action: Mouse scrolled (506, 398) with delta (0, 0)
Screenshot: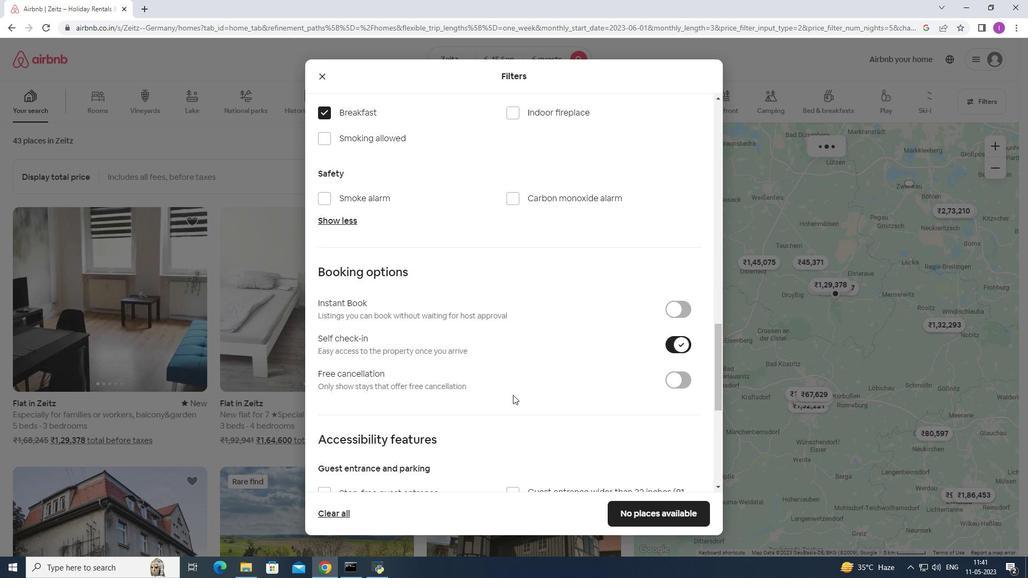 
Action: Mouse moved to (505, 400)
Screenshot: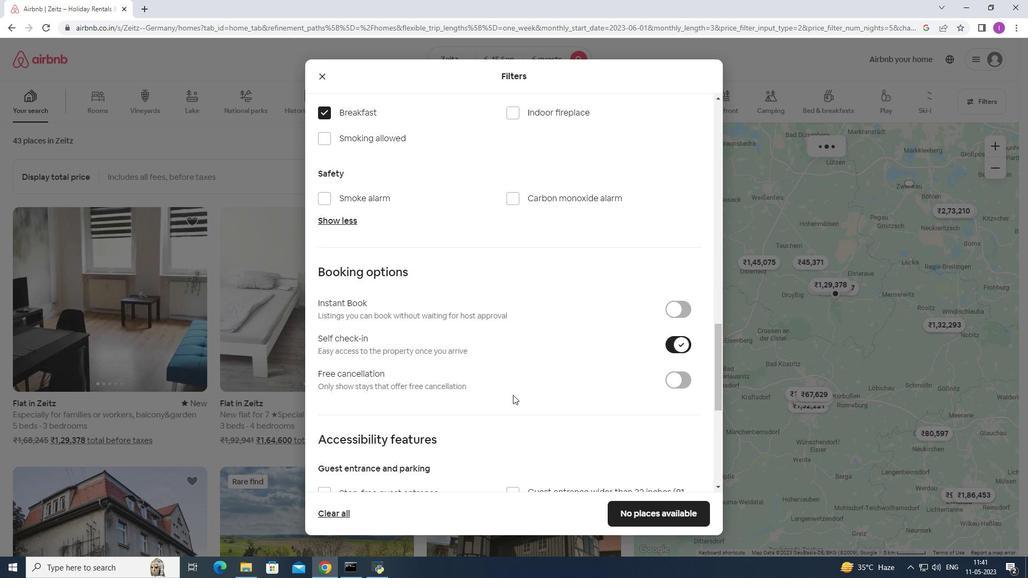 
Action: Mouse scrolled (505, 399) with delta (0, 0)
Screenshot: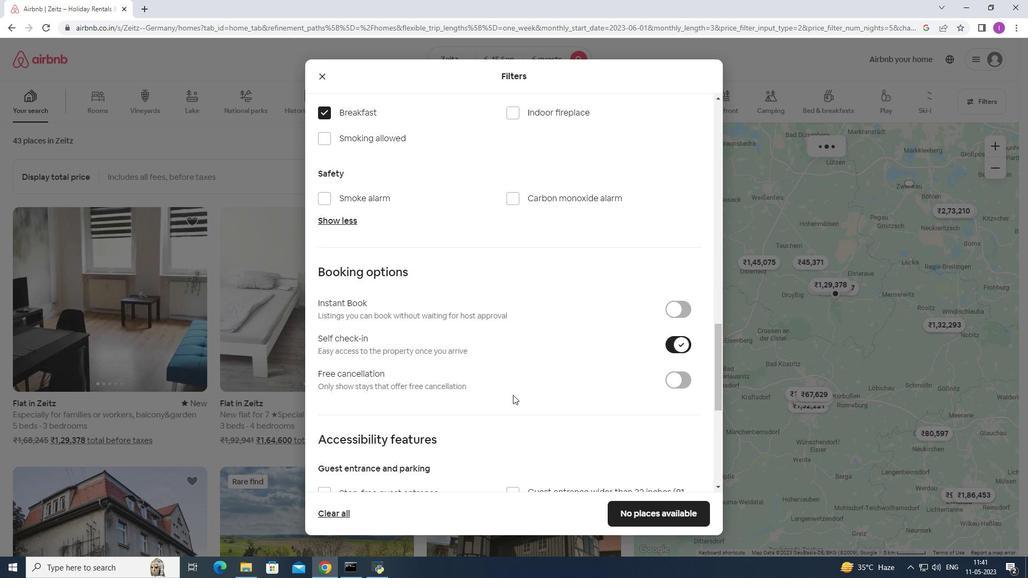 
Action: Mouse scrolled (505, 399) with delta (0, 0)
Screenshot: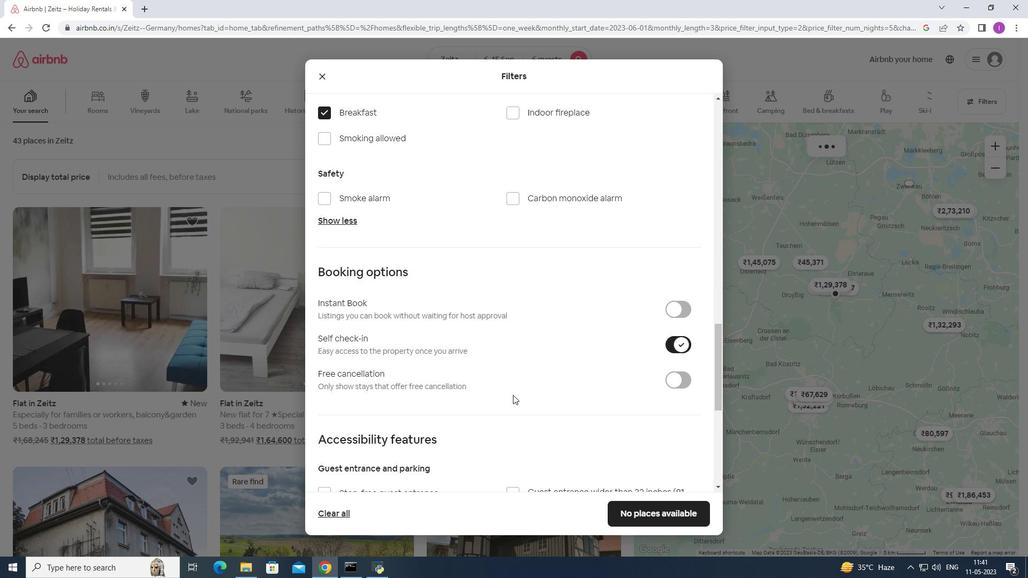 
Action: Mouse moved to (505, 400)
Screenshot: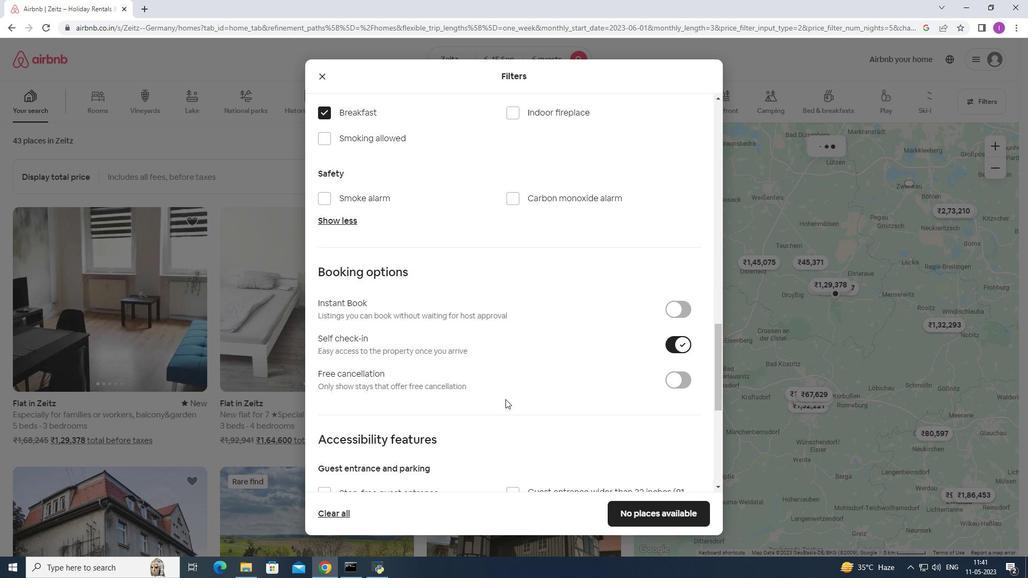 
Action: Mouse scrolled (505, 400) with delta (0, 0)
Screenshot: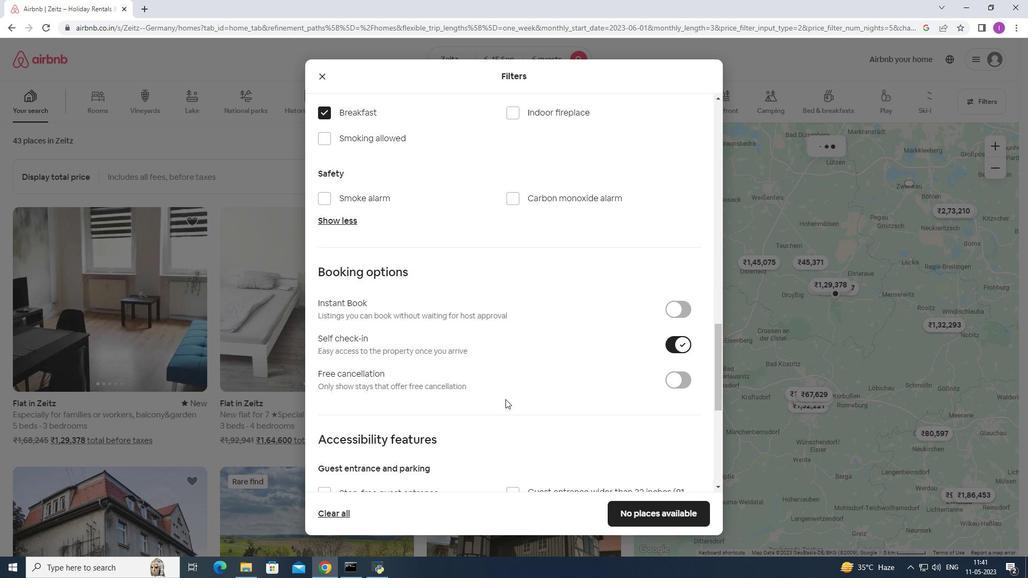 
Action: Mouse scrolled (505, 400) with delta (0, 0)
Screenshot: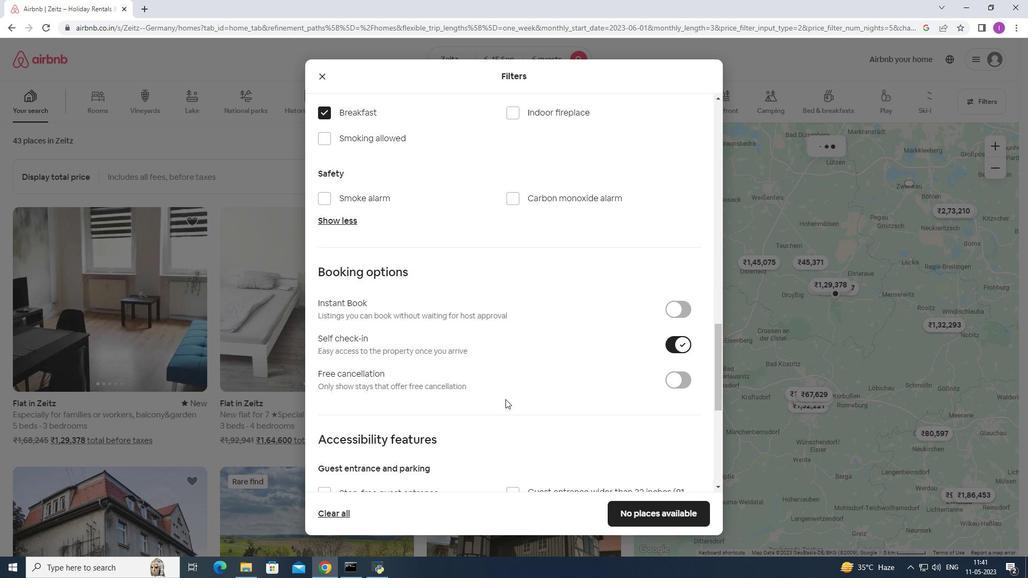 
Action: Mouse moved to (477, 403)
Screenshot: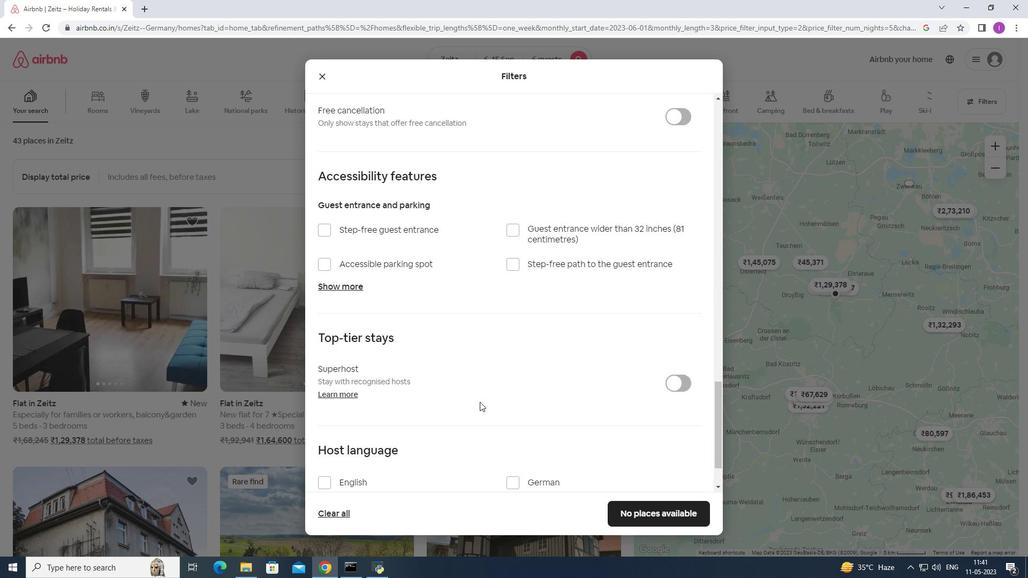 
Action: Mouse scrolled (477, 402) with delta (0, 0)
Screenshot: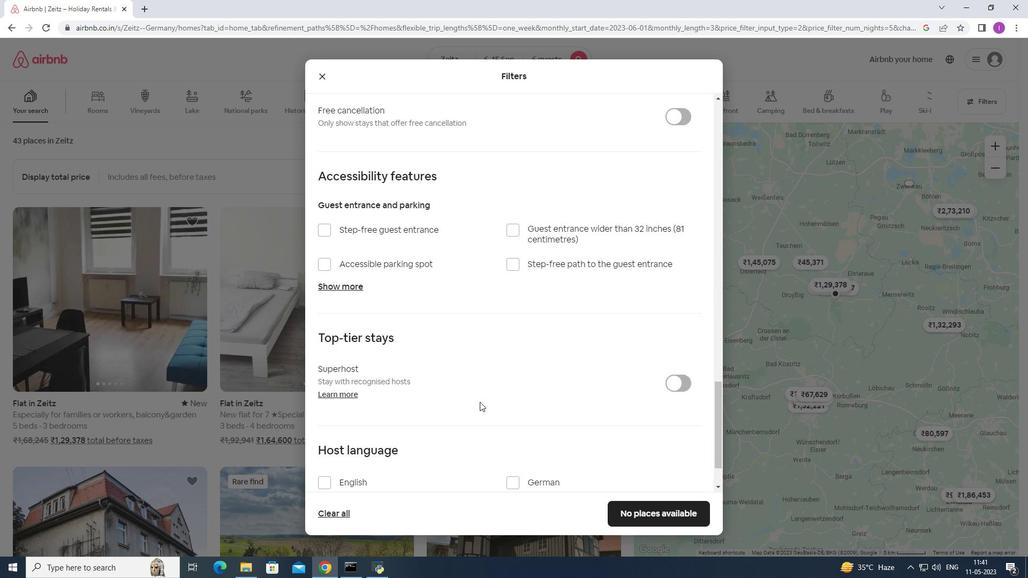 
Action: Mouse moved to (476, 403)
Screenshot: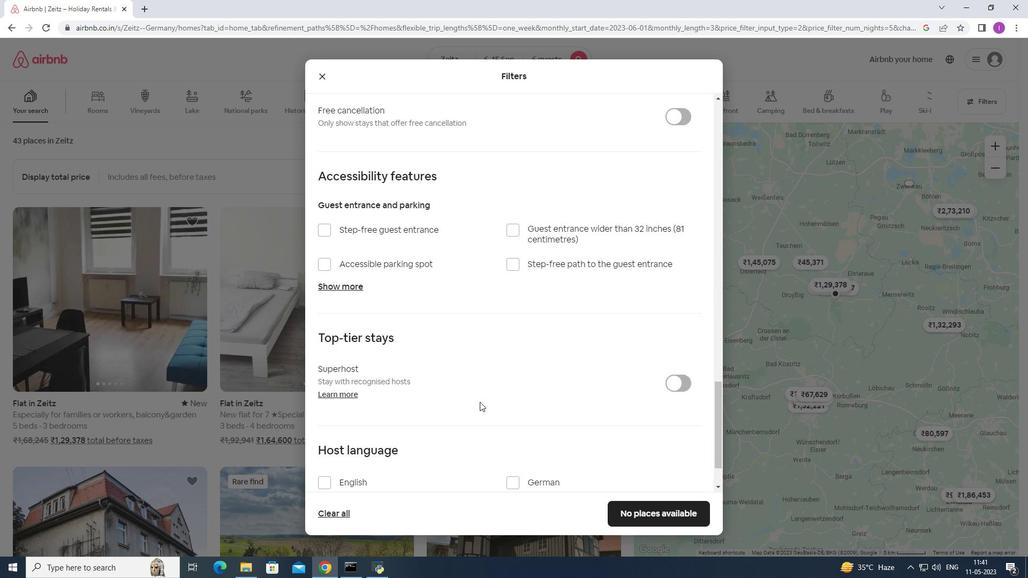 
Action: Mouse scrolled (476, 402) with delta (0, 0)
Screenshot: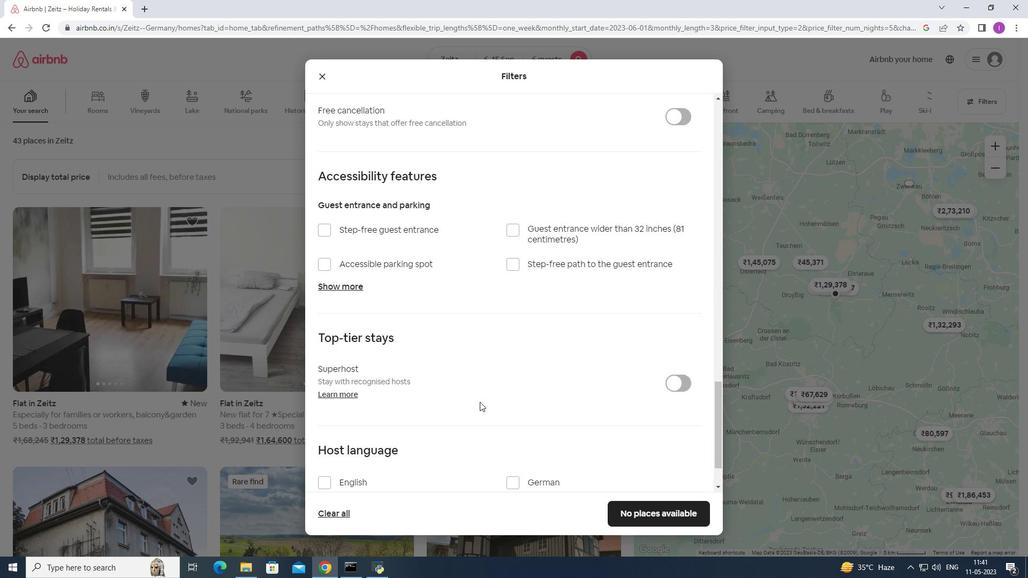 
Action: Mouse scrolled (476, 402) with delta (0, 0)
Screenshot: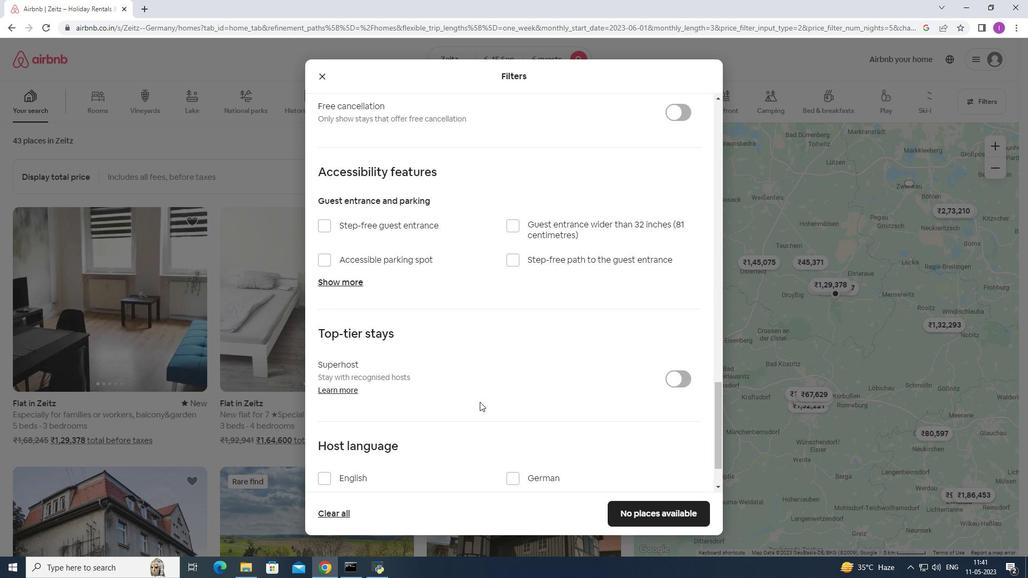 
Action: Mouse scrolled (476, 402) with delta (0, 0)
Screenshot: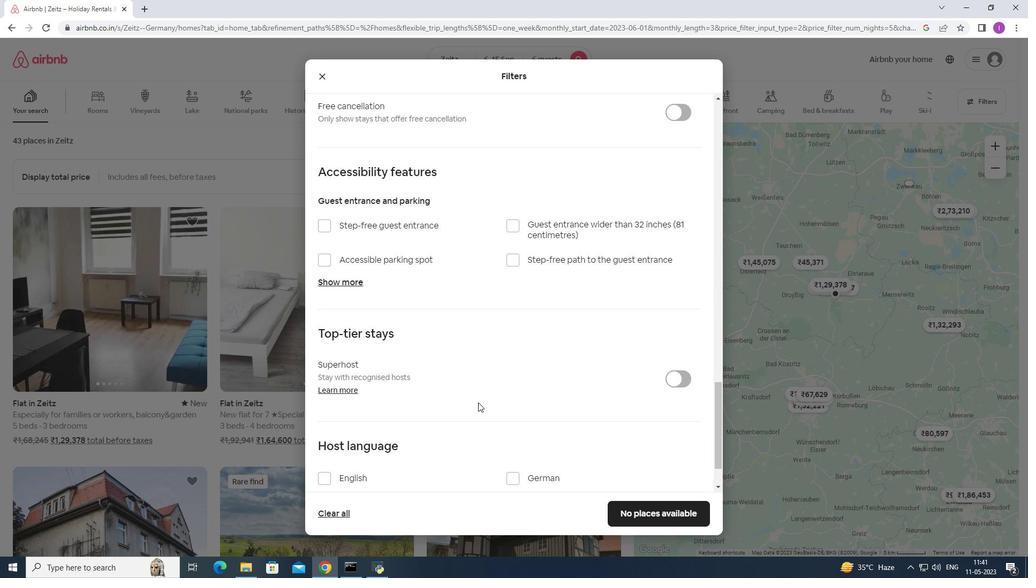 
Action: Mouse scrolled (476, 402) with delta (0, 0)
Screenshot: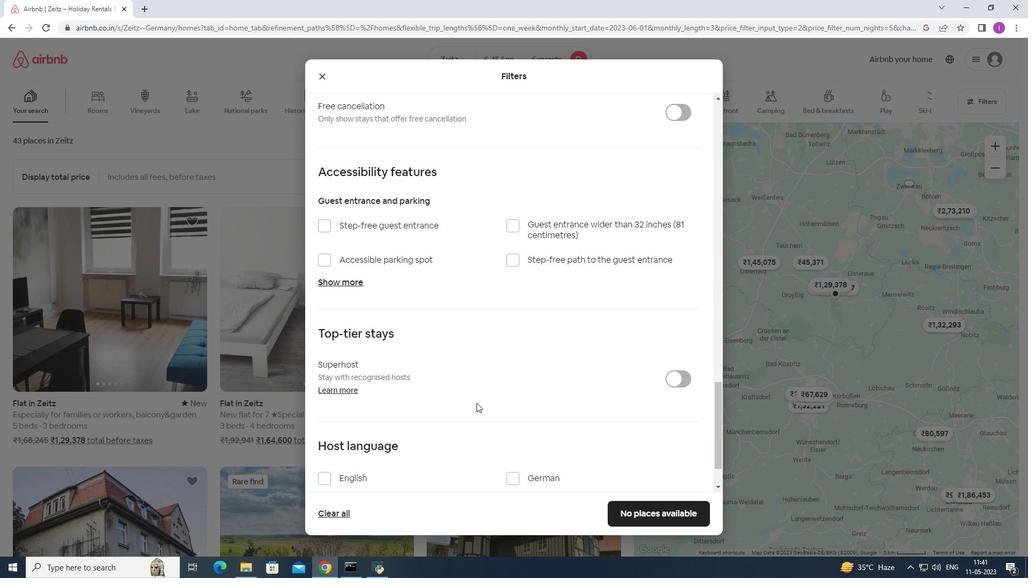 
Action: Mouse moved to (323, 421)
Screenshot: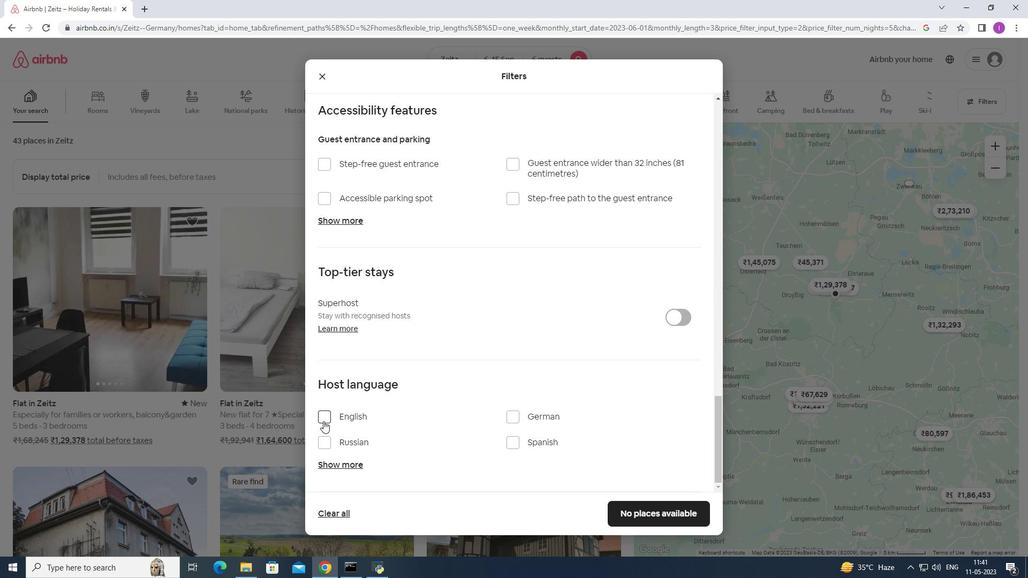
Action: Mouse pressed left at (323, 421)
Screenshot: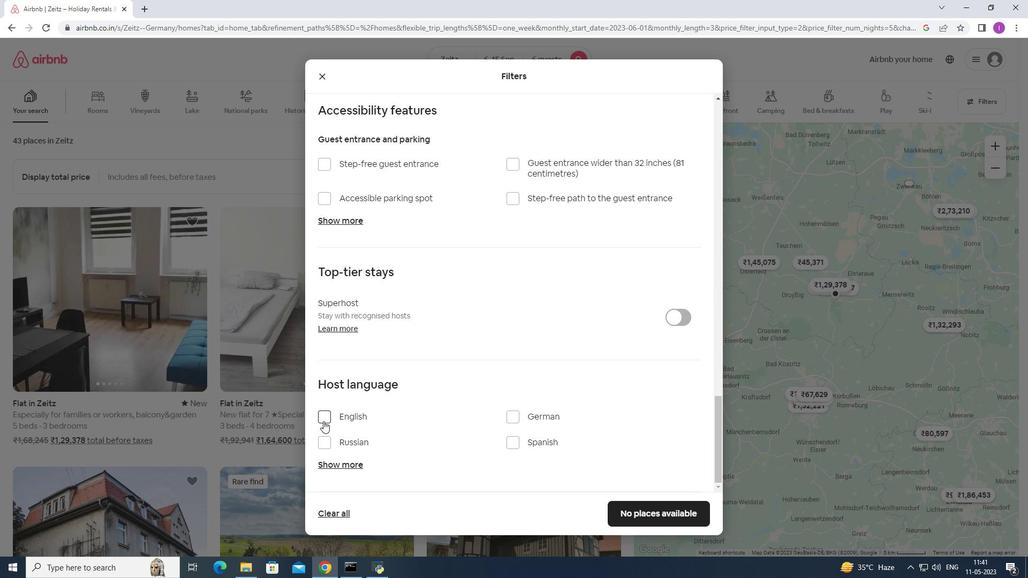 
Action: Mouse moved to (432, 417)
Screenshot: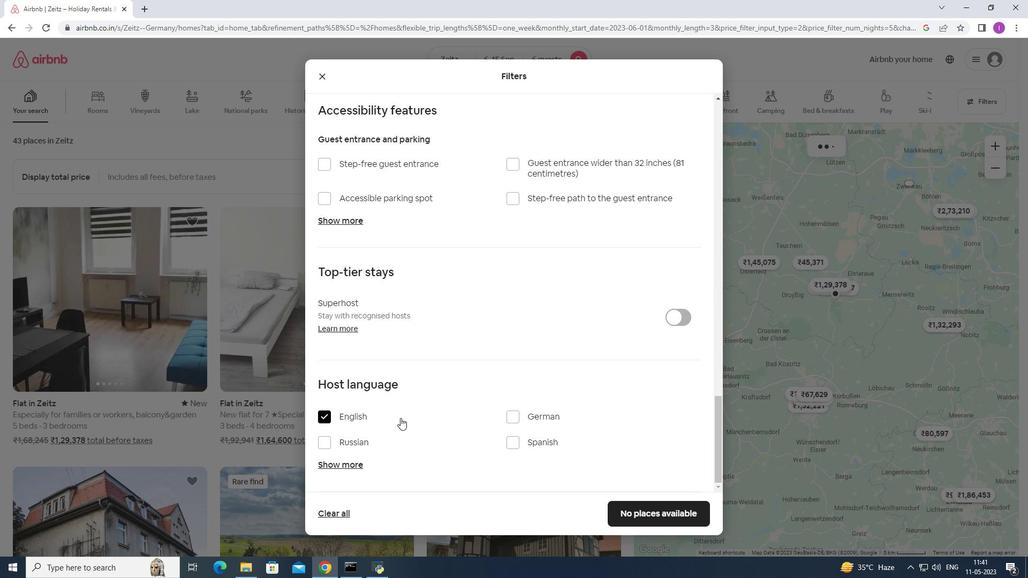 
Action: Mouse scrolled (432, 416) with delta (0, 0)
Screenshot: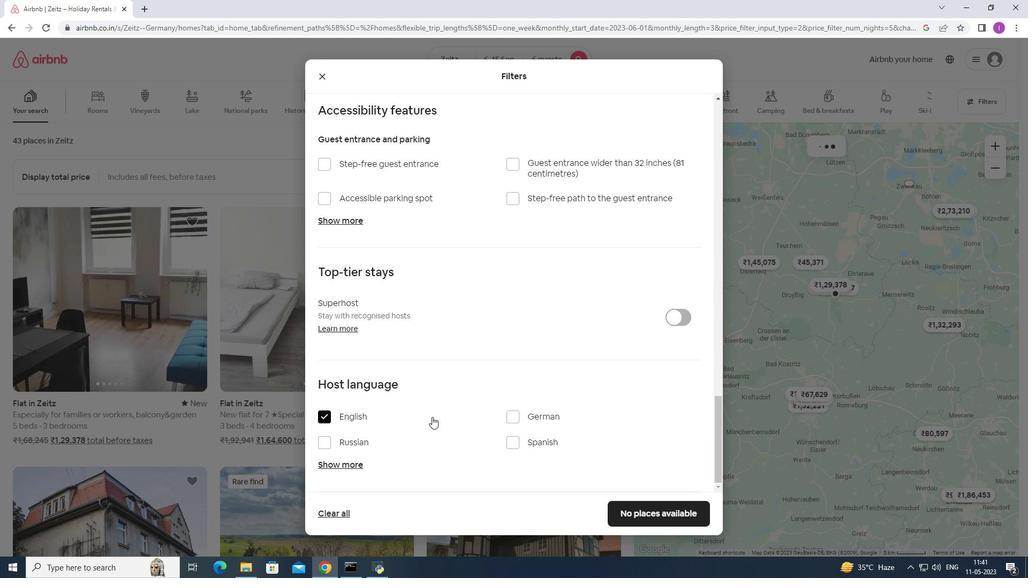 
Action: Mouse scrolled (432, 416) with delta (0, 0)
Screenshot: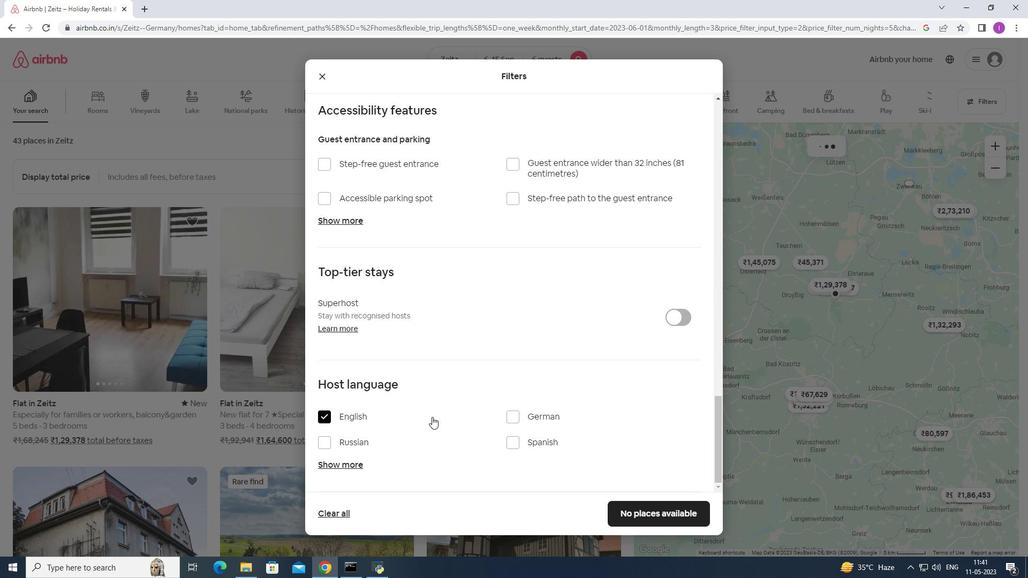 
Action: Mouse scrolled (432, 416) with delta (0, 0)
Screenshot: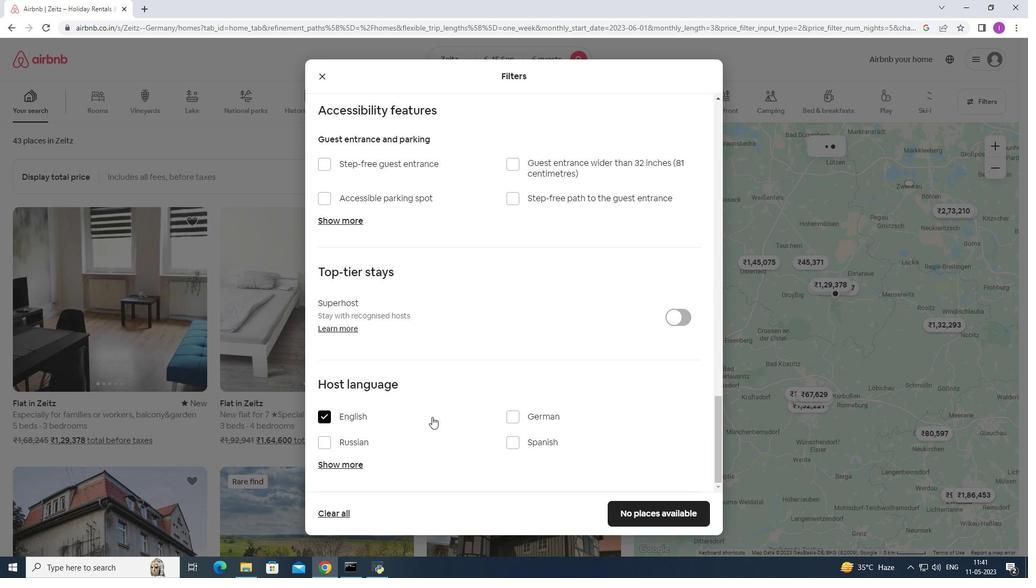 
Action: Mouse scrolled (432, 416) with delta (0, 0)
Screenshot: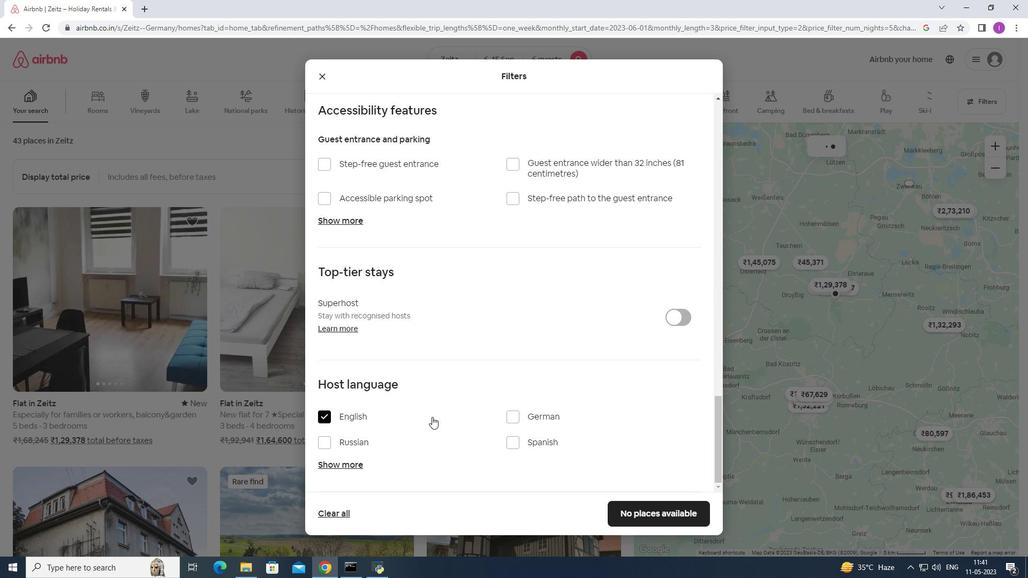 
Action: Mouse scrolled (432, 416) with delta (0, 0)
Screenshot: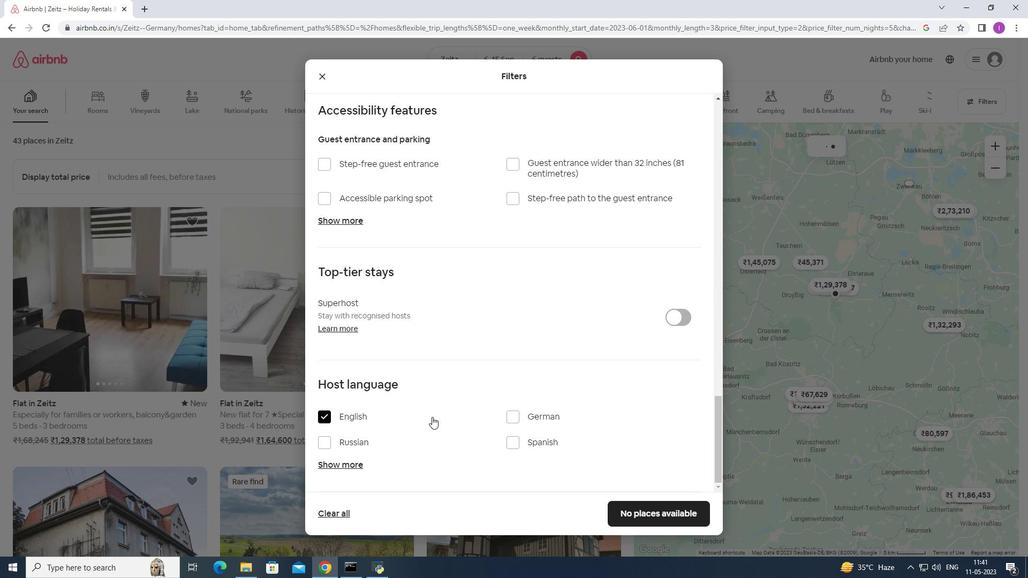 
Action: Mouse moved to (442, 412)
Screenshot: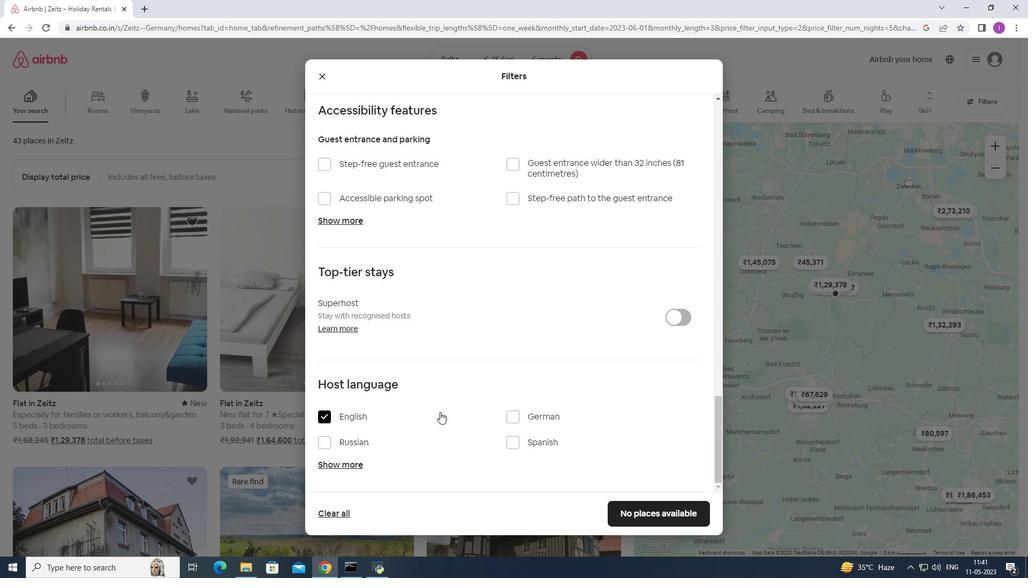 
Action: Mouse scrolled (442, 412) with delta (0, 0)
Screenshot: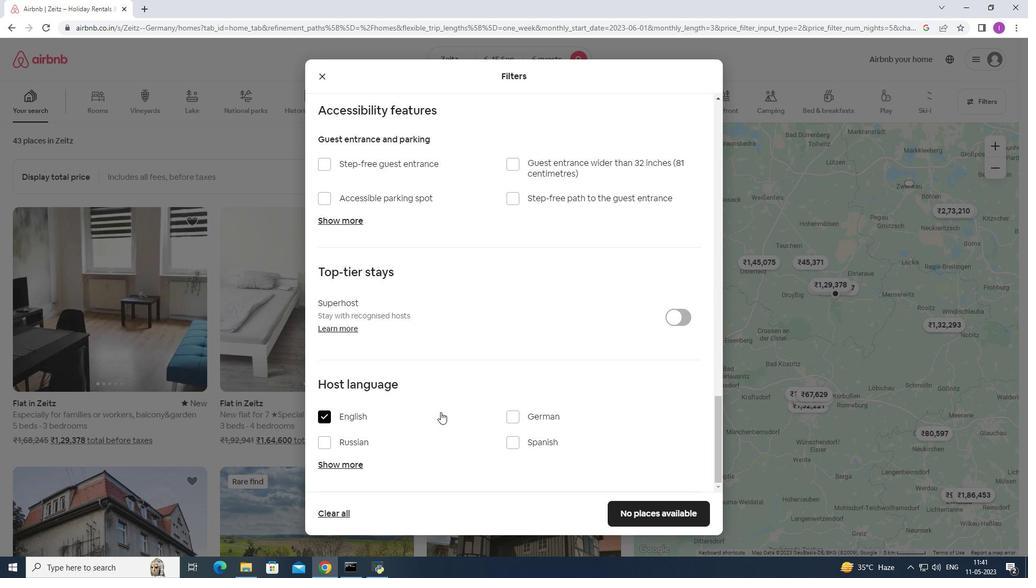 
Action: Mouse moved to (442, 412)
Screenshot: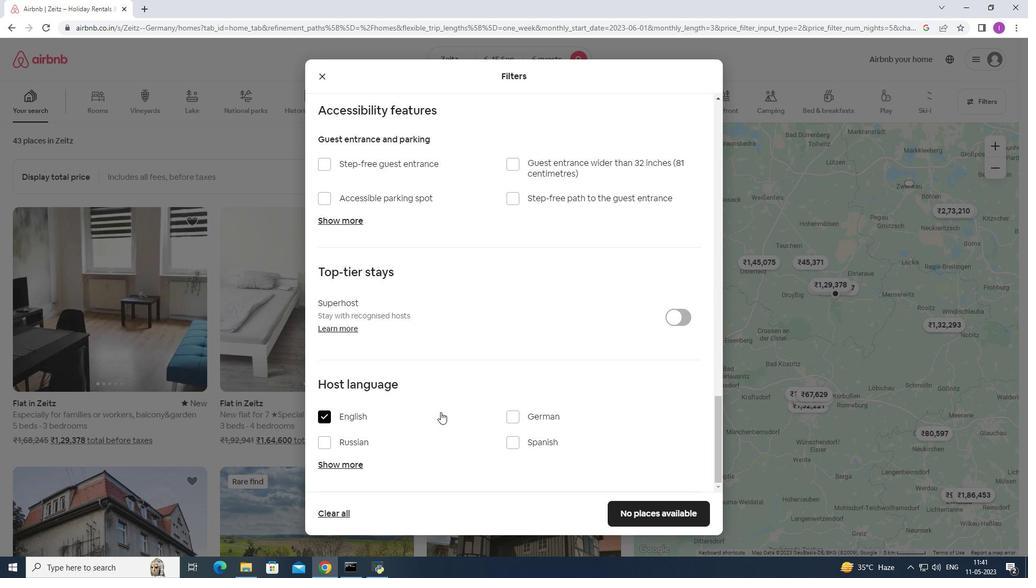 
Action: Mouse scrolled (442, 412) with delta (0, 0)
Screenshot: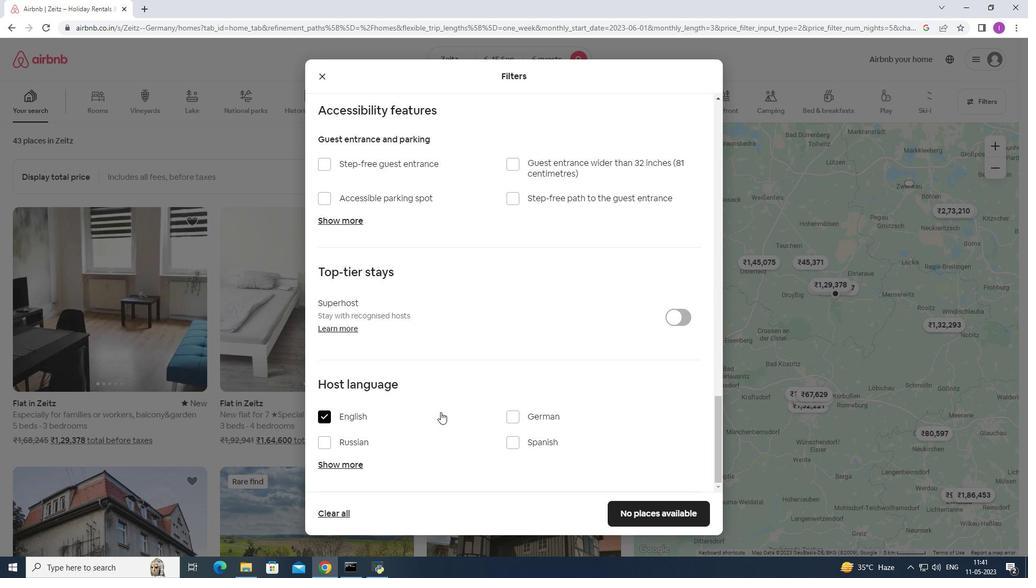 
Action: Mouse moved to (444, 412)
Screenshot: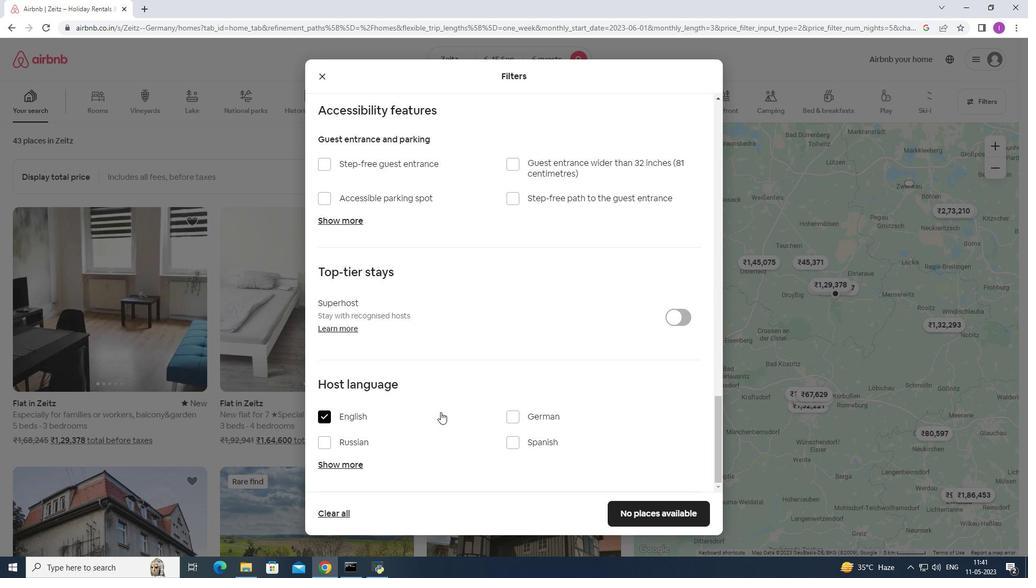 
Action: Mouse scrolled (443, 412) with delta (0, 0)
Screenshot: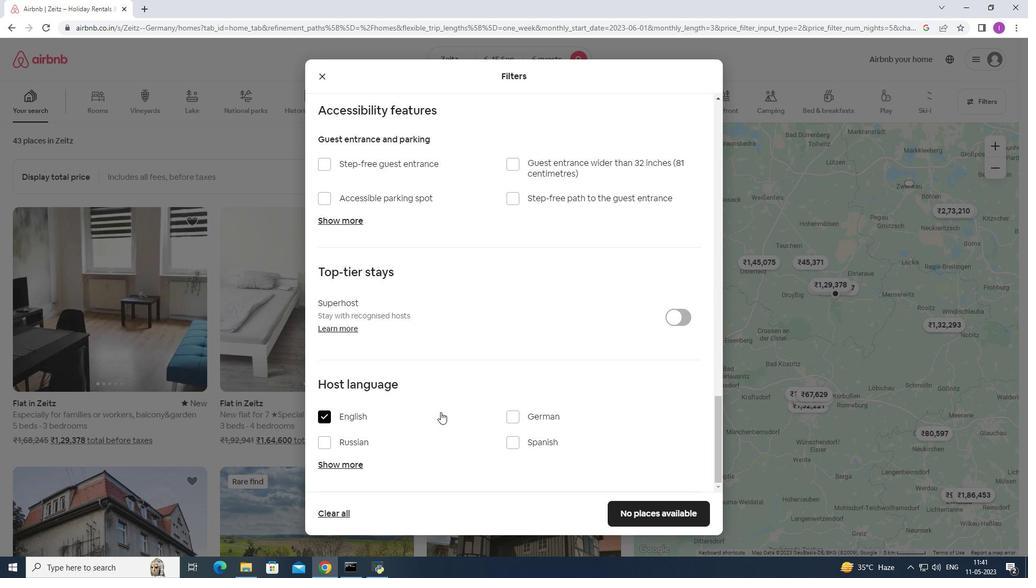 
Action: Mouse moved to (621, 507)
Screenshot: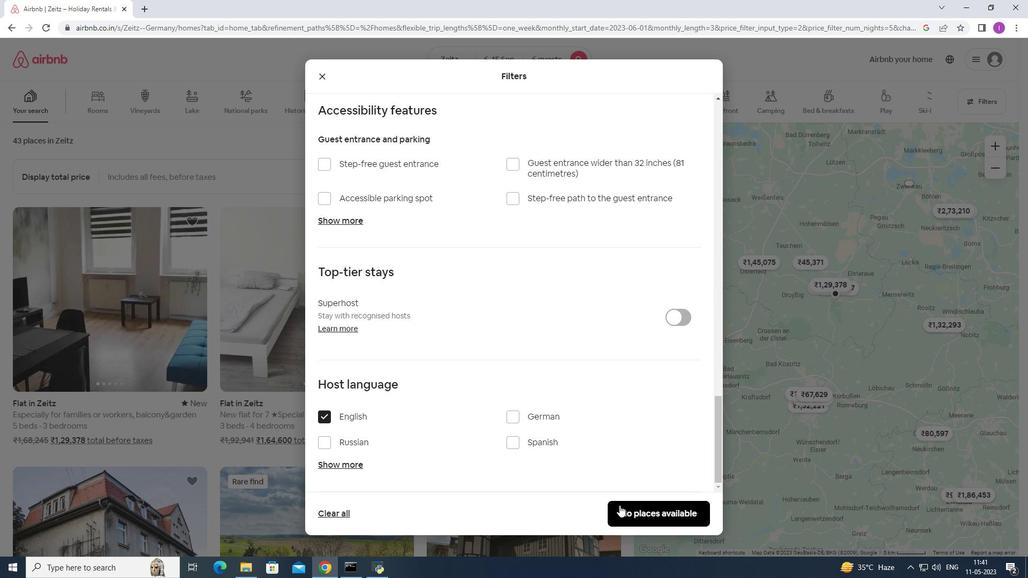 
Action: Mouse pressed left at (621, 507)
Screenshot: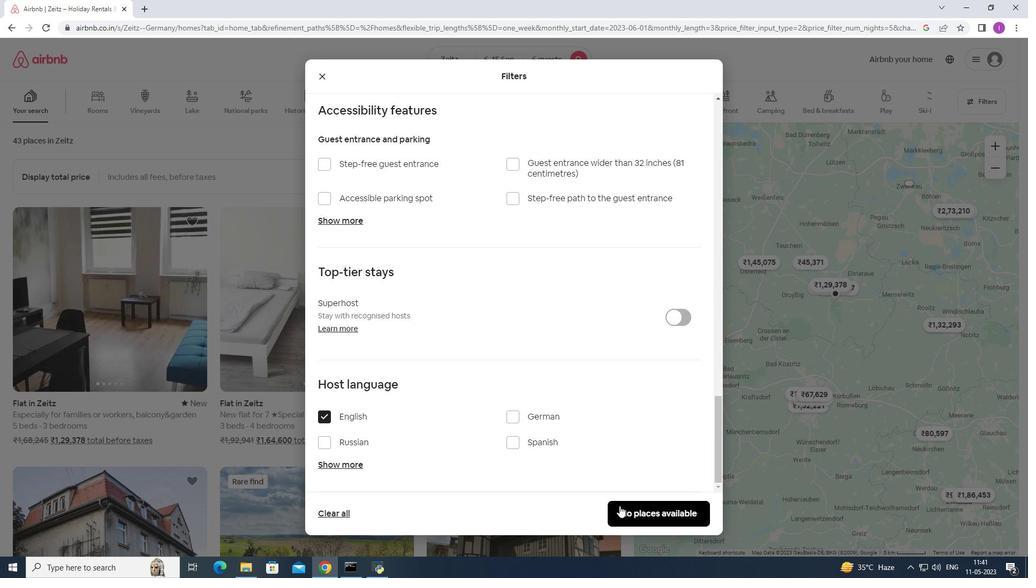 
Action: Mouse moved to (616, 500)
Screenshot: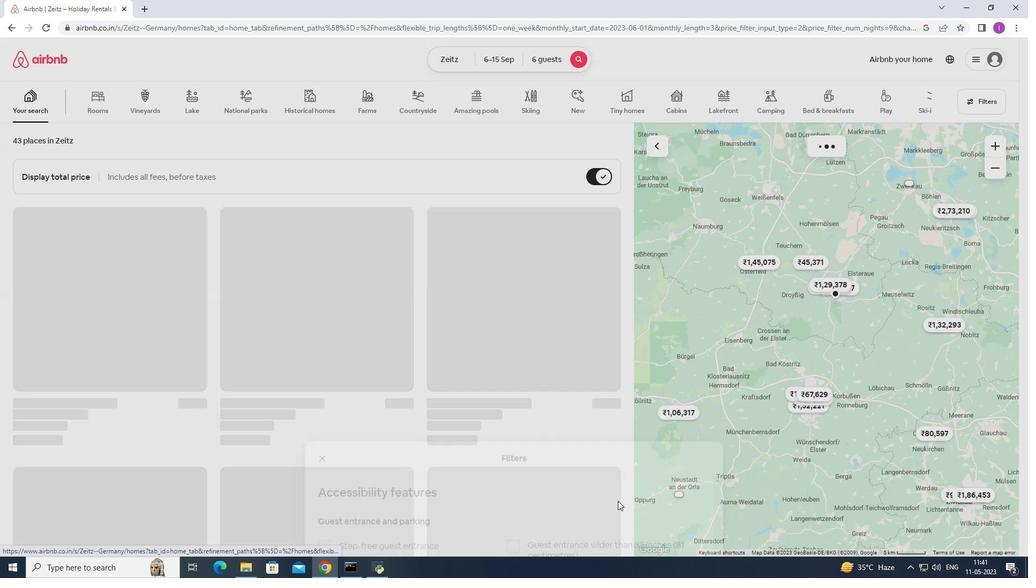 
